 Task: Find connections with filter location Jimaguayú with filter topic #Managerwith filter profile language French with filter current company Globant with filter school Ambedkar University, Delhi with filter industry Online and Mail Order Retail with filter service category Interaction Design with filter keywords title CEO
Action: Mouse moved to (629, 85)
Screenshot: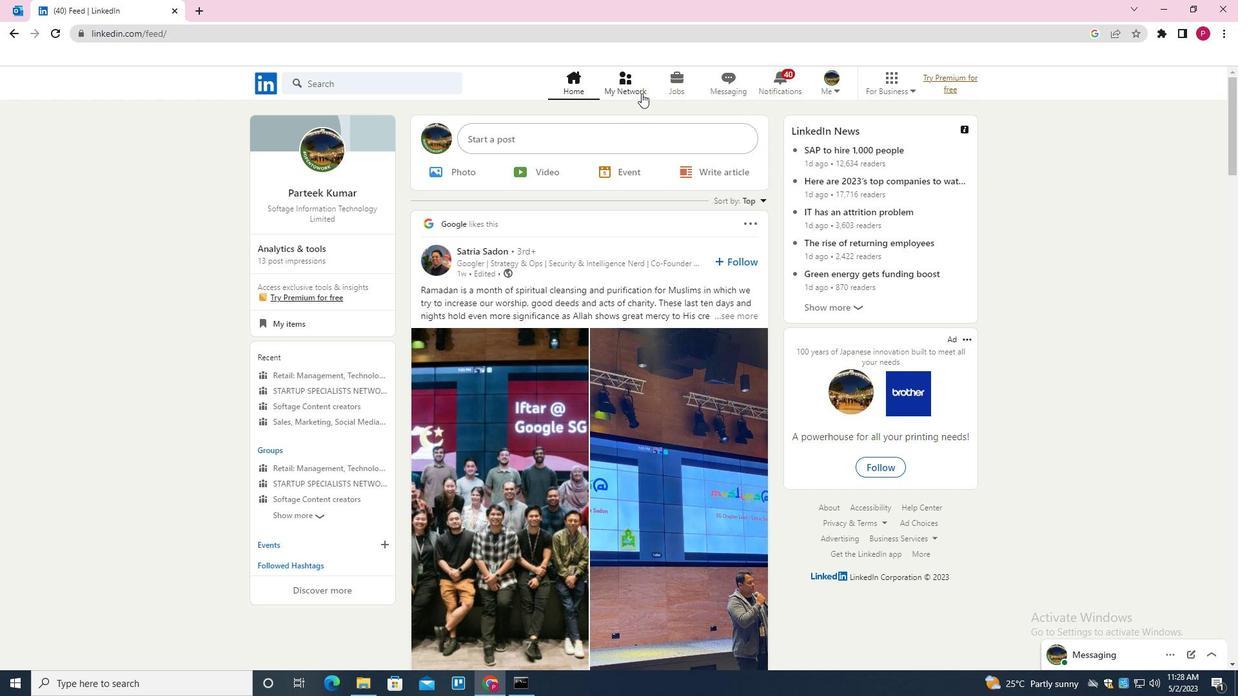 
Action: Mouse pressed left at (629, 85)
Screenshot: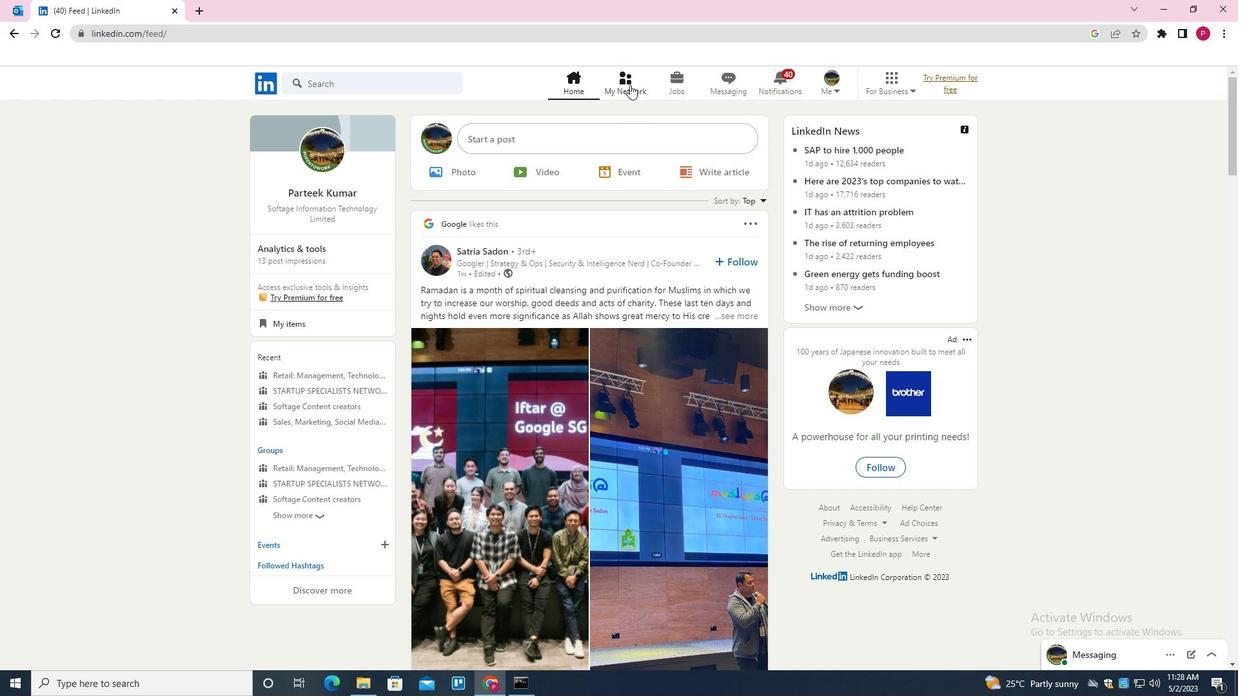 
Action: Mouse moved to (397, 149)
Screenshot: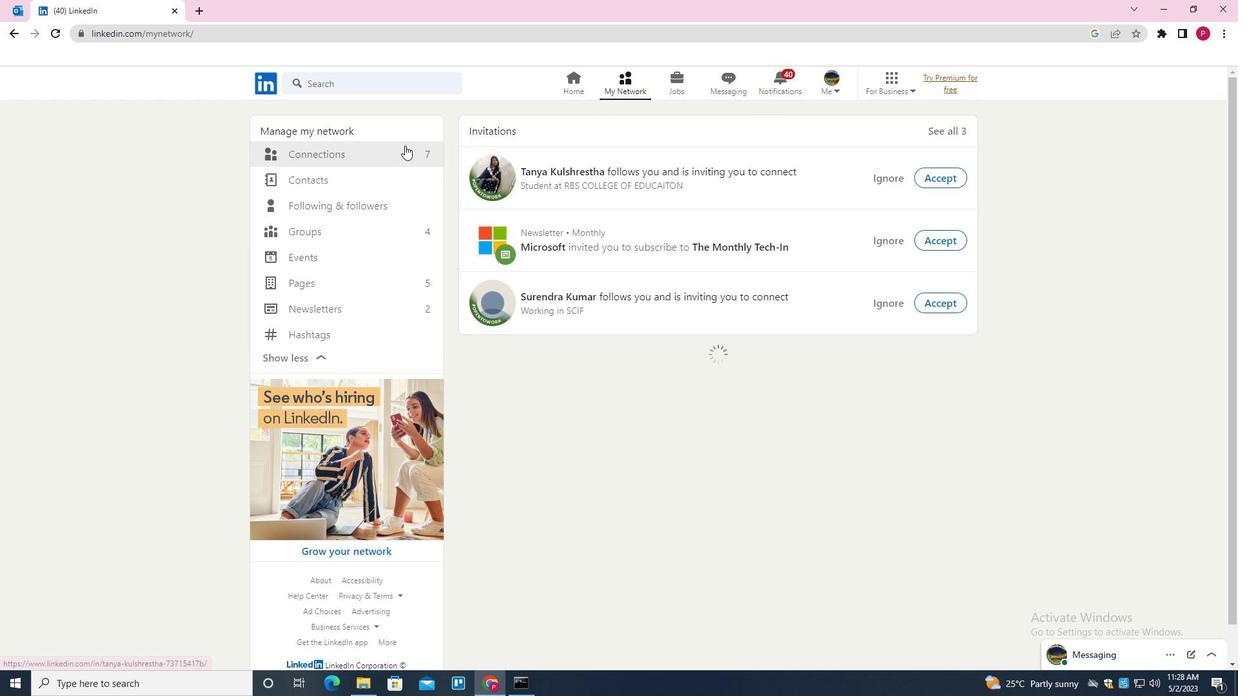 
Action: Mouse pressed left at (397, 149)
Screenshot: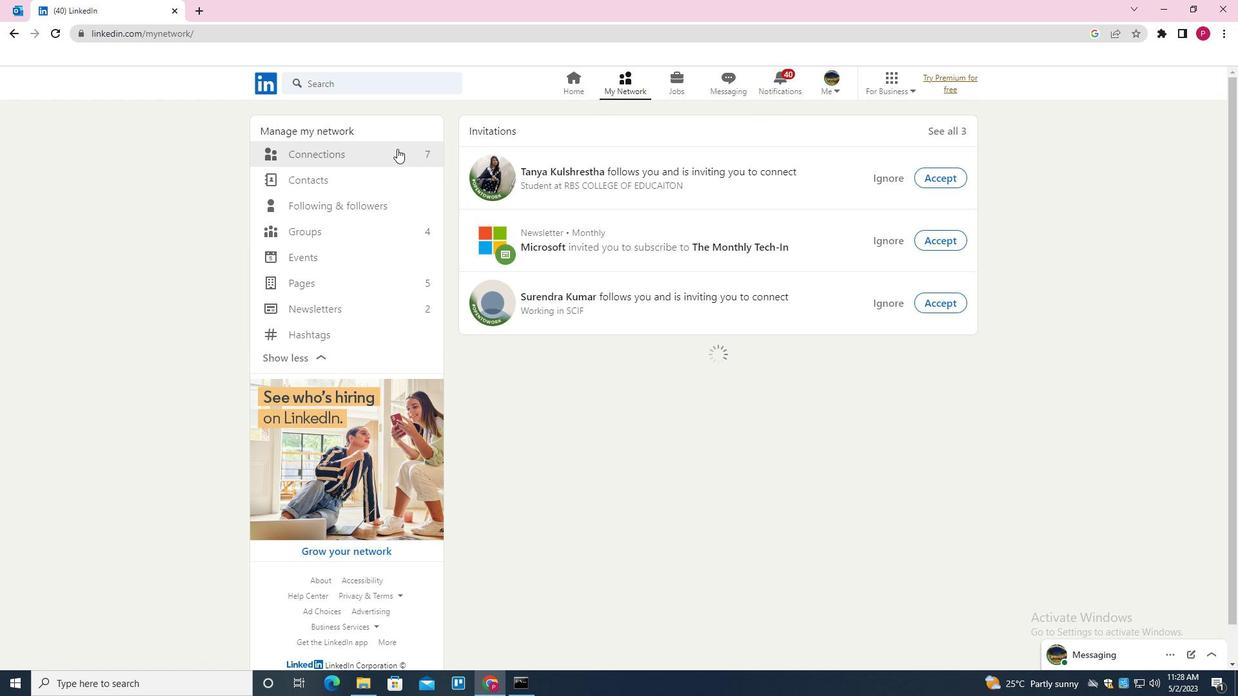 
Action: Mouse moved to (705, 157)
Screenshot: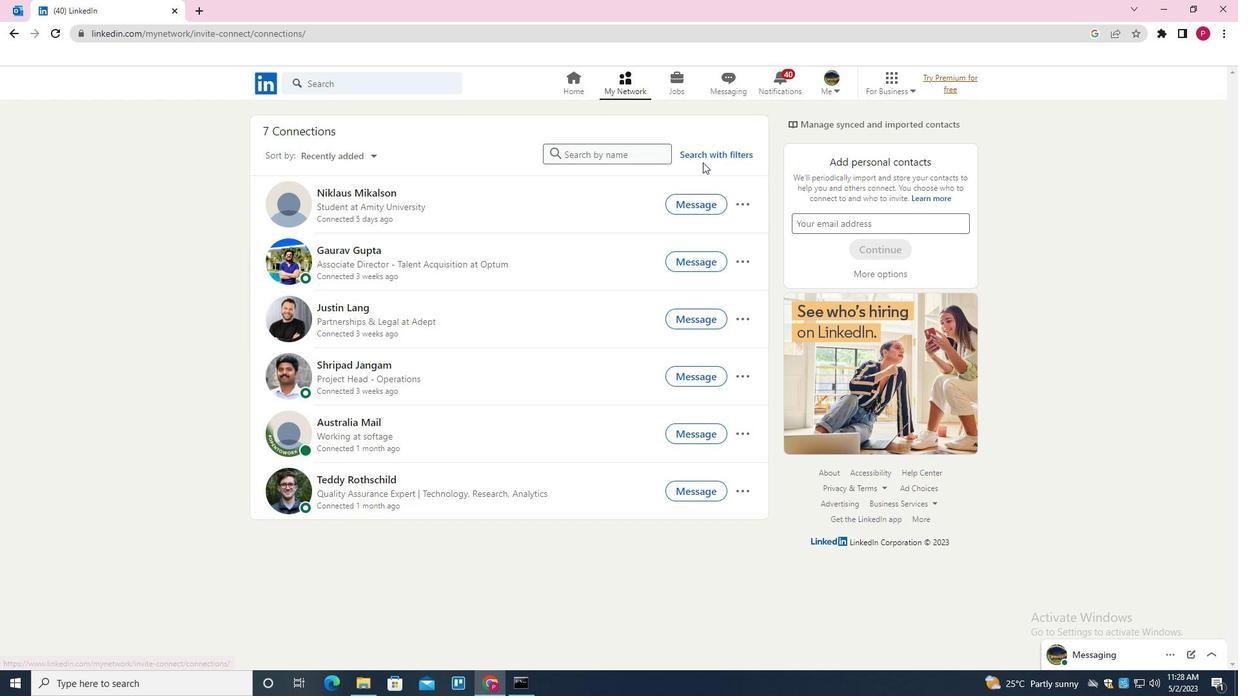 
Action: Mouse pressed left at (705, 157)
Screenshot: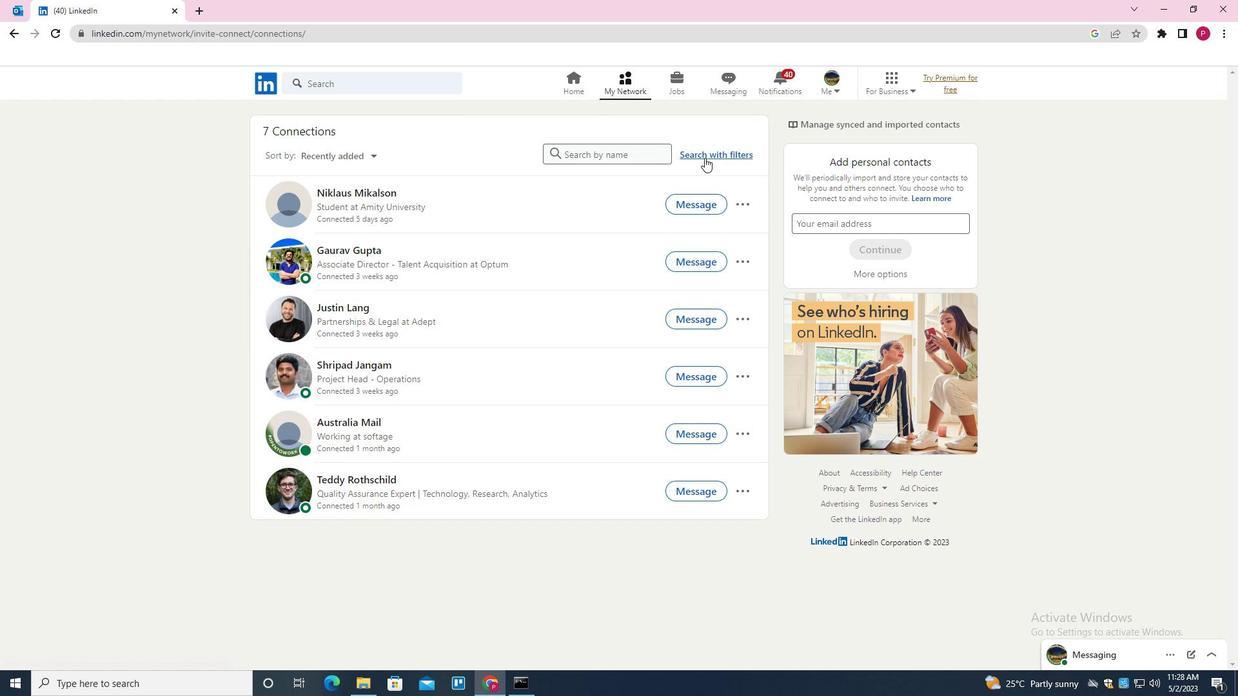 
Action: Mouse moved to (658, 119)
Screenshot: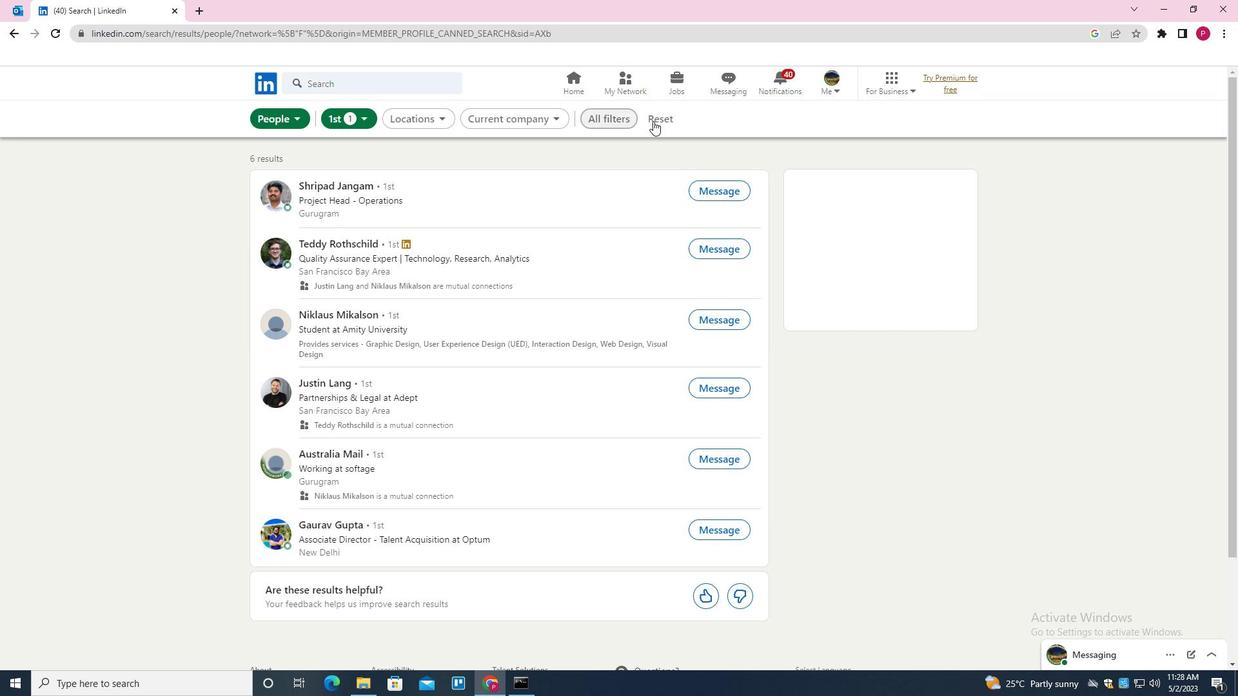 
Action: Mouse pressed left at (658, 119)
Screenshot: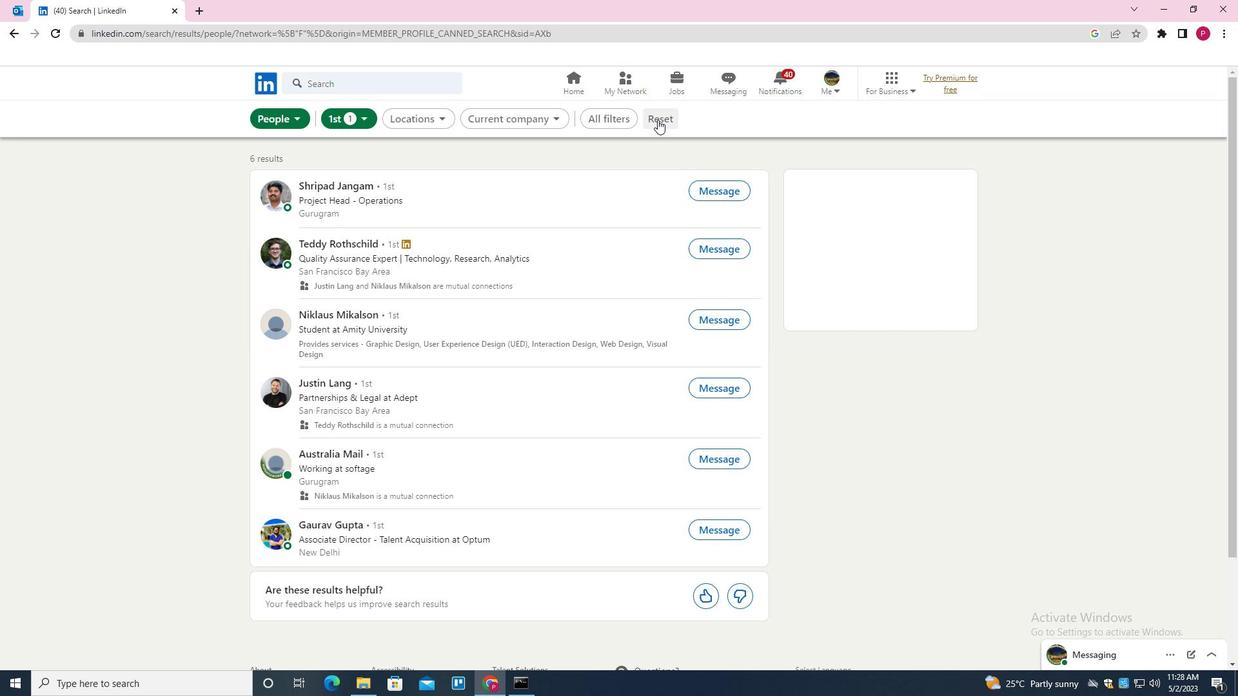 
Action: Mouse moved to (641, 121)
Screenshot: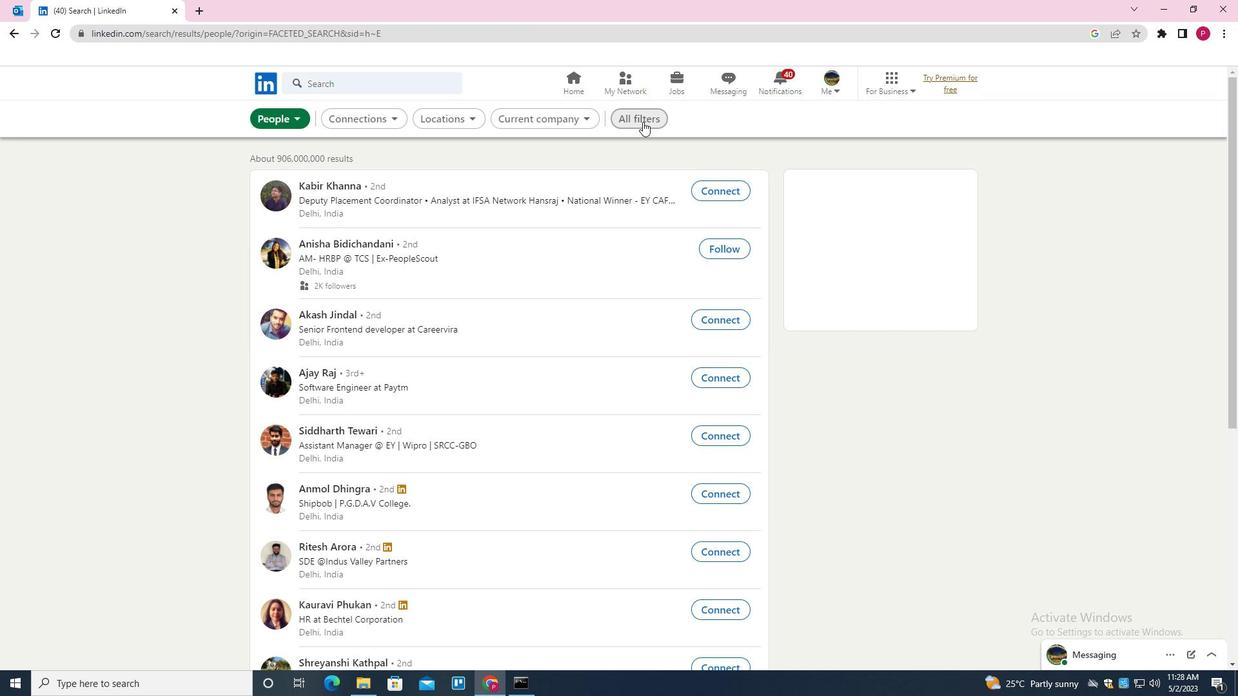 
Action: Mouse pressed left at (641, 121)
Screenshot: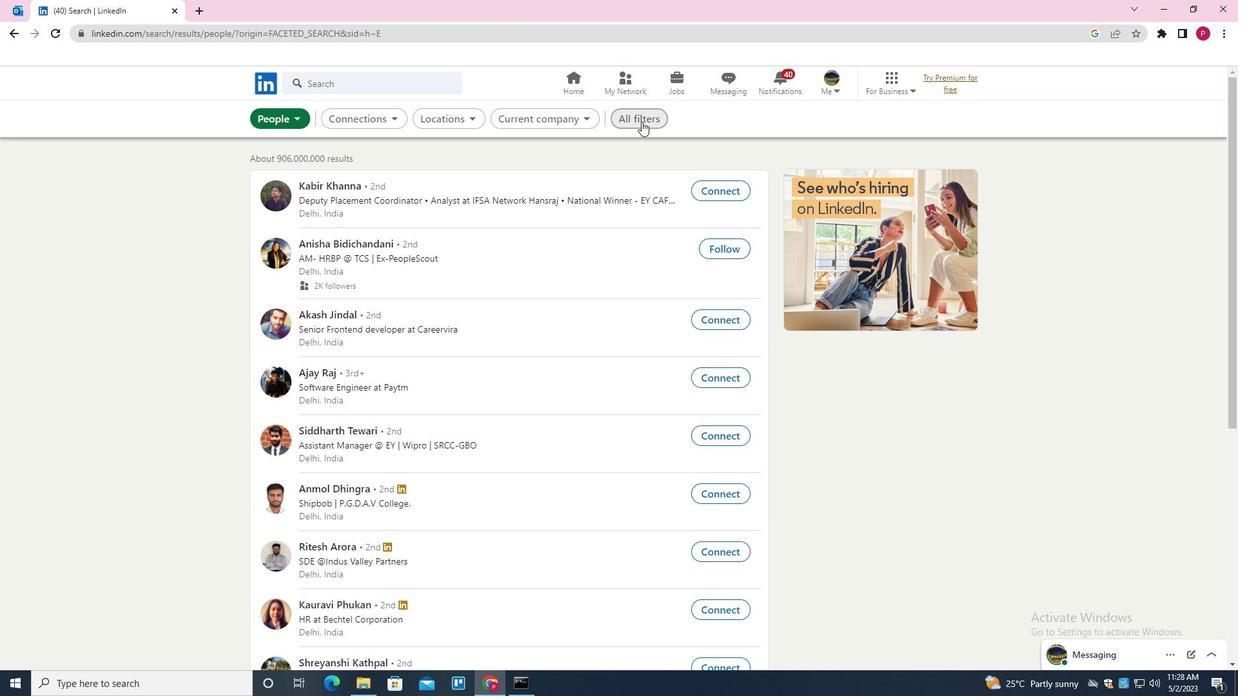 
Action: Mouse moved to (992, 330)
Screenshot: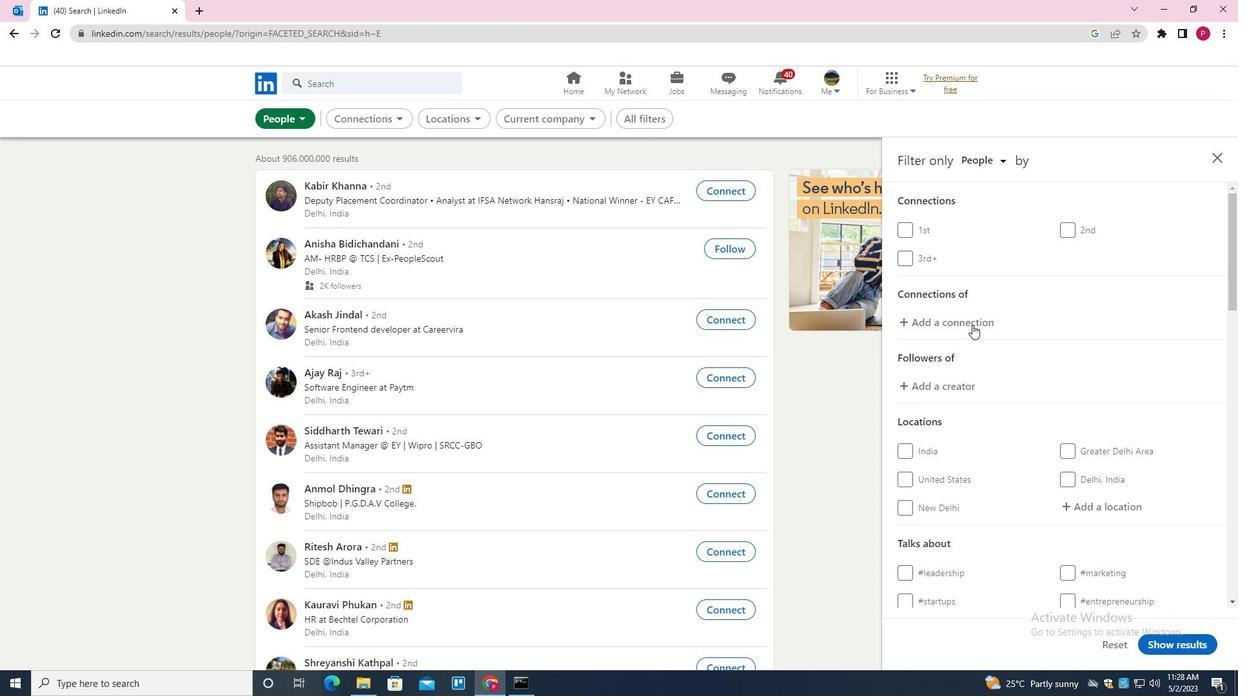 
Action: Mouse scrolled (992, 330) with delta (0, 0)
Screenshot: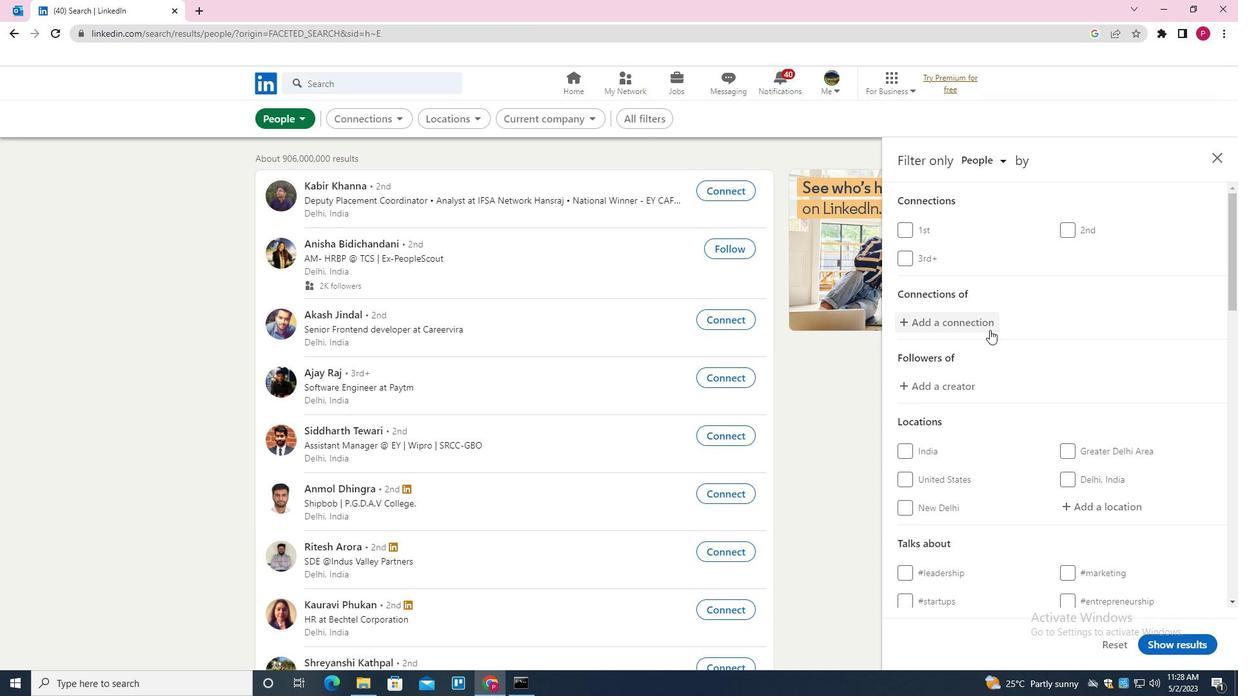 
Action: Mouse moved to (993, 332)
Screenshot: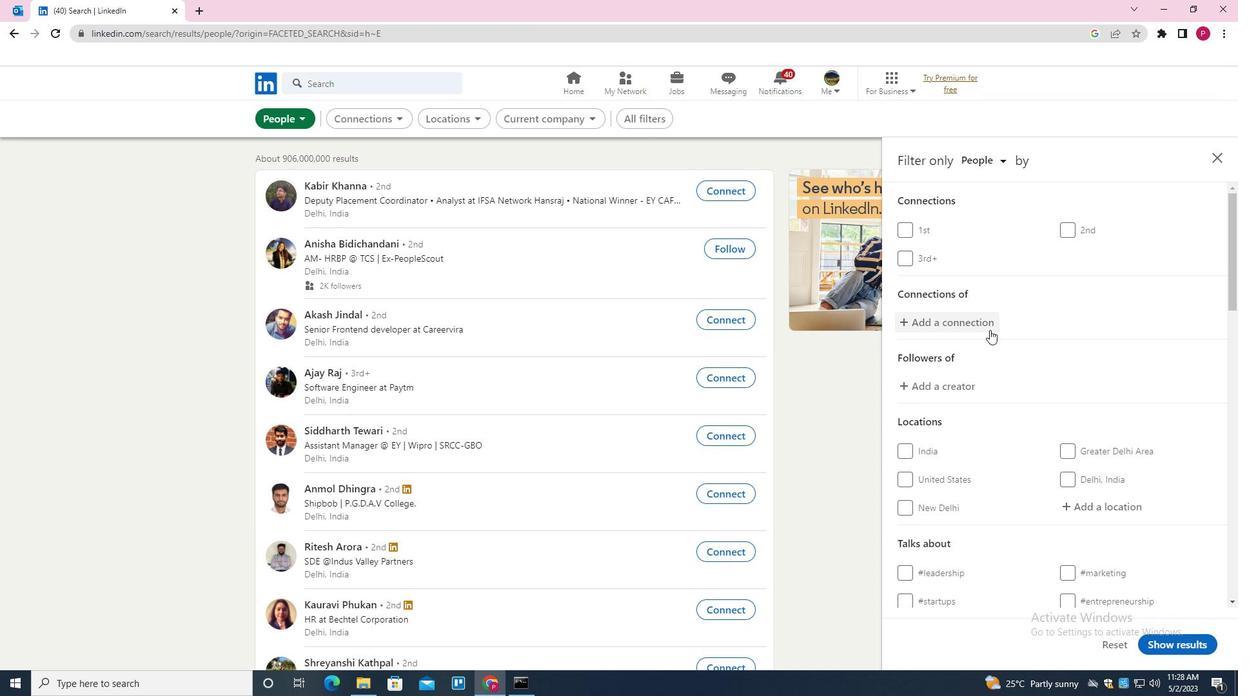 
Action: Mouse scrolled (993, 331) with delta (0, 0)
Screenshot: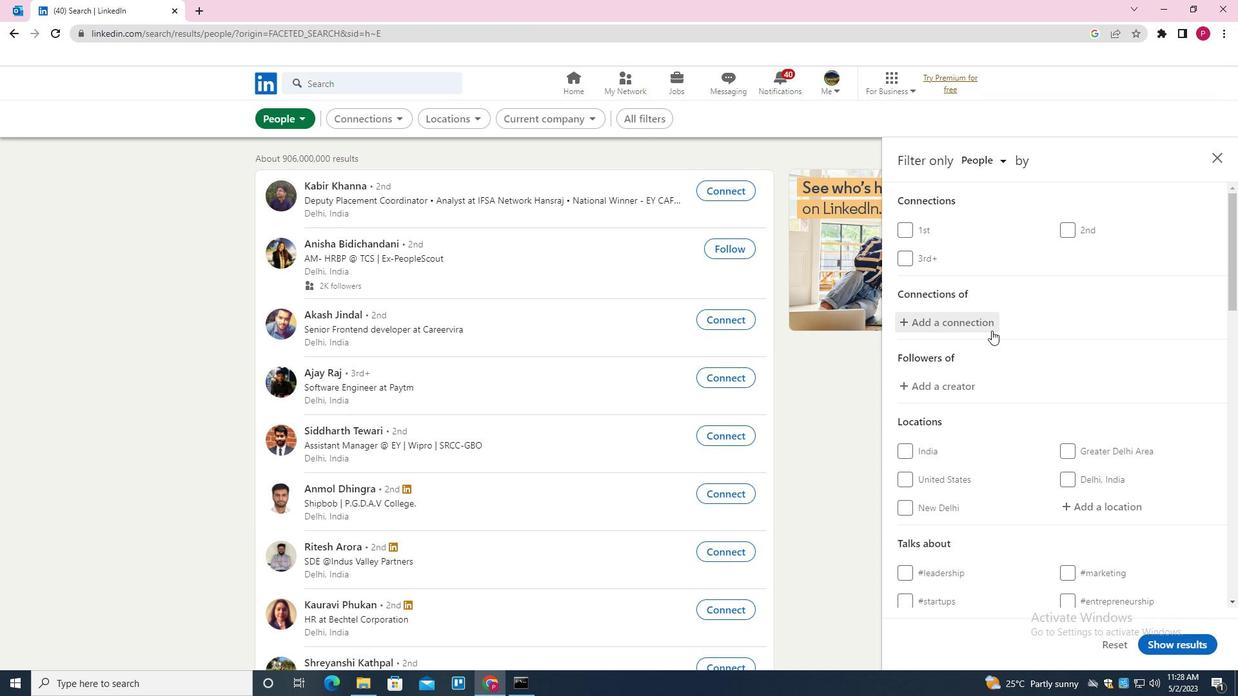 
Action: Mouse moved to (1097, 382)
Screenshot: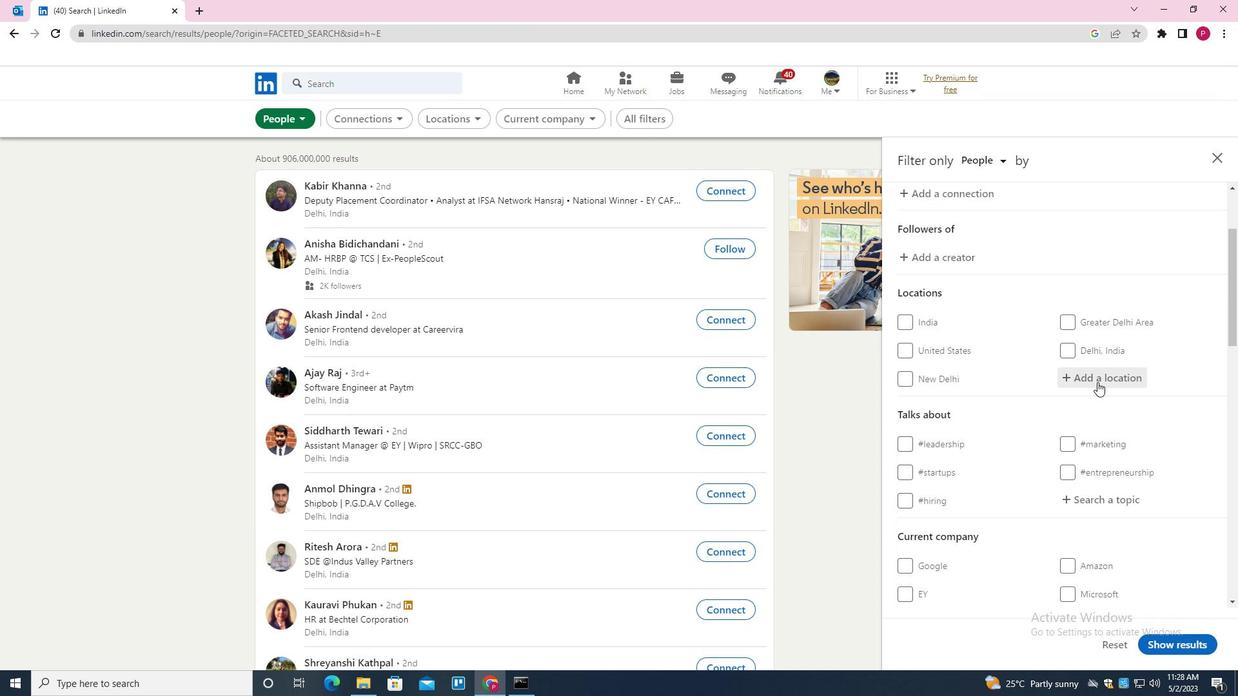 
Action: Mouse pressed left at (1097, 382)
Screenshot: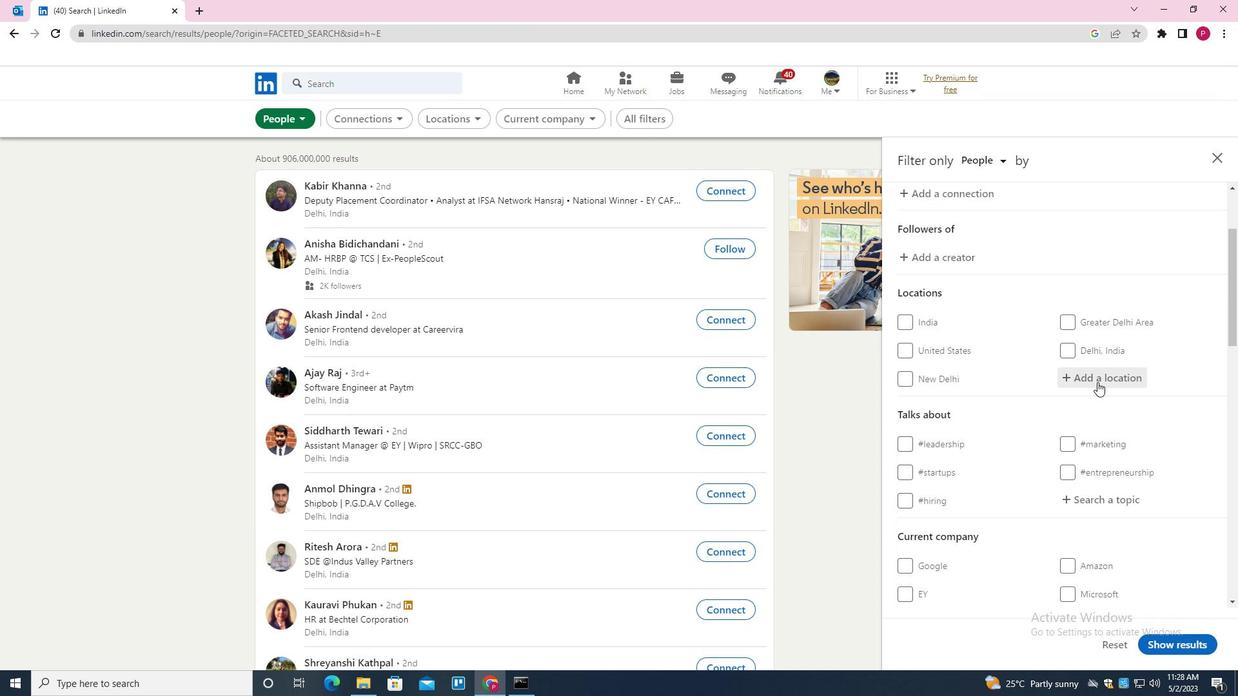 
Action: Mouse moved to (924, 499)
Screenshot: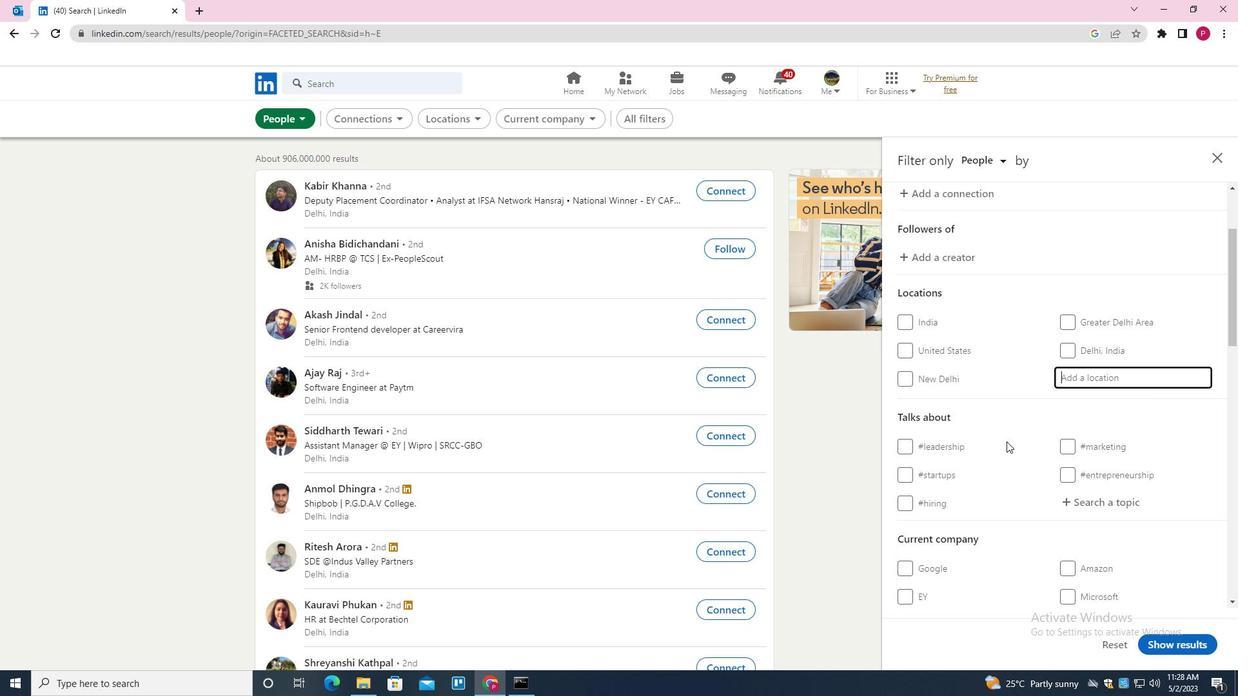 
Action: Key pressed <Key.shift>JIMAGU<Key.down><Key.enter>
Screenshot: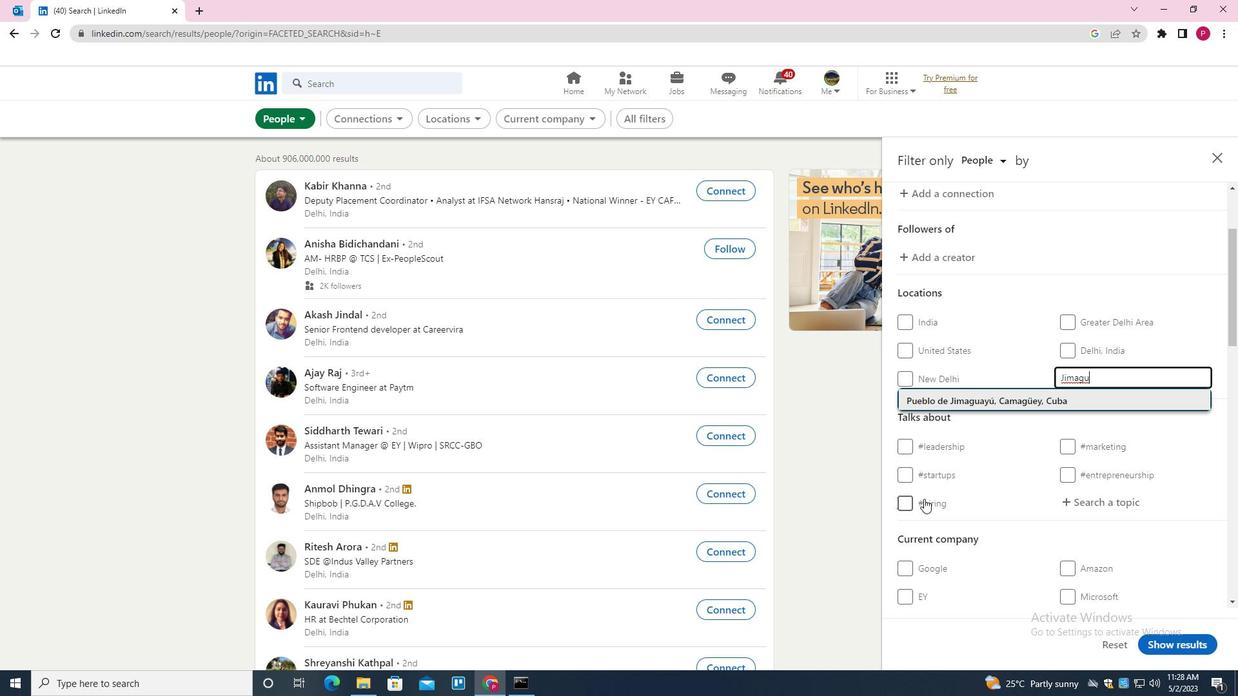 
Action: Mouse moved to (1018, 450)
Screenshot: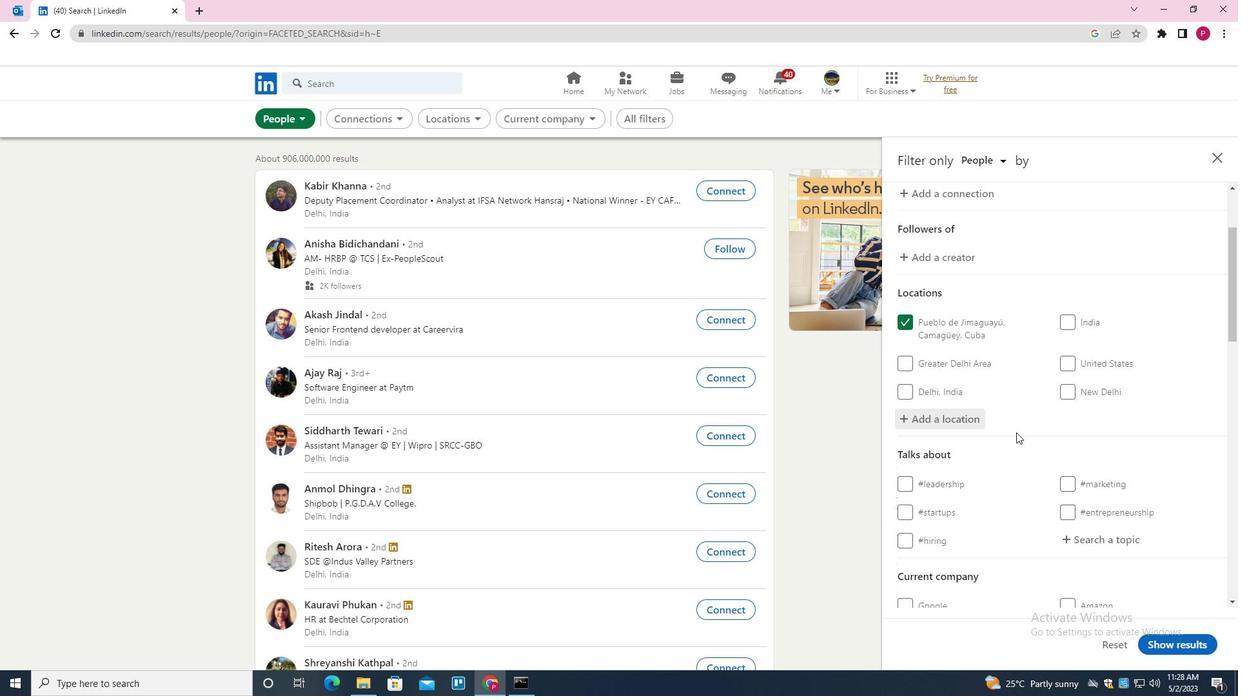 
Action: Mouse scrolled (1018, 449) with delta (0, 0)
Screenshot: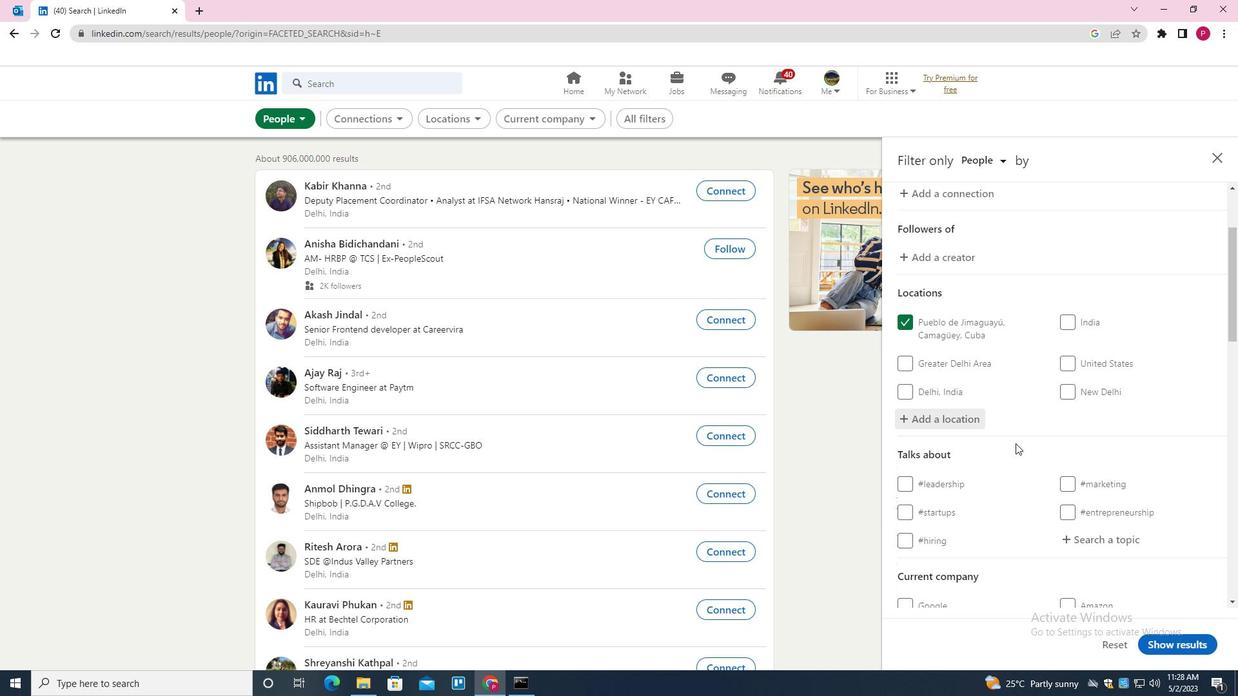 
Action: Mouse scrolled (1018, 449) with delta (0, 0)
Screenshot: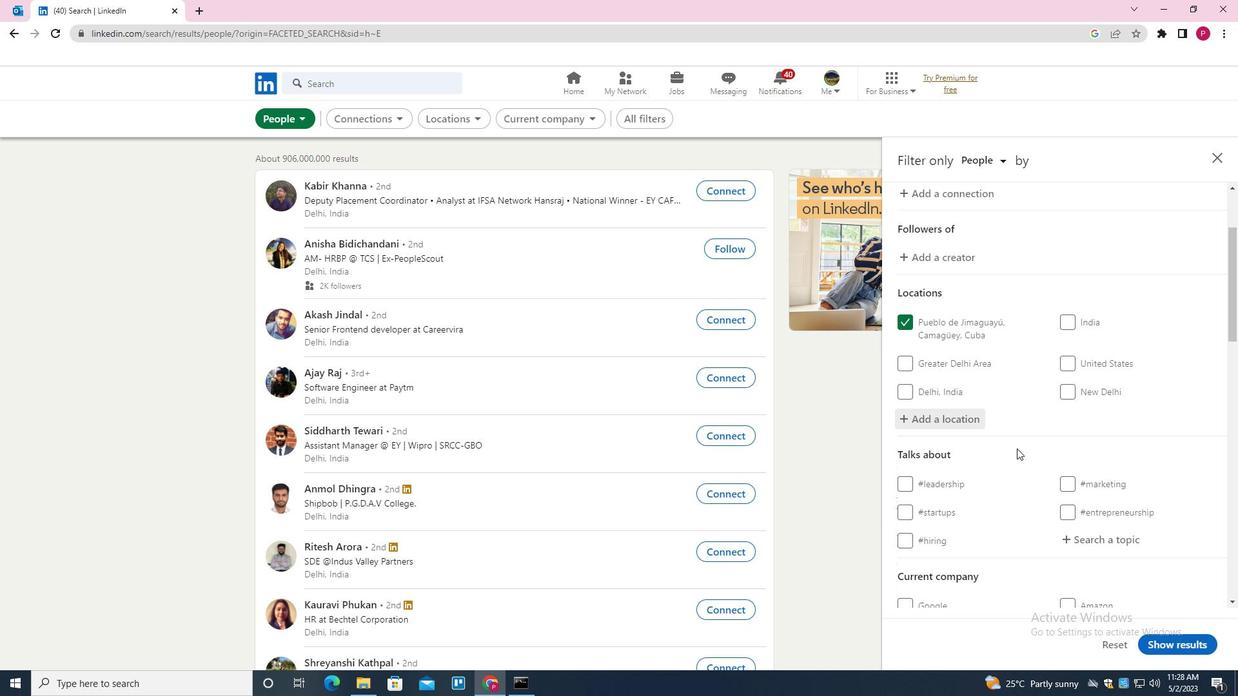 
Action: Mouse moved to (1109, 410)
Screenshot: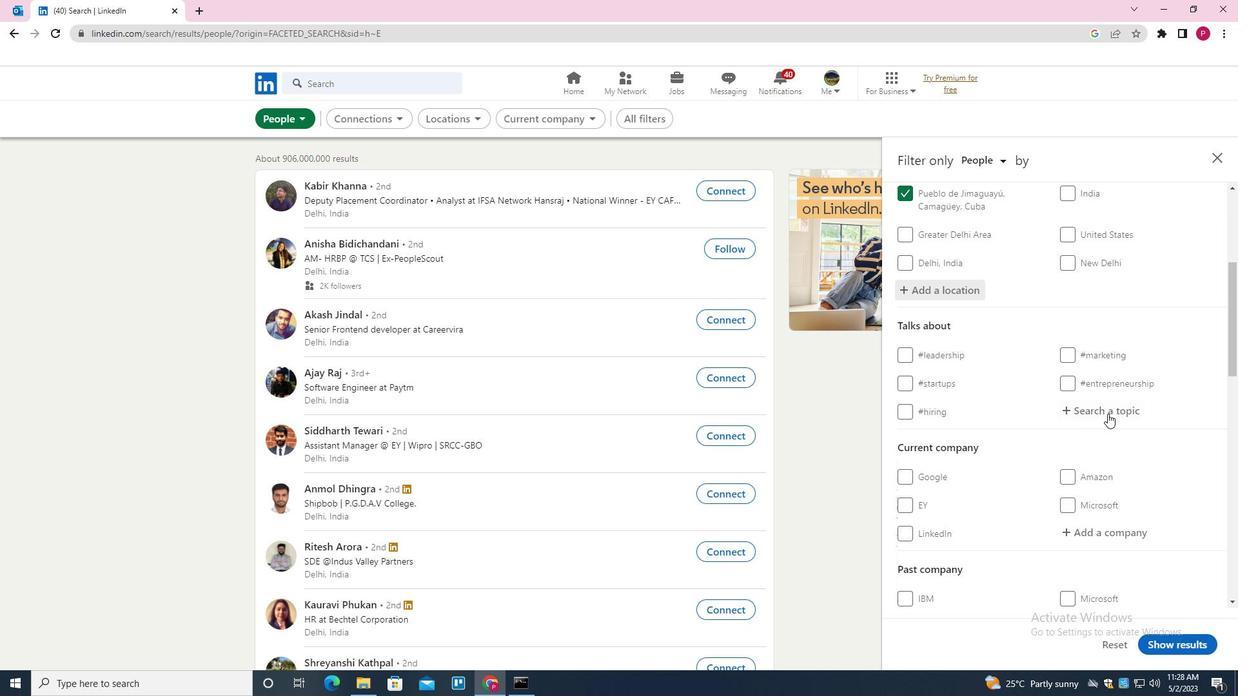 
Action: Mouse pressed left at (1109, 410)
Screenshot: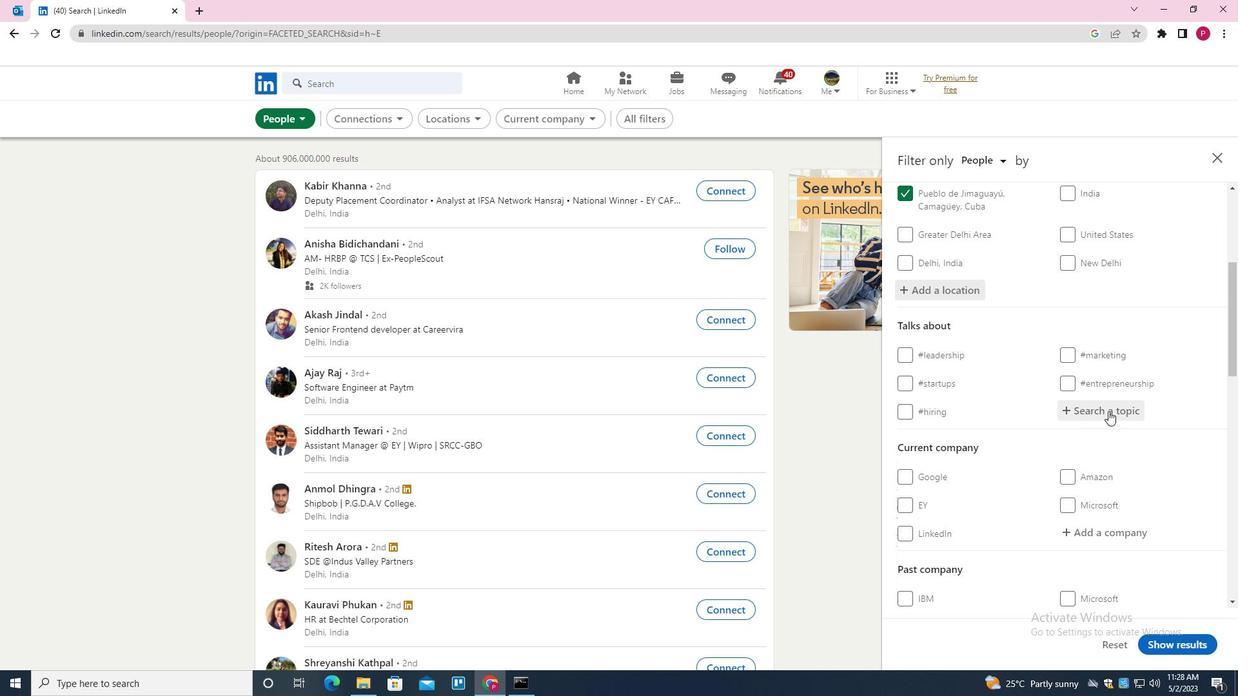 
Action: Mouse moved to (1037, 401)
Screenshot: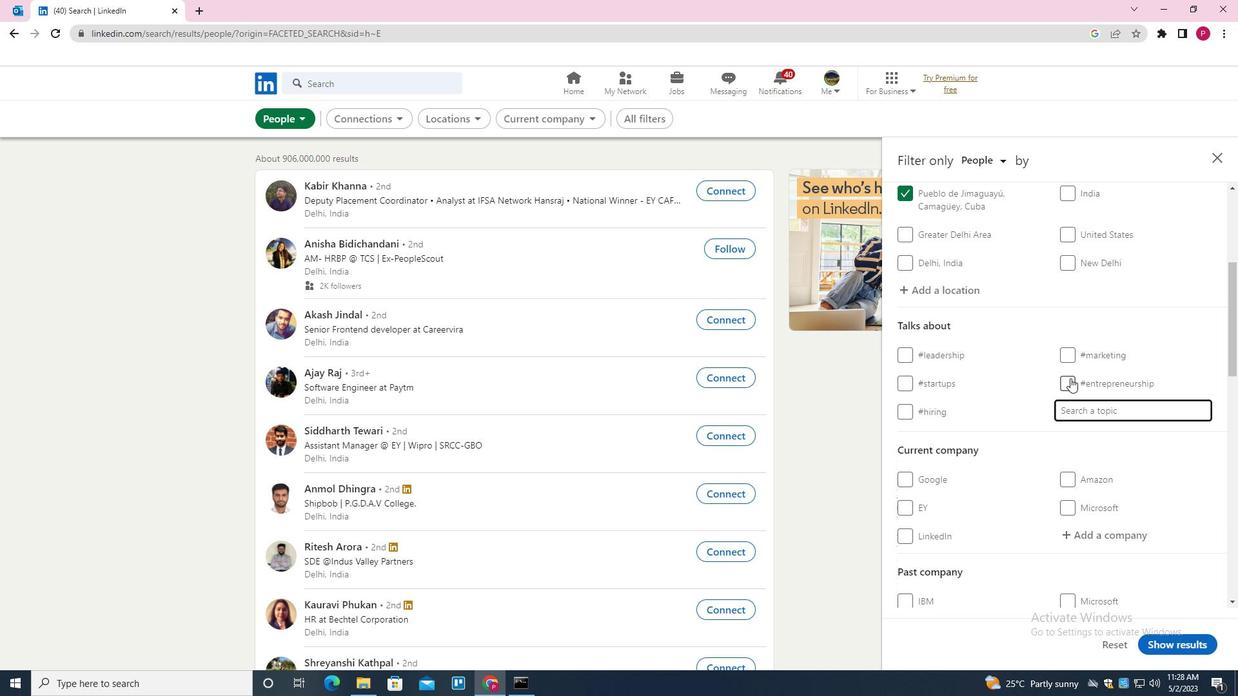 
Action: Key pressed MANAGER<Key.down><Key.enter>
Screenshot: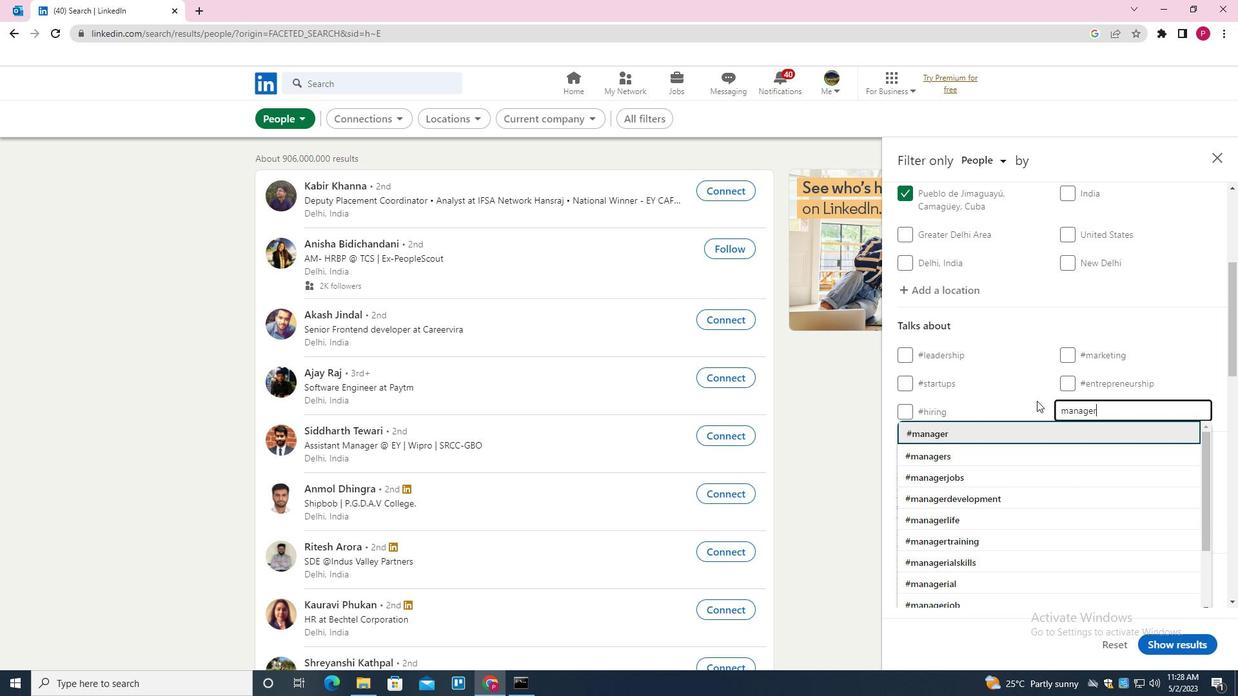 
Action: Mouse moved to (1009, 421)
Screenshot: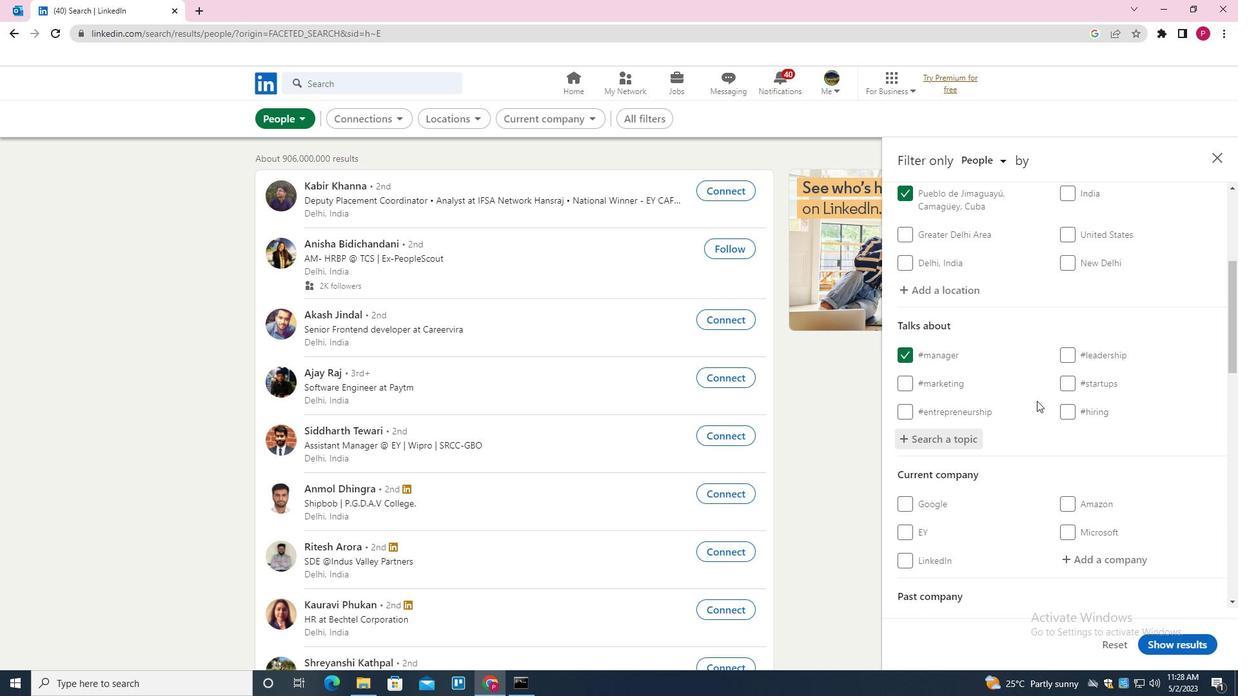 
Action: Mouse scrolled (1009, 420) with delta (0, 0)
Screenshot: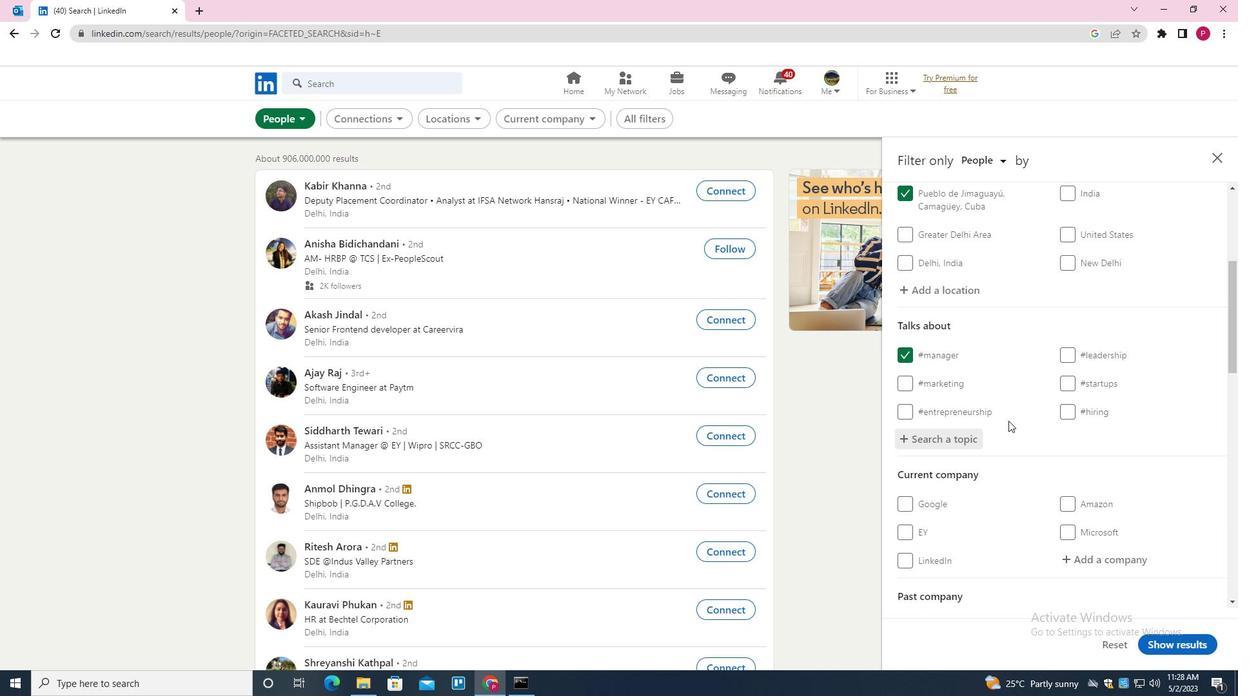 
Action: Mouse scrolled (1009, 420) with delta (0, 0)
Screenshot: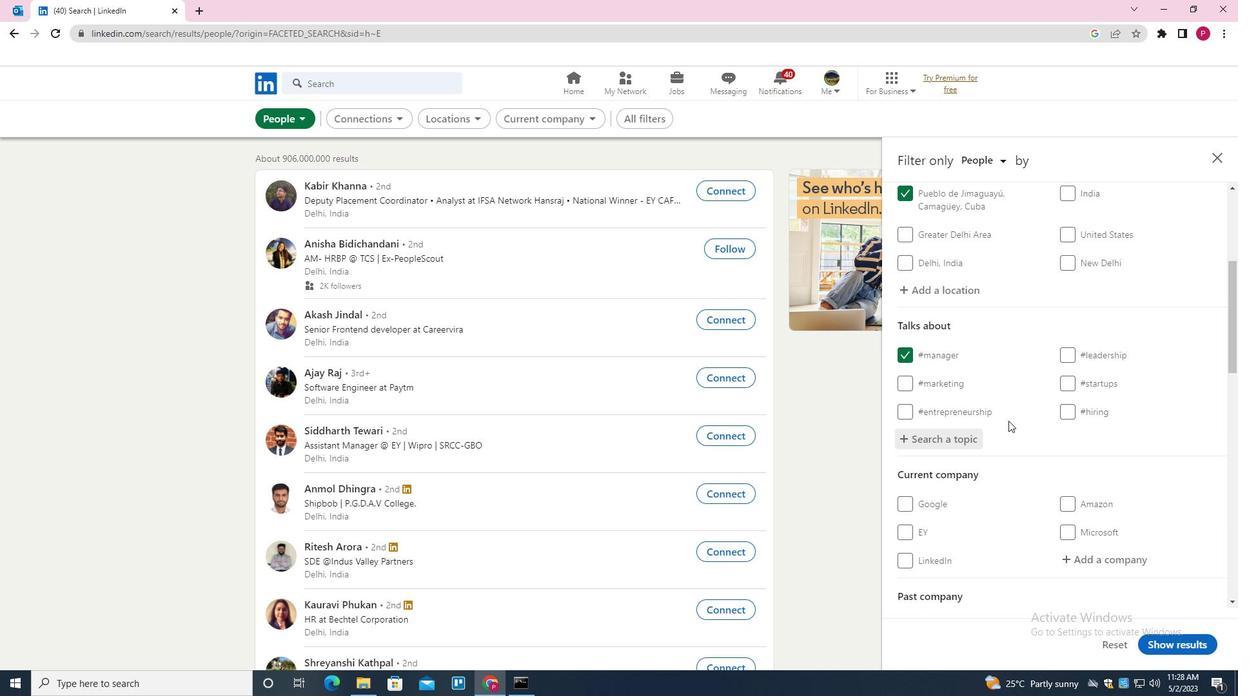 
Action: Mouse scrolled (1009, 420) with delta (0, 0)
Screenshot: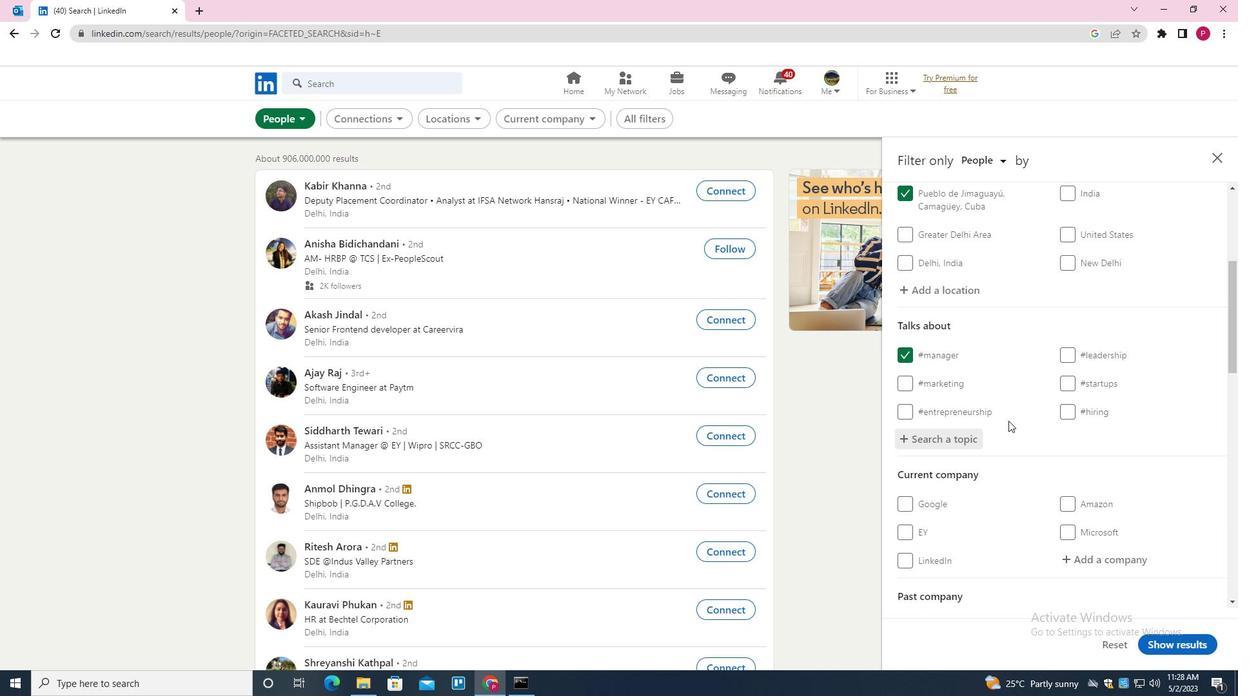 
Action: Mouse moved to (1067, 463)
Screenshot: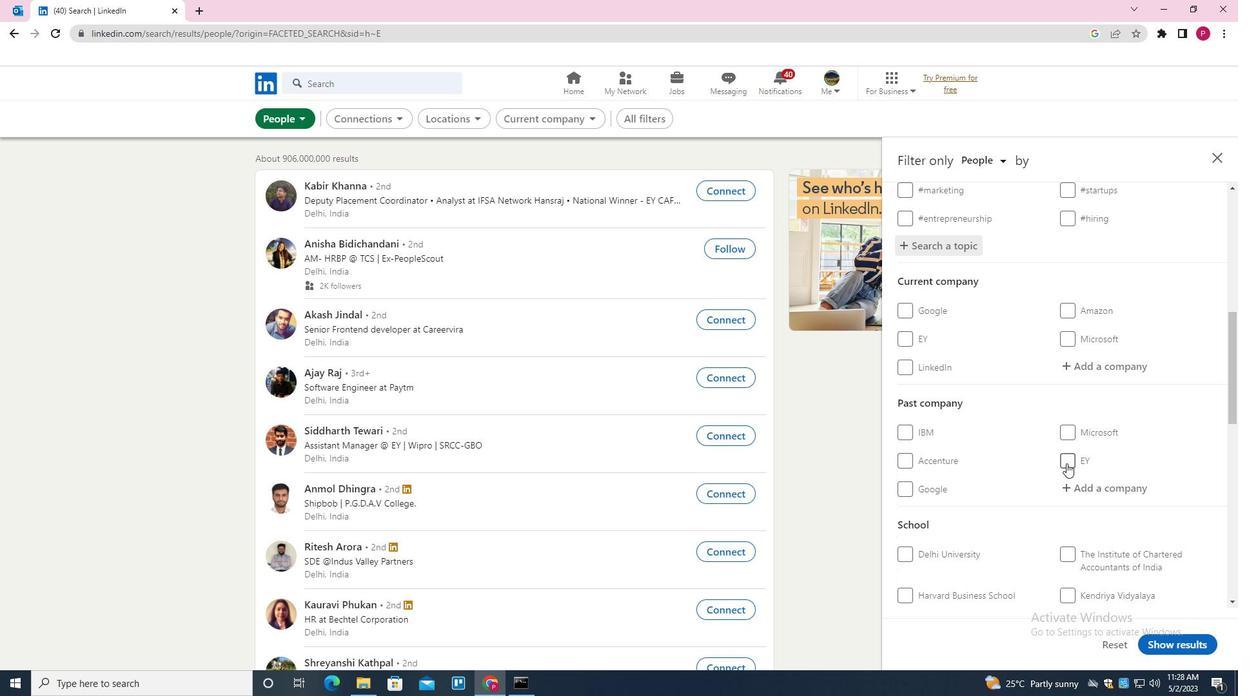 
Action: Mouse scrolled (1067, 462) with delta (0, 0)
Screenshot: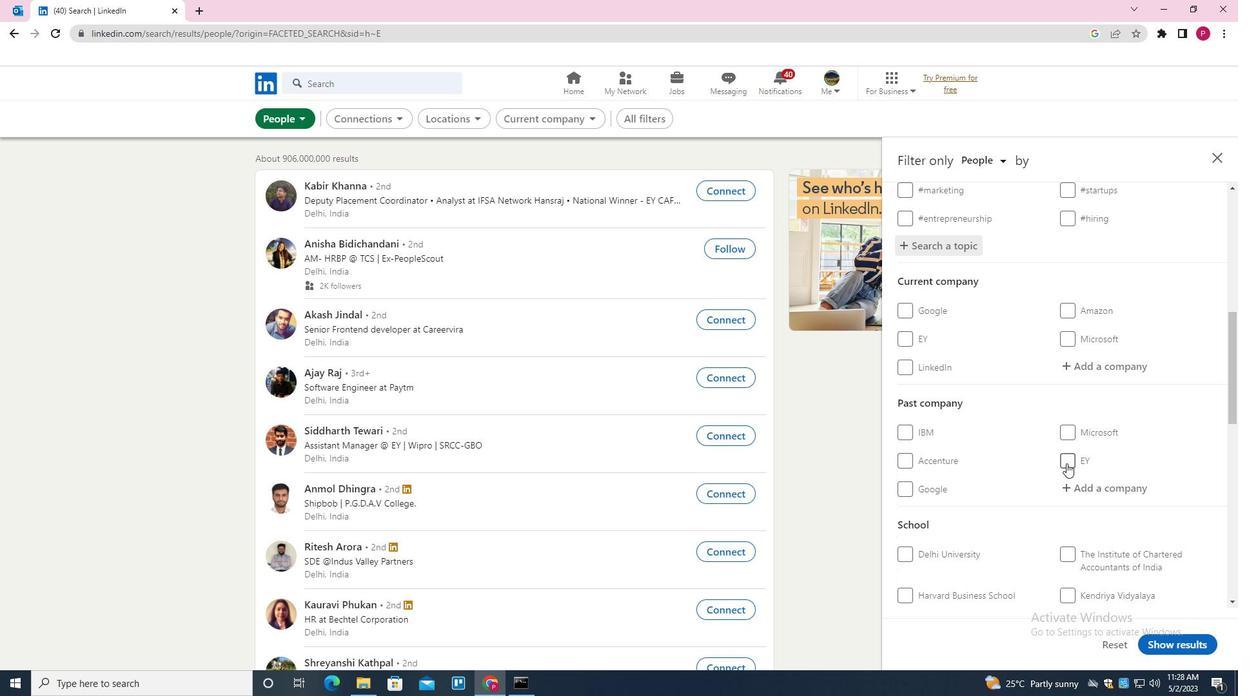 
Action: Mouse scrolled (1067, 462) with delta (0, 0)
Screenshot: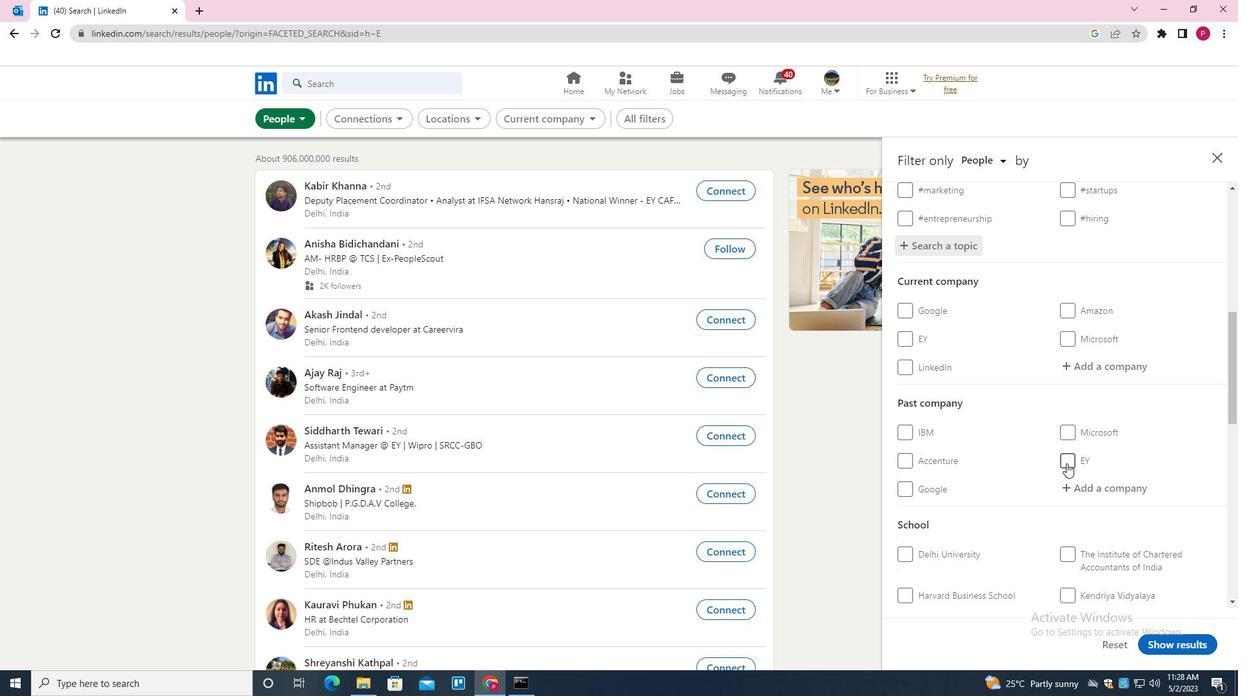 
Action: Mouse scrolled (1067, 462) with delta (0, 0)
Screenshot: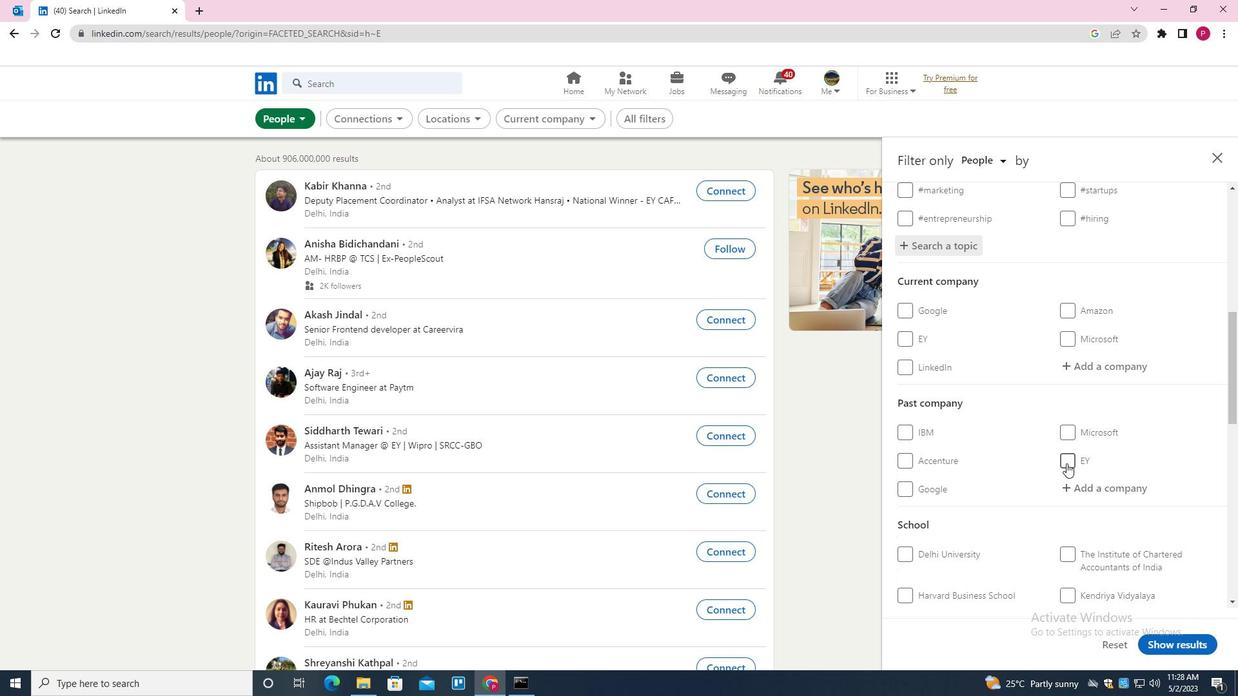 
Action: Mouse moved to (1017, 450)
Screenshot: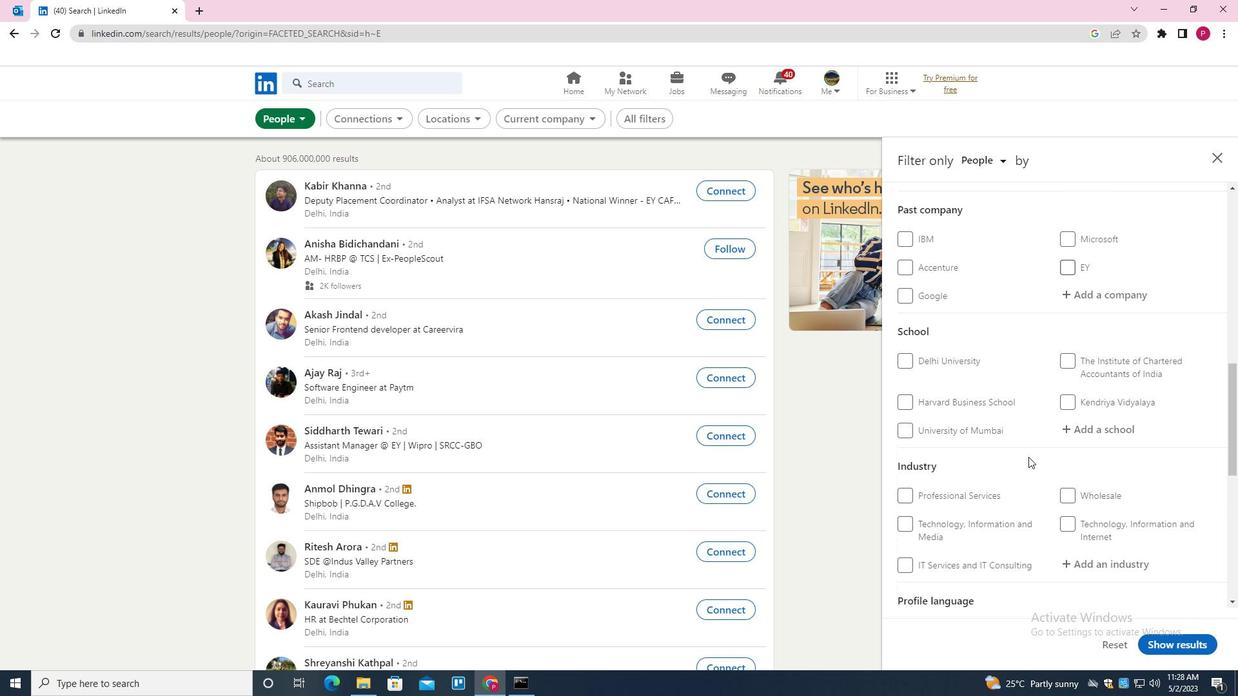 
Action: Mouse scrolled (1017, 449) with delta (0, 0)
Screenshot: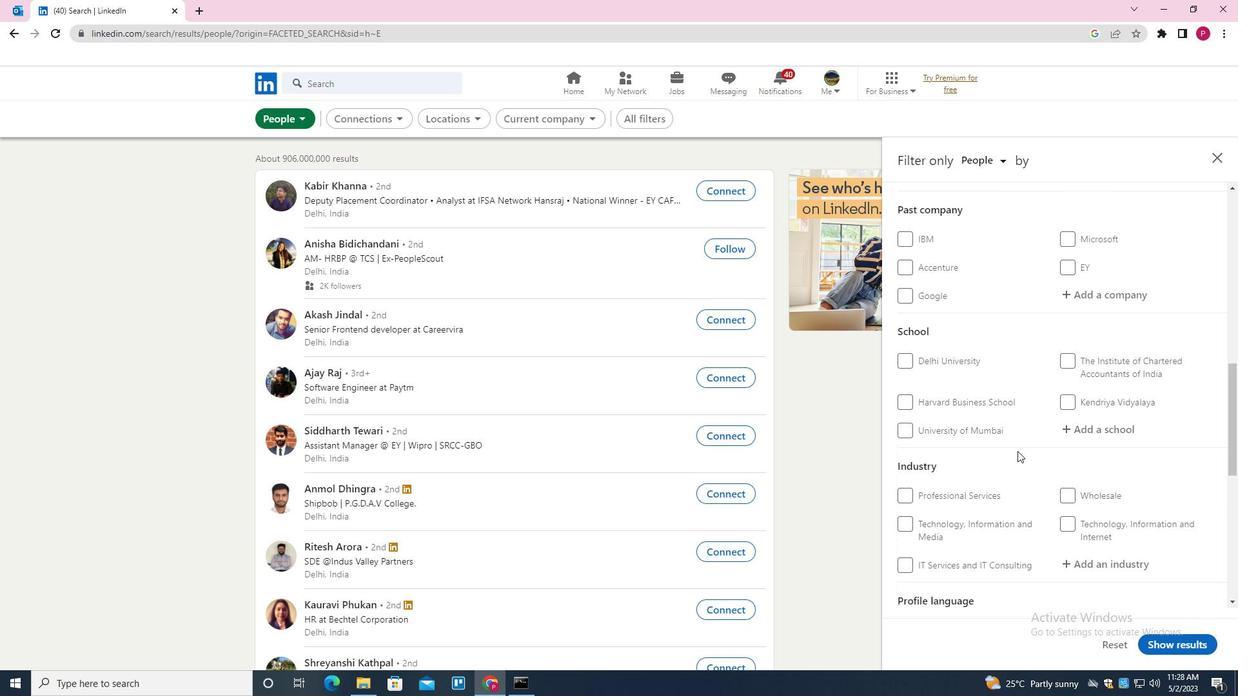 
Action: Mouse scrolled (1017, 449) with delta (0, 0)
Screenshot: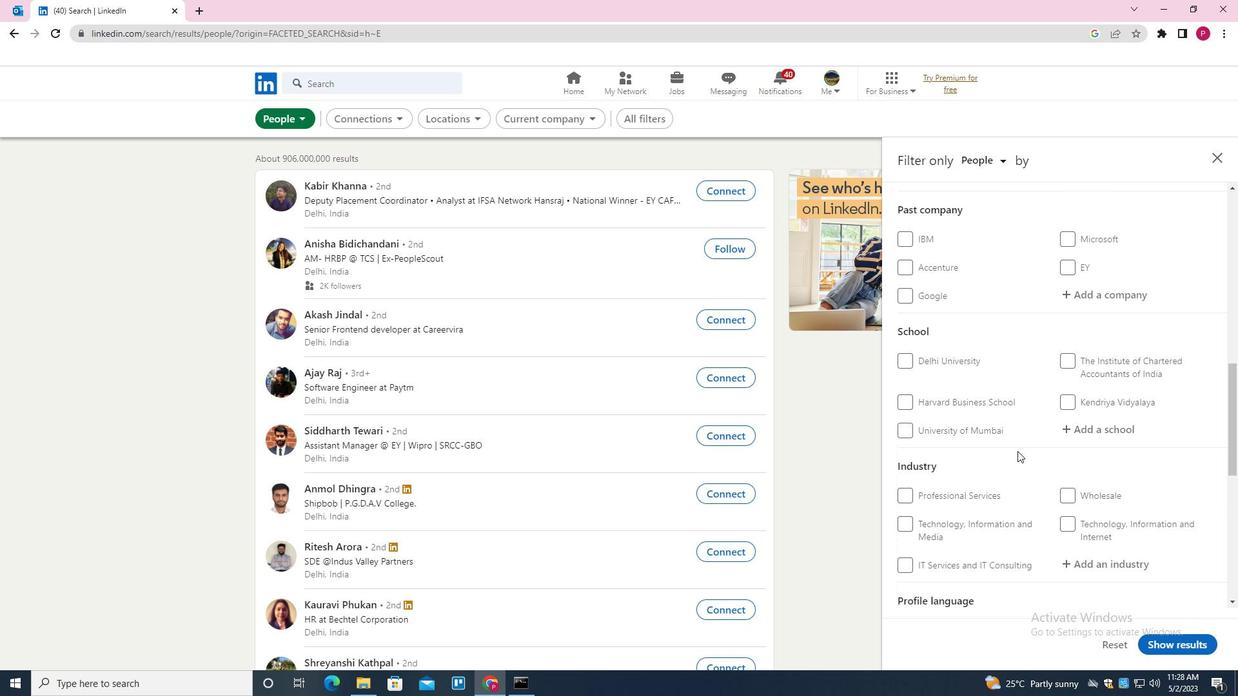 
Action: Mouse scrolled (1017, 449) with delta (0, 0)
Screenshot: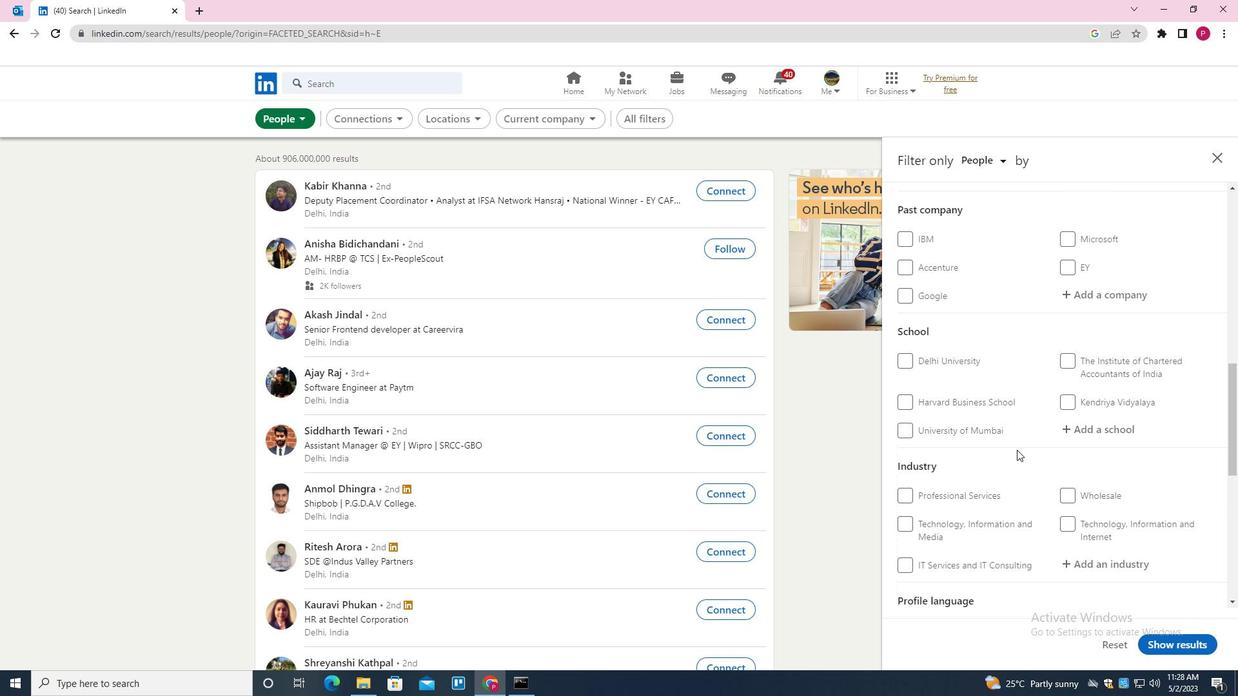 
Action: Mouse moved to (1013, 449)
Screenshot: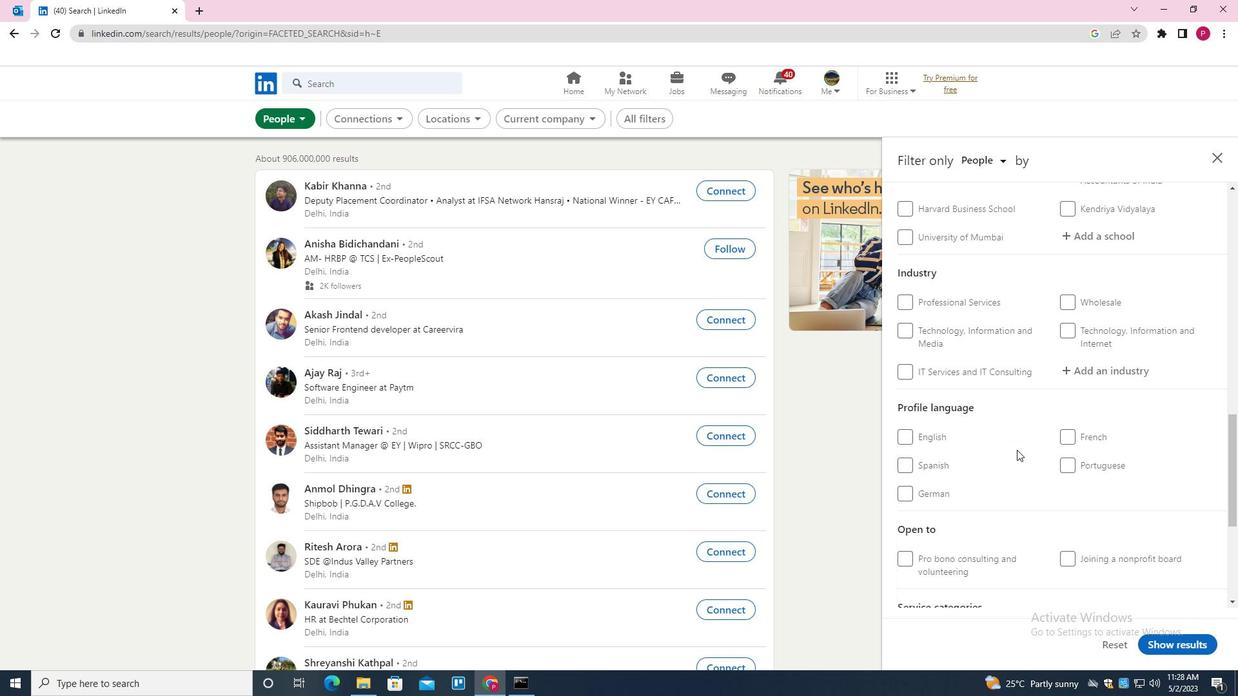
Action: Mouse scrolled (1013, 449) with delta (0, 0)
Screenshot: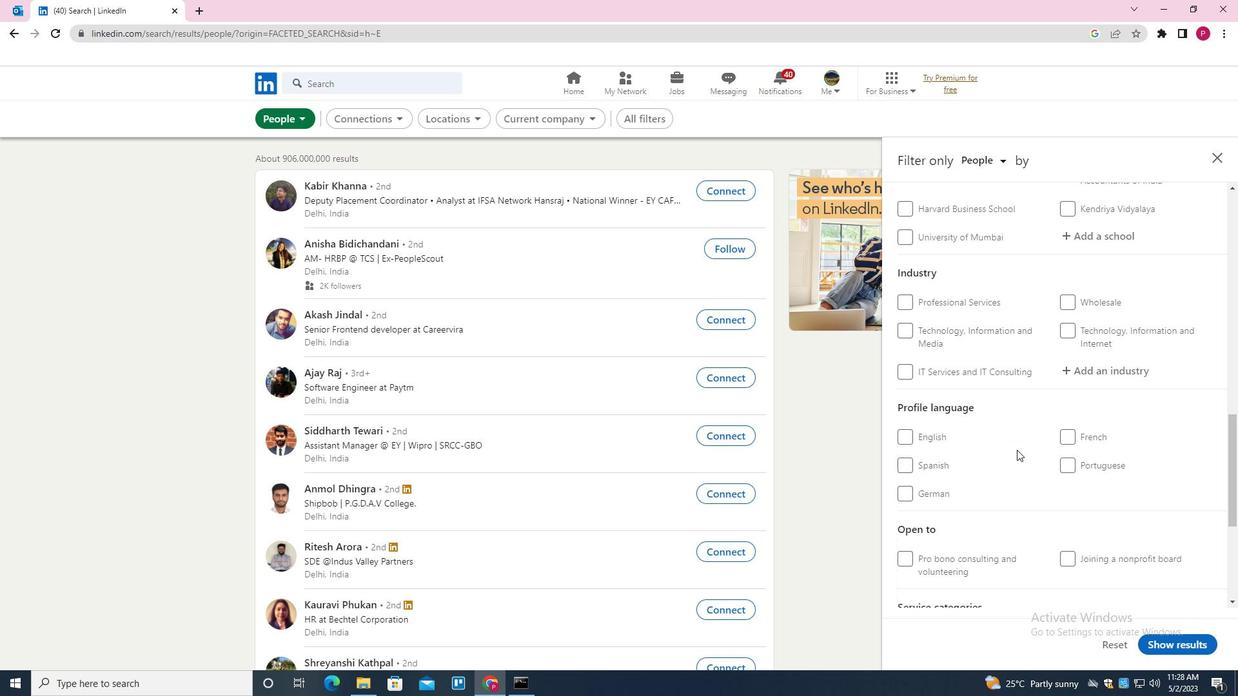 
Action: Mouse scrolled (1013, 449) with delta (0, 0)
Screenshot: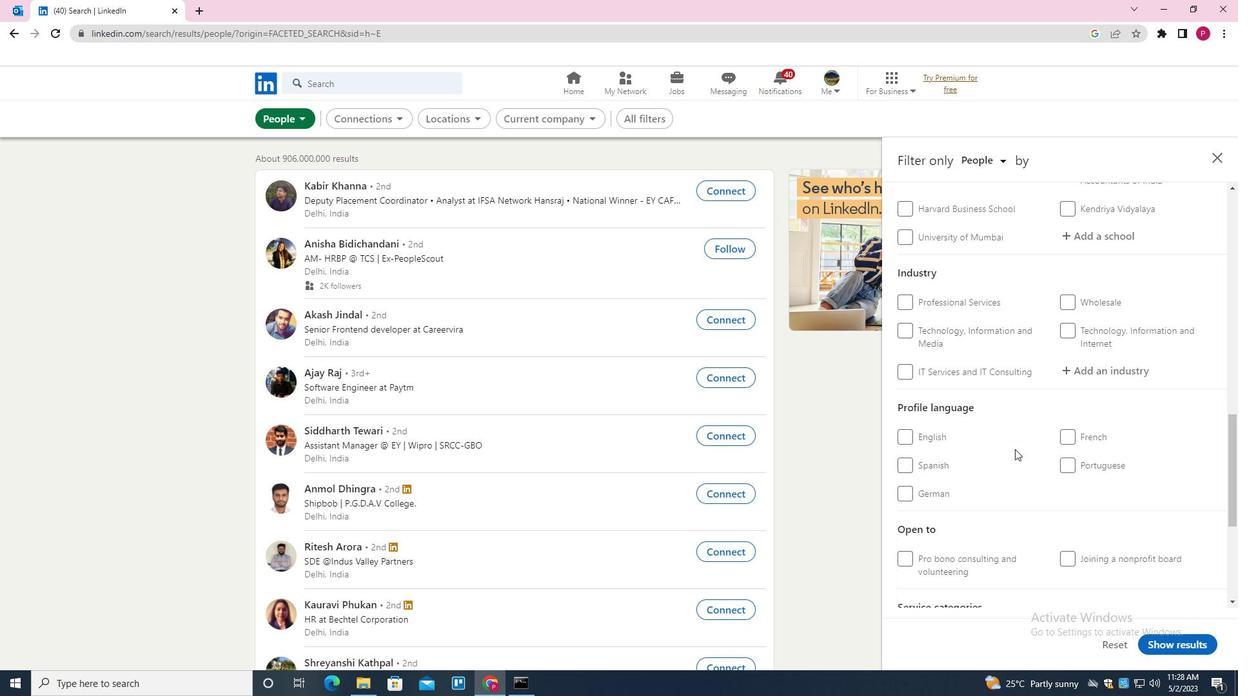 
Action: Mouse moved to (1079, 310)
Screenshot: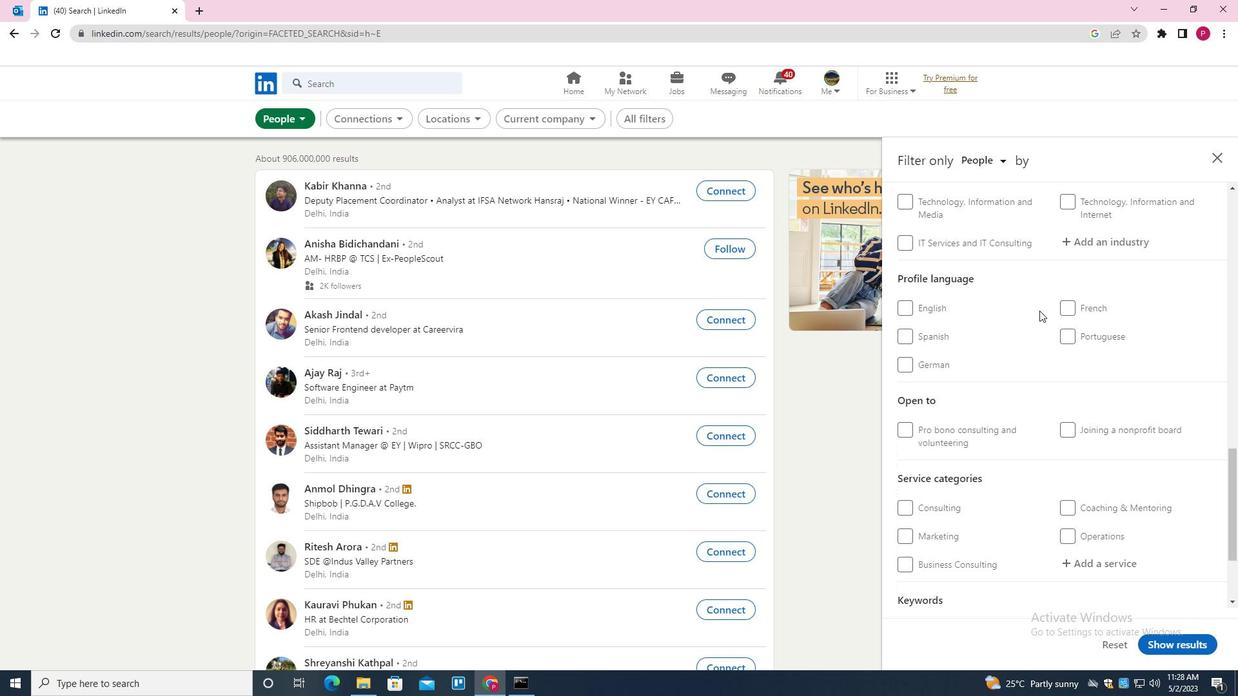 
Action: Mouse pressed left at (1079, 310)
Screenshot: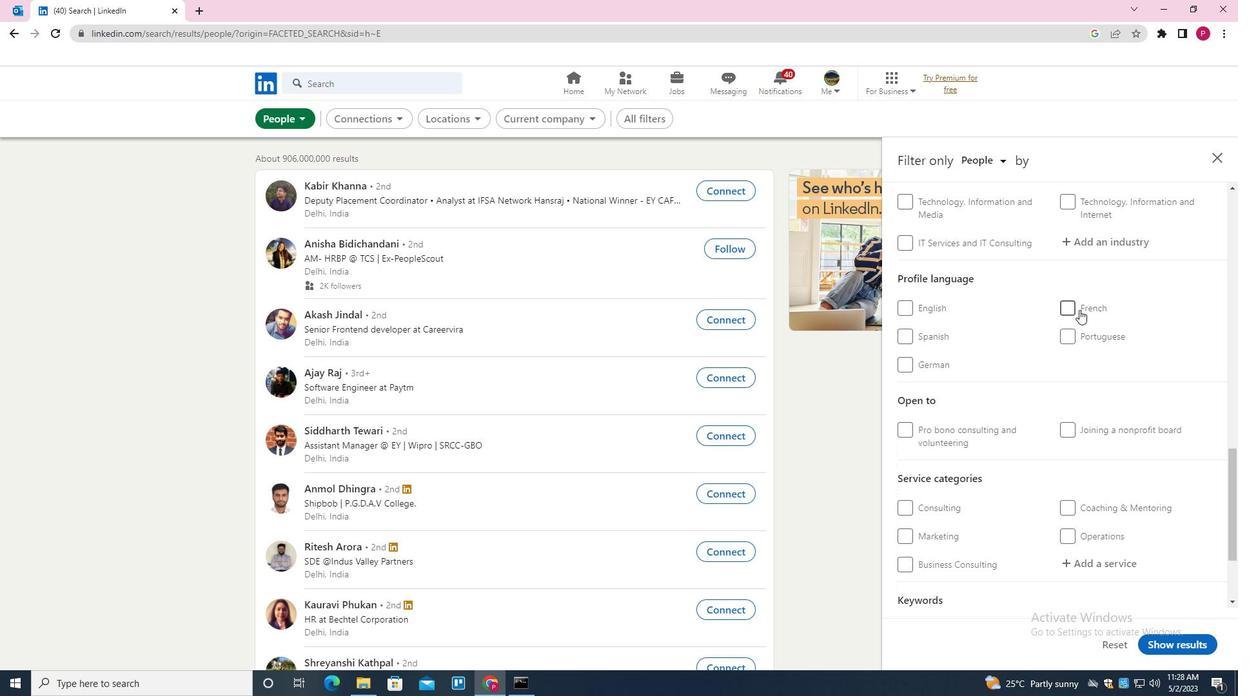 
Action: Mouse moved to (985, 349)
Screenshot: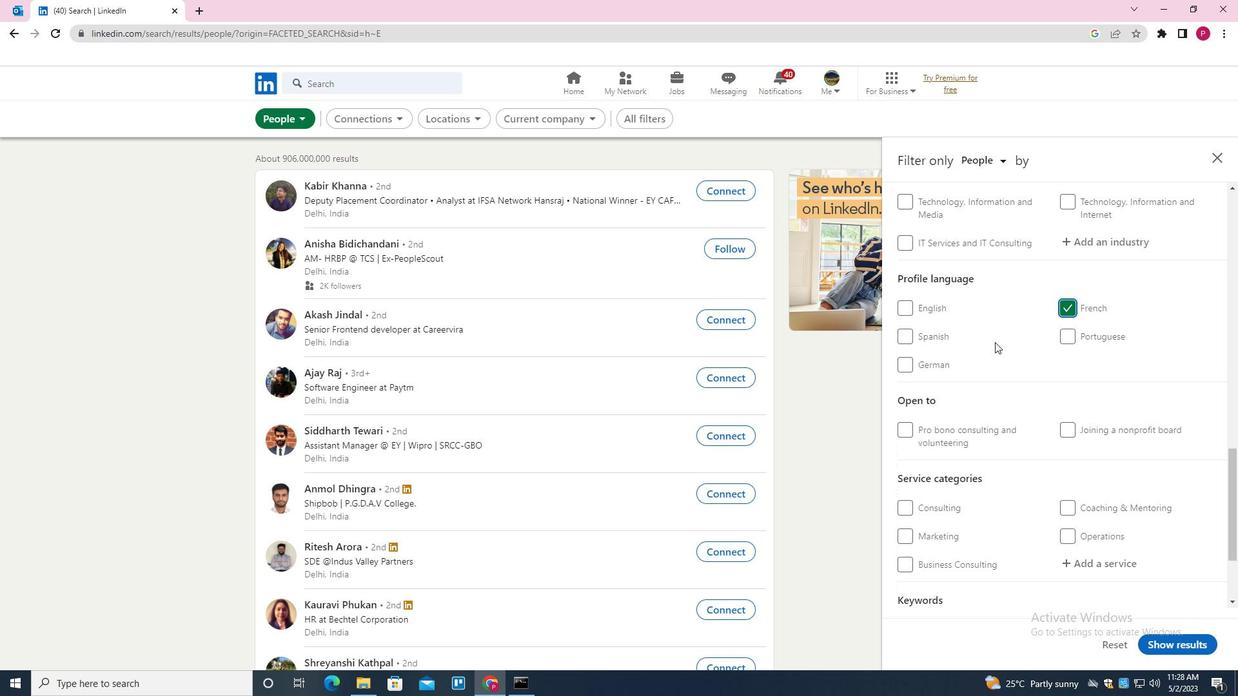
Action: Mouse scrolled (985, 349) with delta (0, 0)
Screenshot: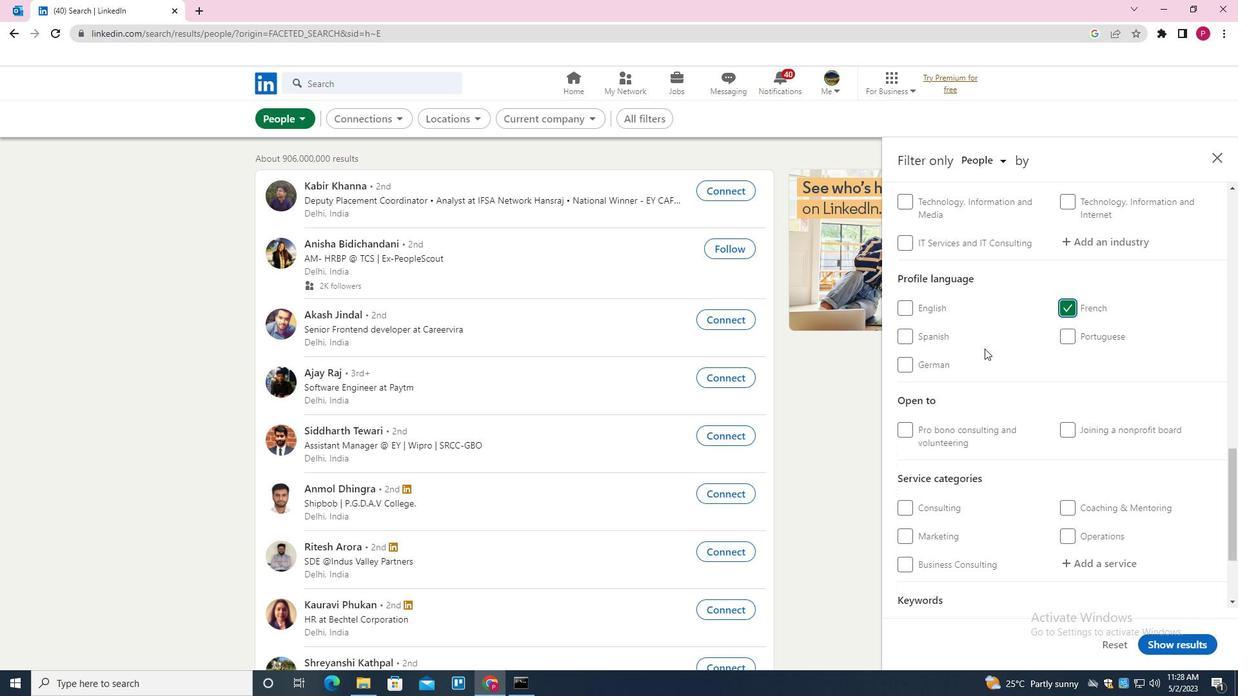 
Action: Mouse scrolled (985, 349) with delta (0, 0)
Screenshot: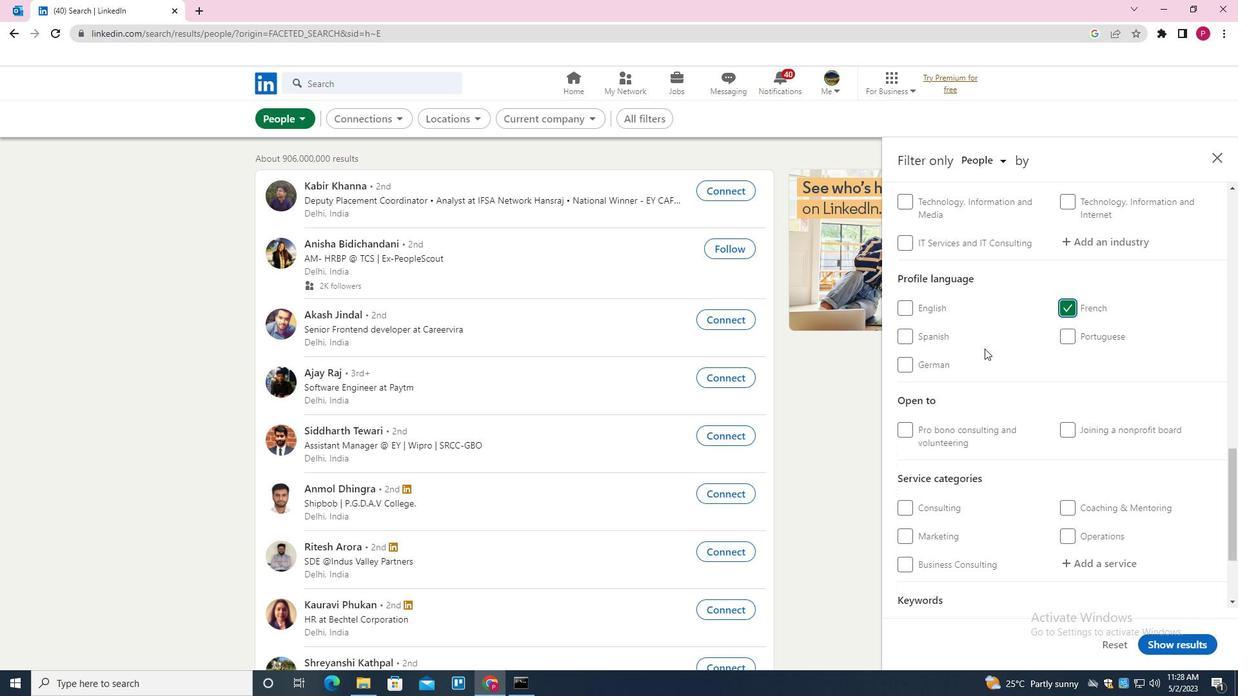 
Action: Mouse scrolled (985, 349) with delta (0, 0)
Screenshot: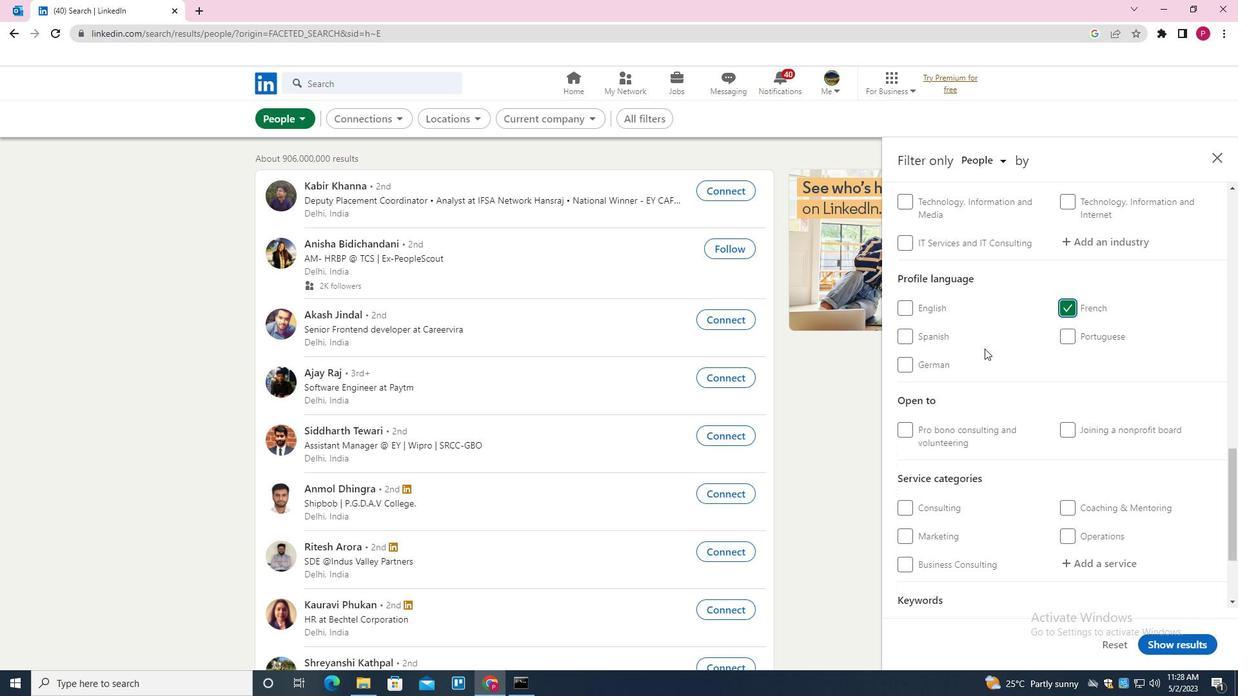 
Action: Mouse scrolled (985, 349) with delta (0, 0)
Screenshot: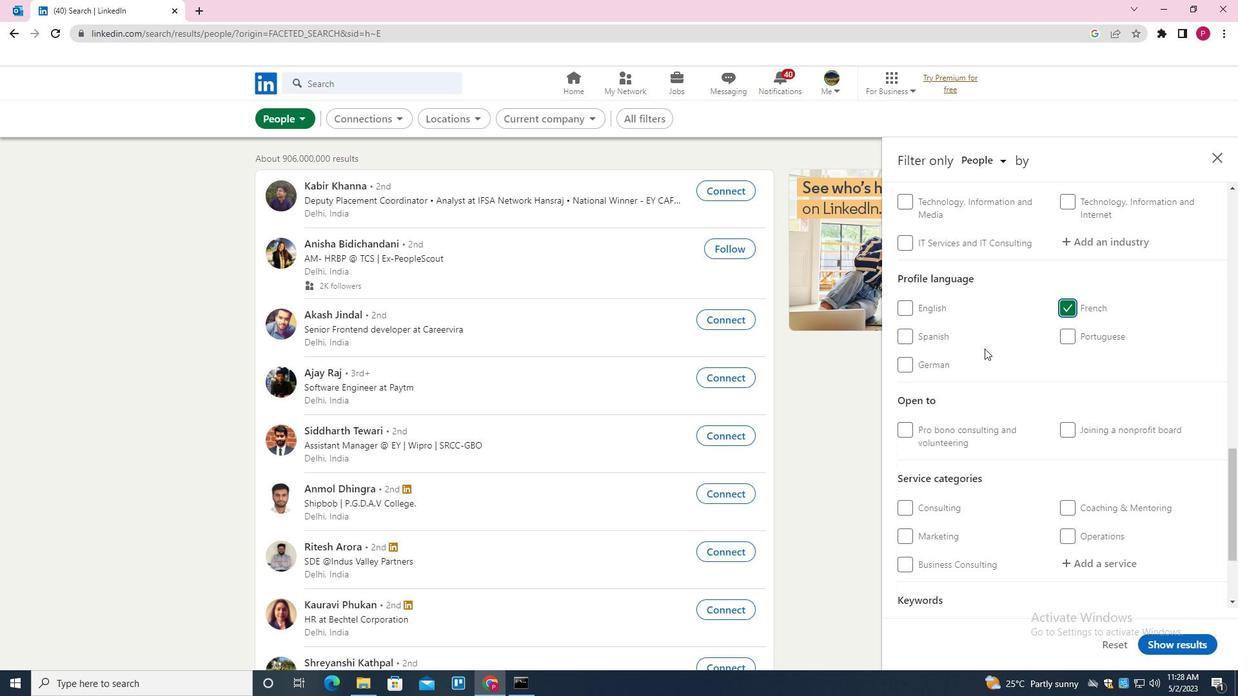
Action: Mouse scrolled (985, 349) with delta (0, 0)
Screenshot: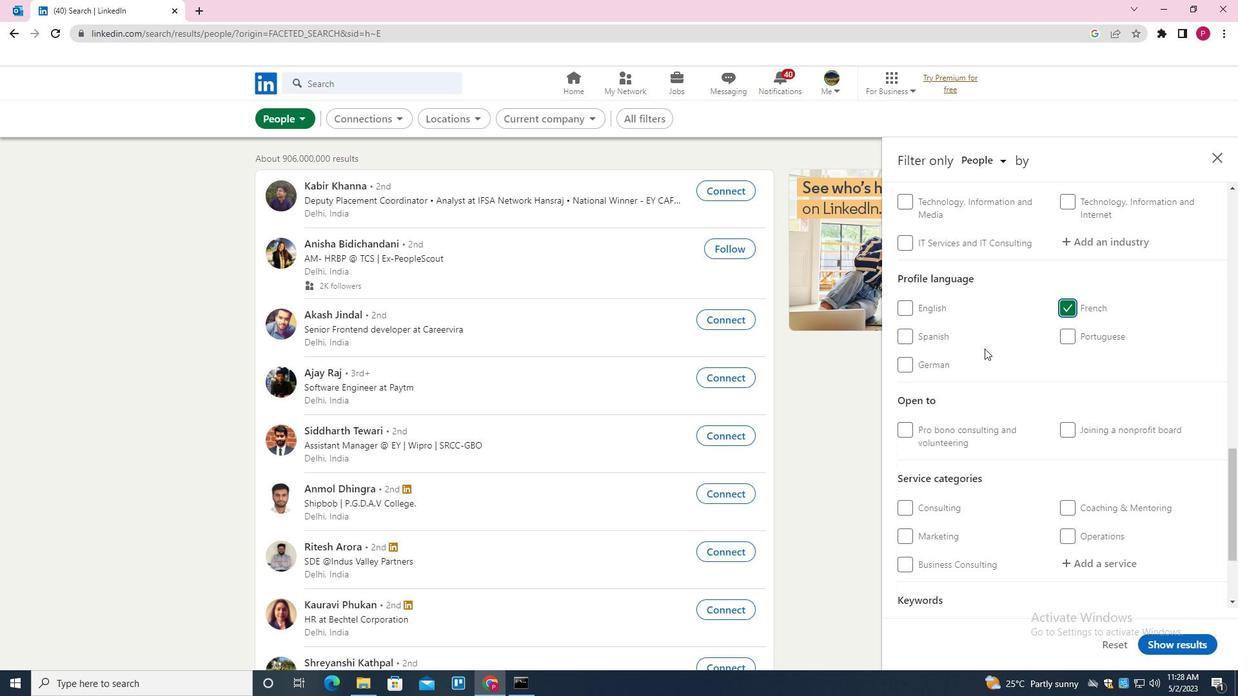 
Action: Mouse scrolled (985, 349) with delta (0, 0)
Screenshot: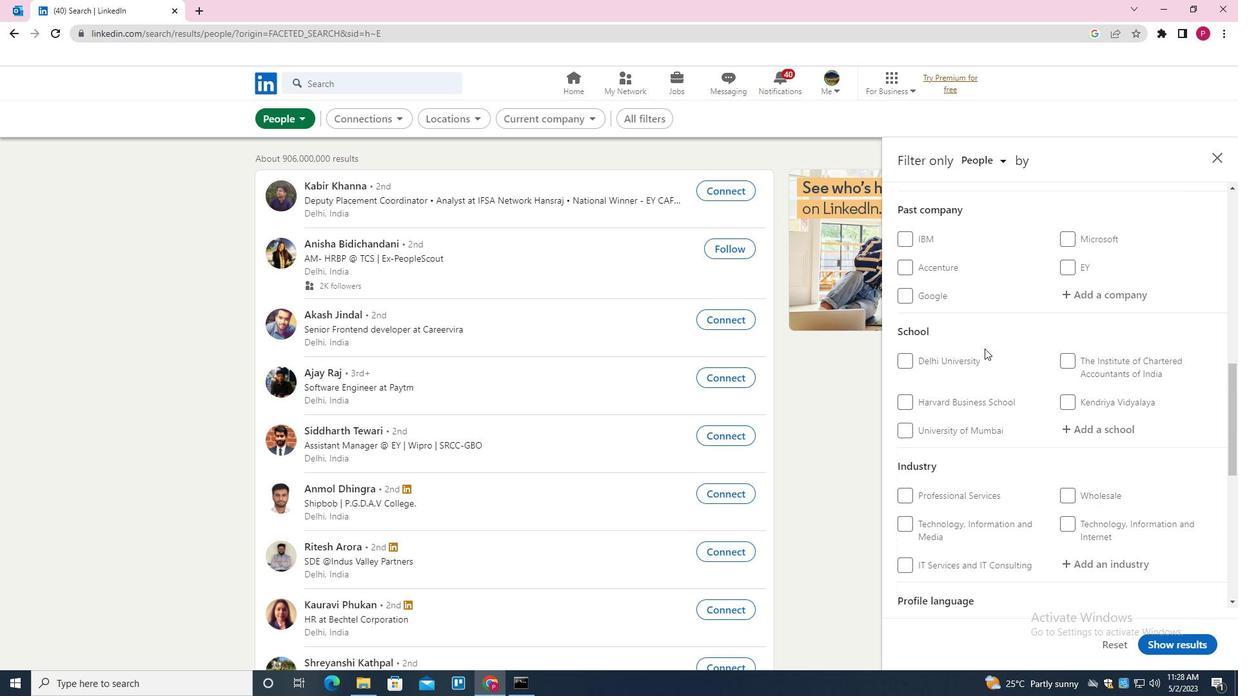
Action: Mouse scrolled (985, 349) with delta (0, 0)
Screenshot: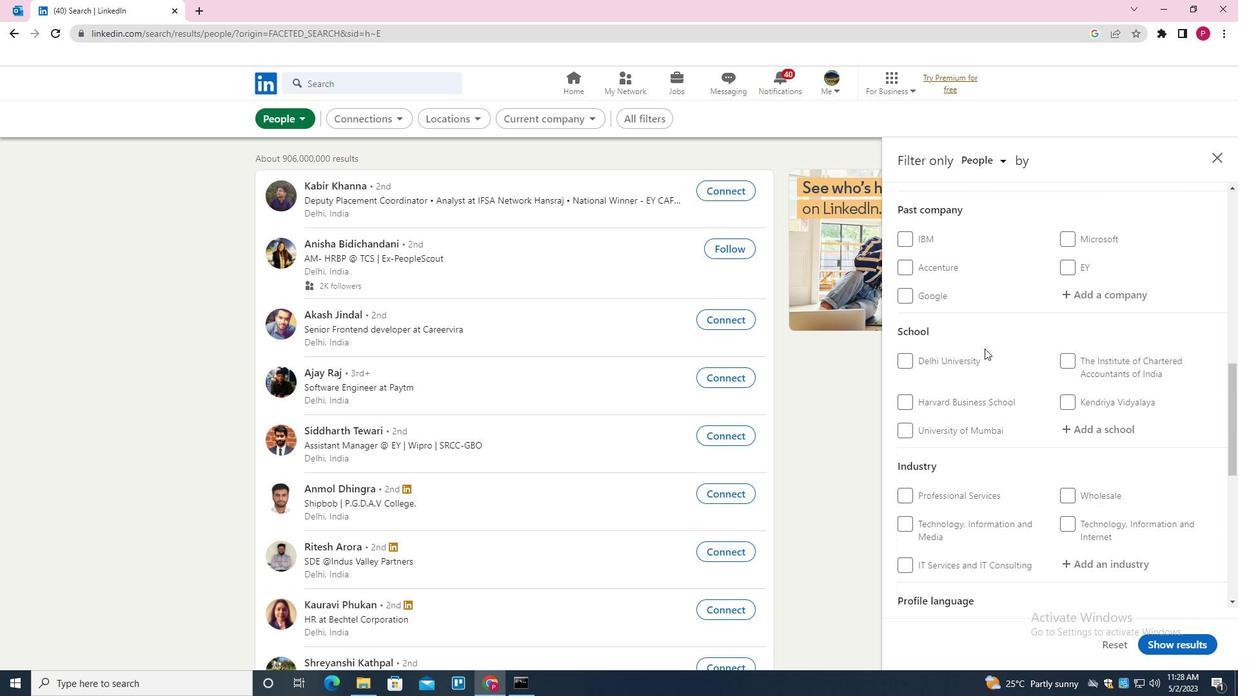 
Action: Mouse moved to (1103, 301)
Screenshot: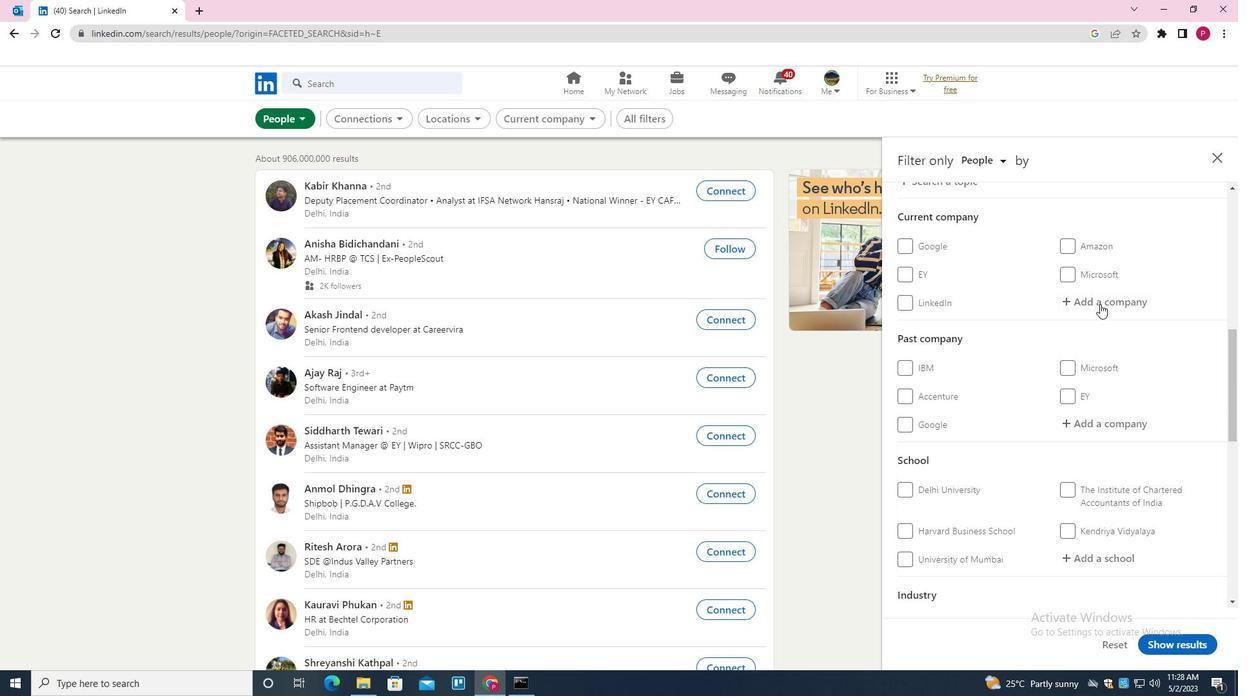
Action: Mouse pressed left at (1103, 301)
Screenshot: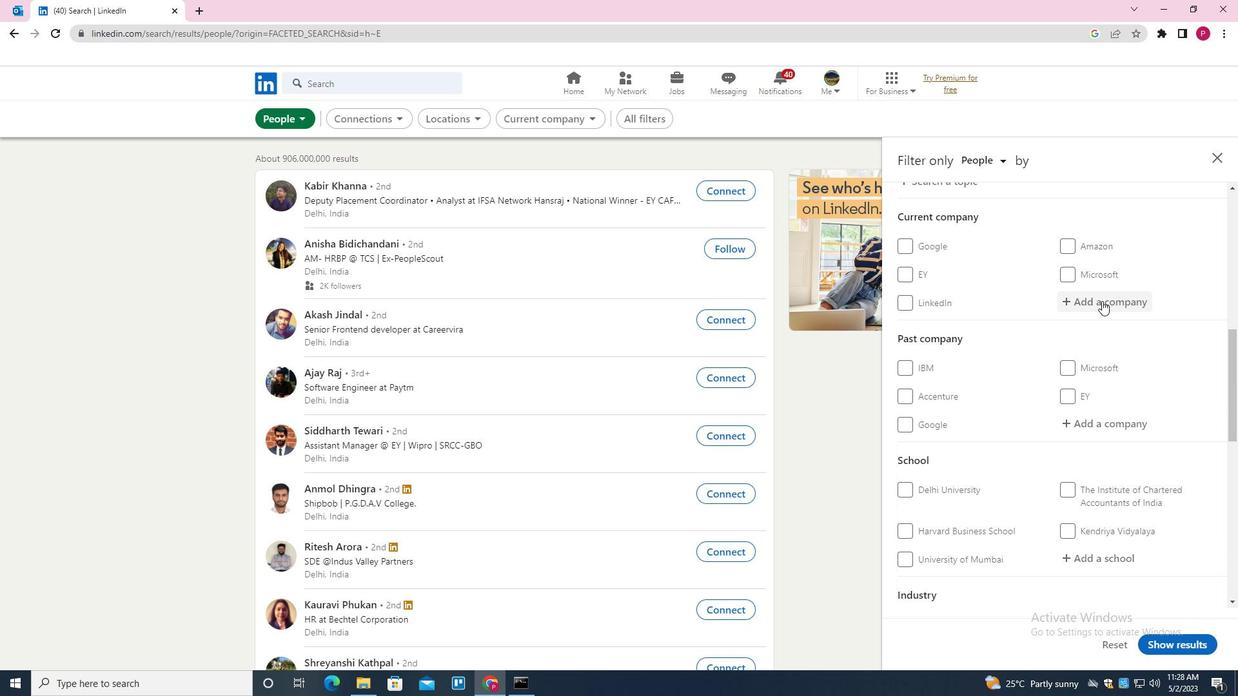 
Action: Mouse moved to (1059, 330)
Screenshot: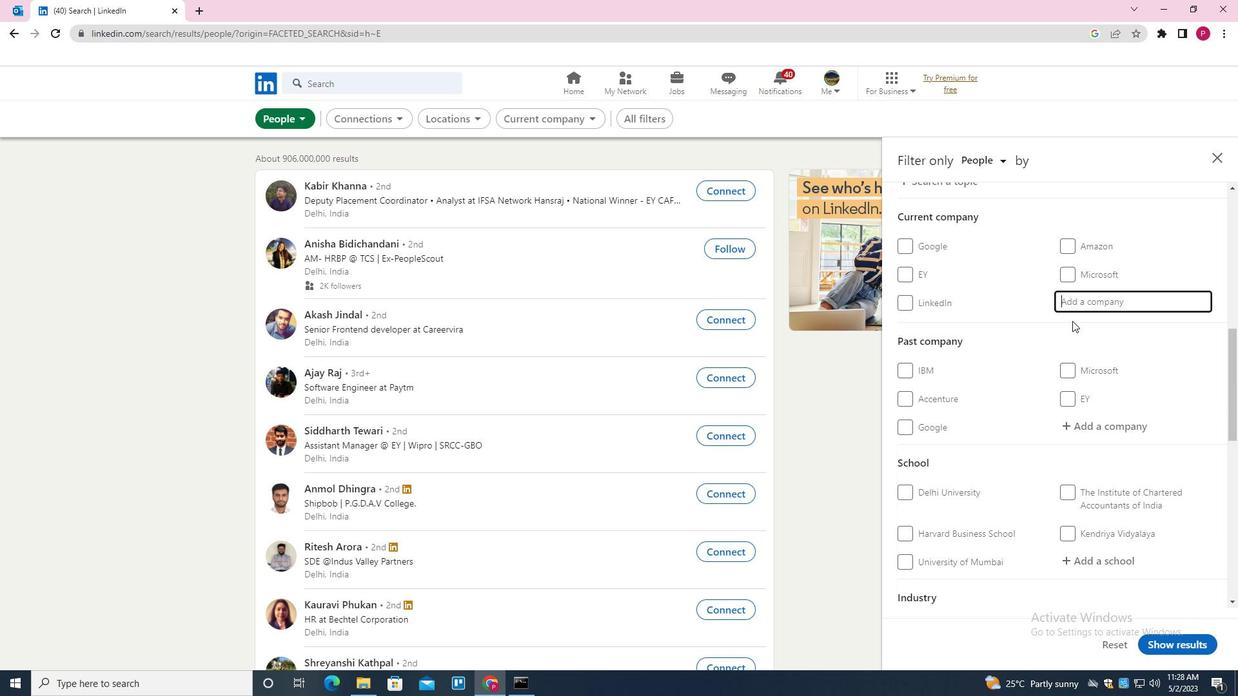 
Action: Key pressed <Key.shift><Key.shift><Key.shift><Key.shift><Key.shift><Key.shift><Key.shift>GLOBANT<Key.down><Key.enter>
Screenshot: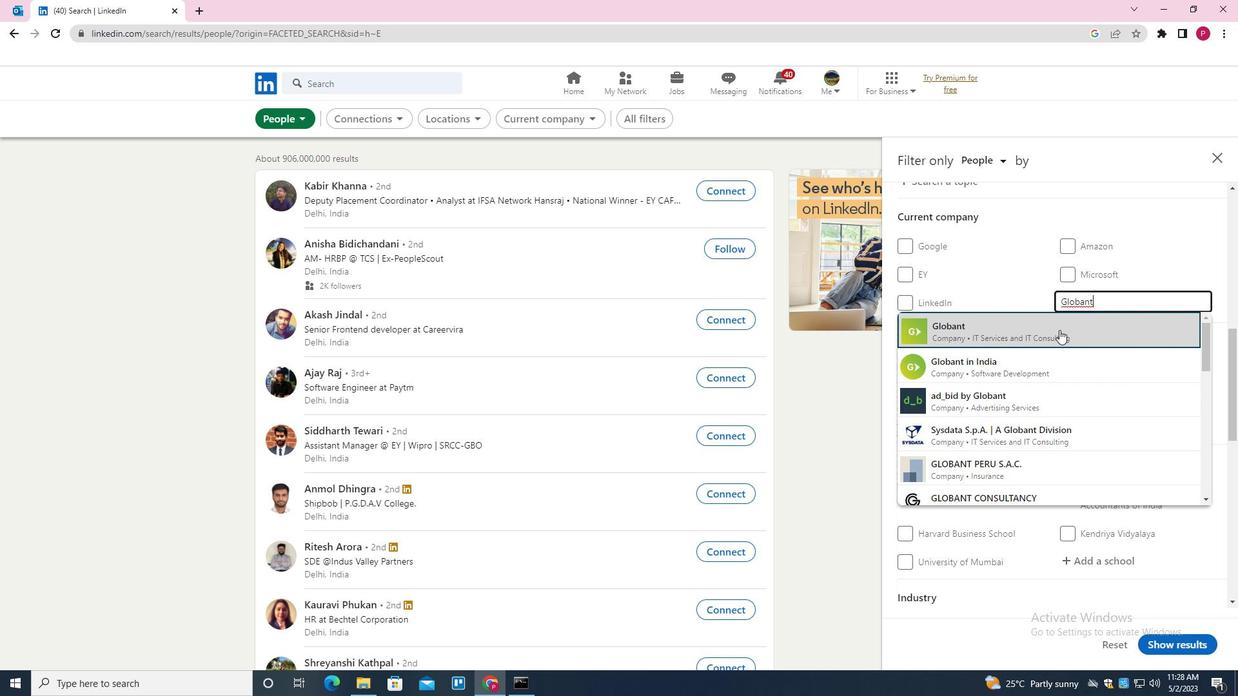 
Action: Mouse moved to (1059, 330)
Screenshot: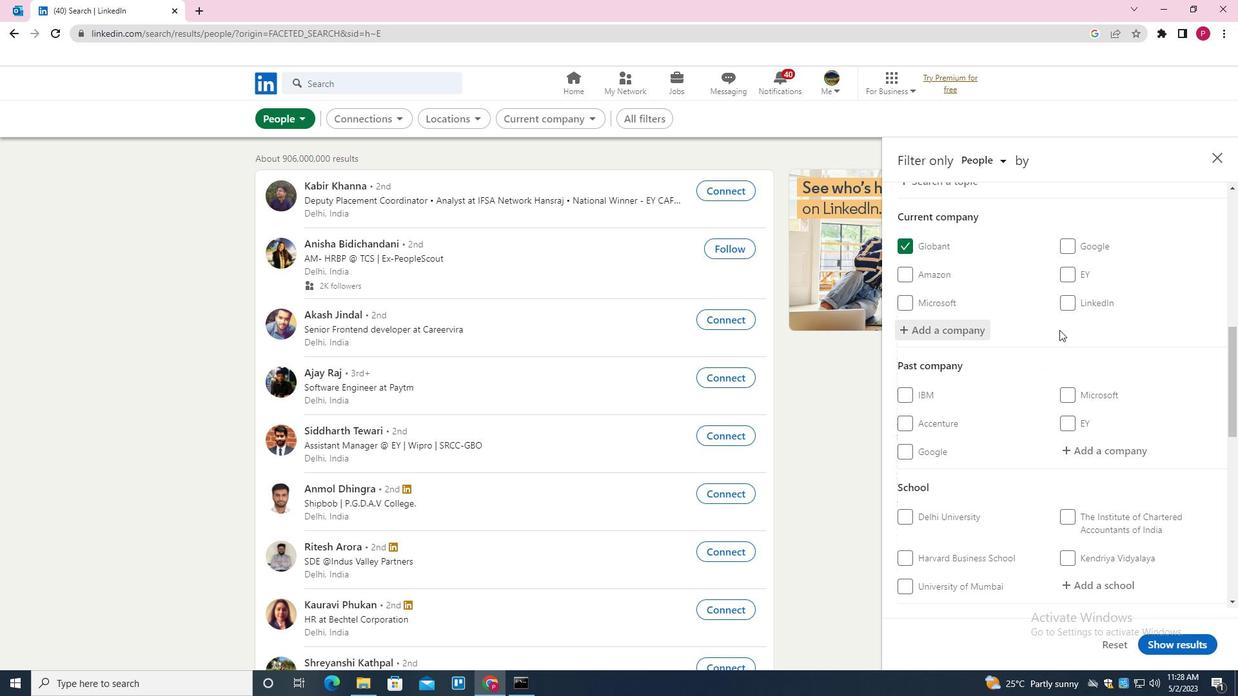 
Action: Mouse scrolled (1059, 329) with delta (0, 0)
Screenshot: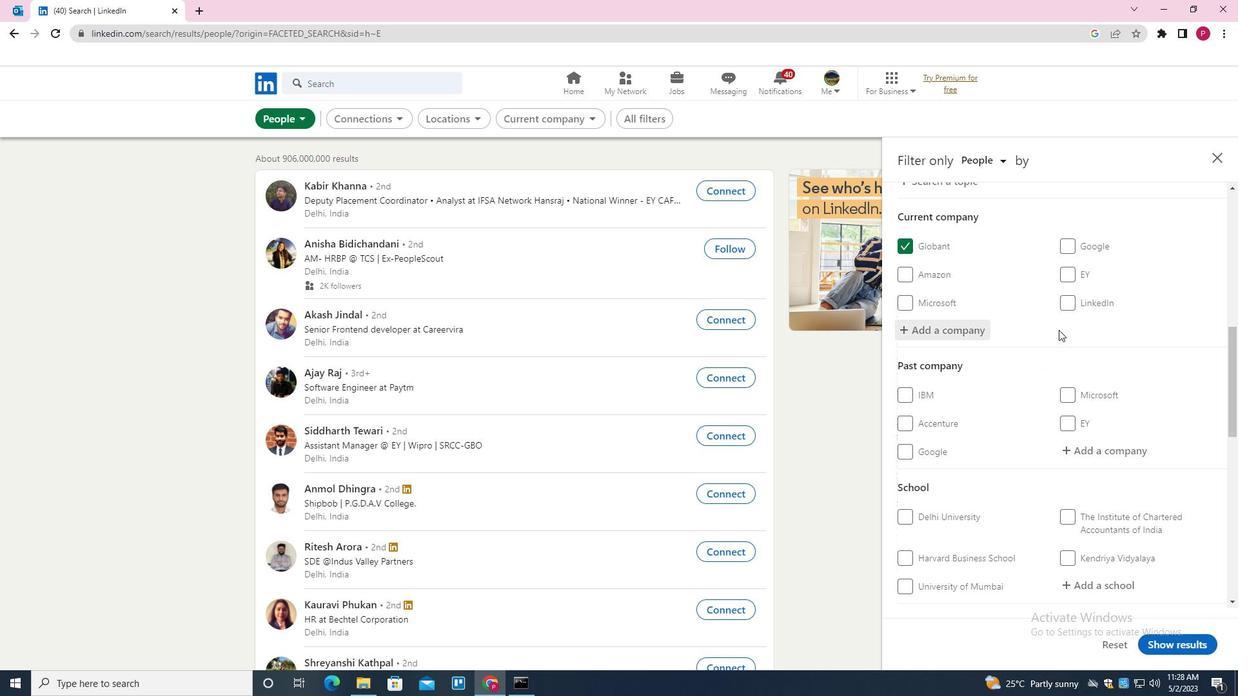 
Action: Mouse scrolled (1059, 329) with delta (0, 0)
Screenshot: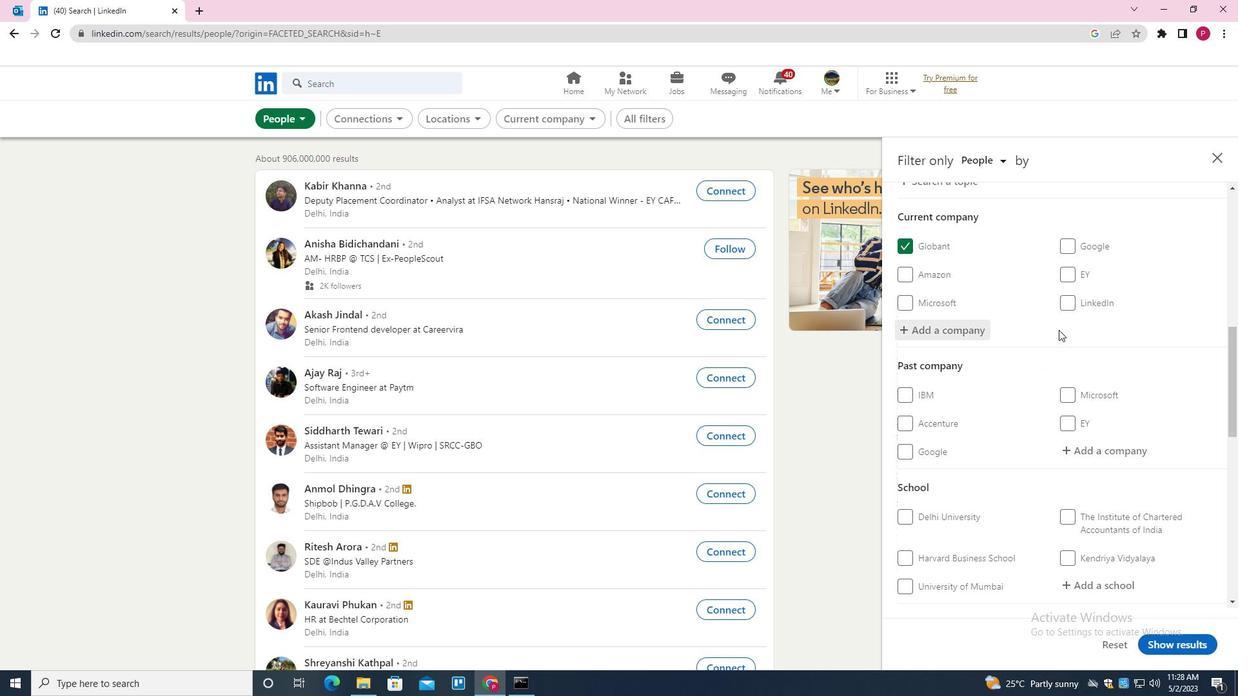 
Action: Mouse scrolled (1059, 329) with delta (0, 0)
Screenshot: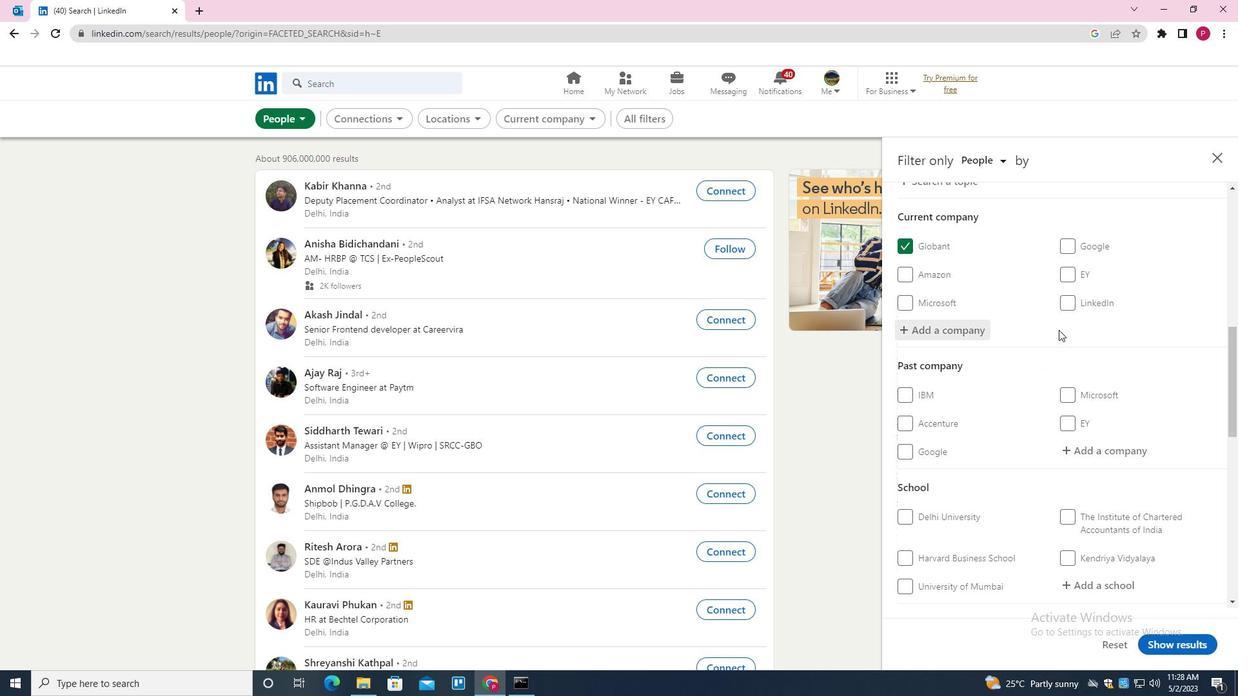 
Action: Mouse scrolled (1059, 329) with delta (0, 0)
Screenshot: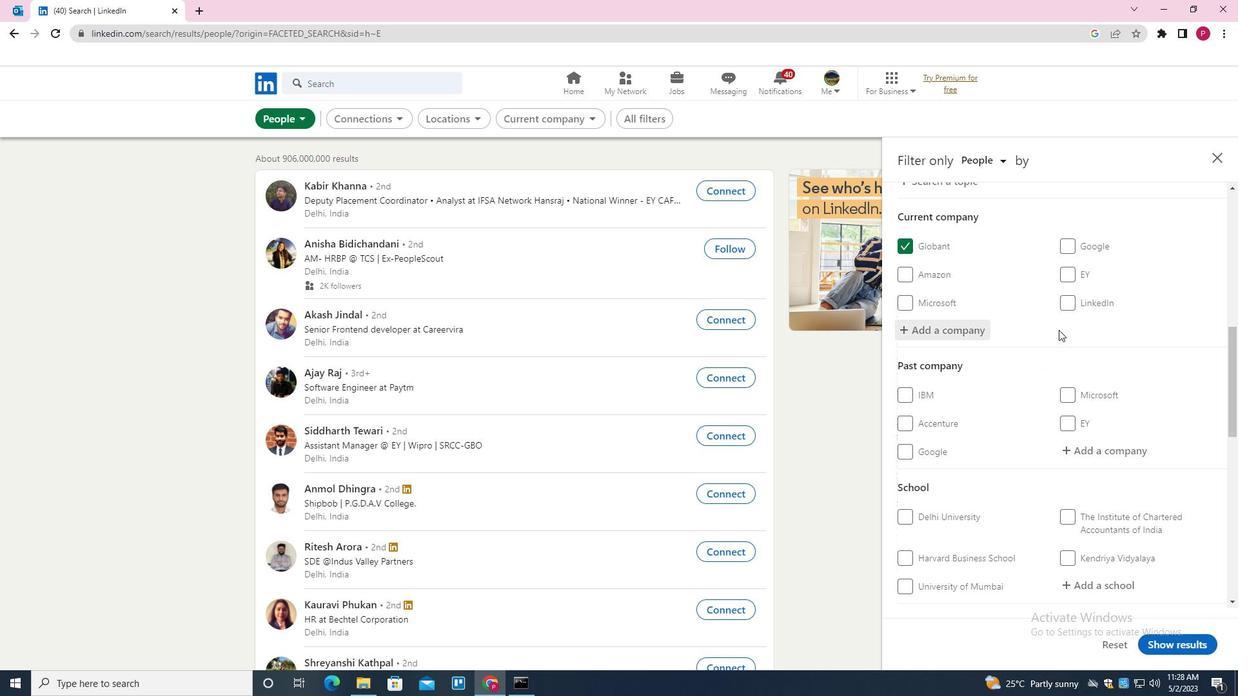 
Action: Mouse moved to (1111, 329)
Screenshot: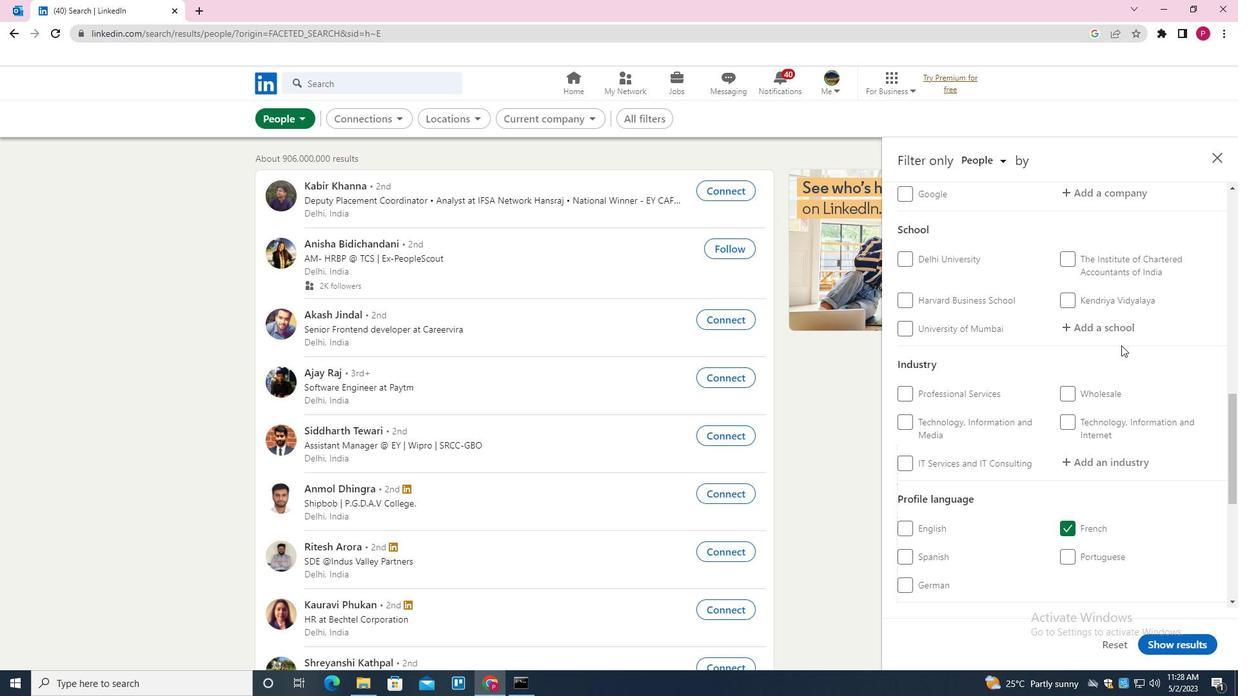
Action: Mouse pressed left at (1111, 329)
Screenshot: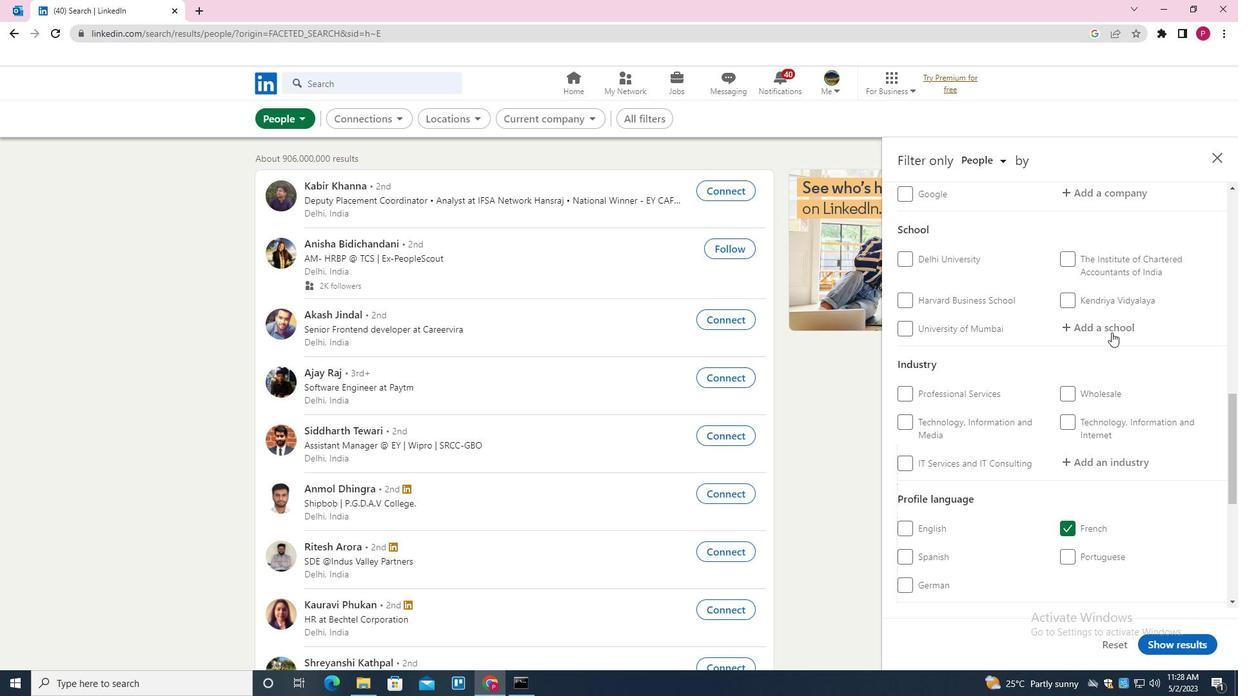 
Action: Mouse moved to (1083, 347)
Screenshot: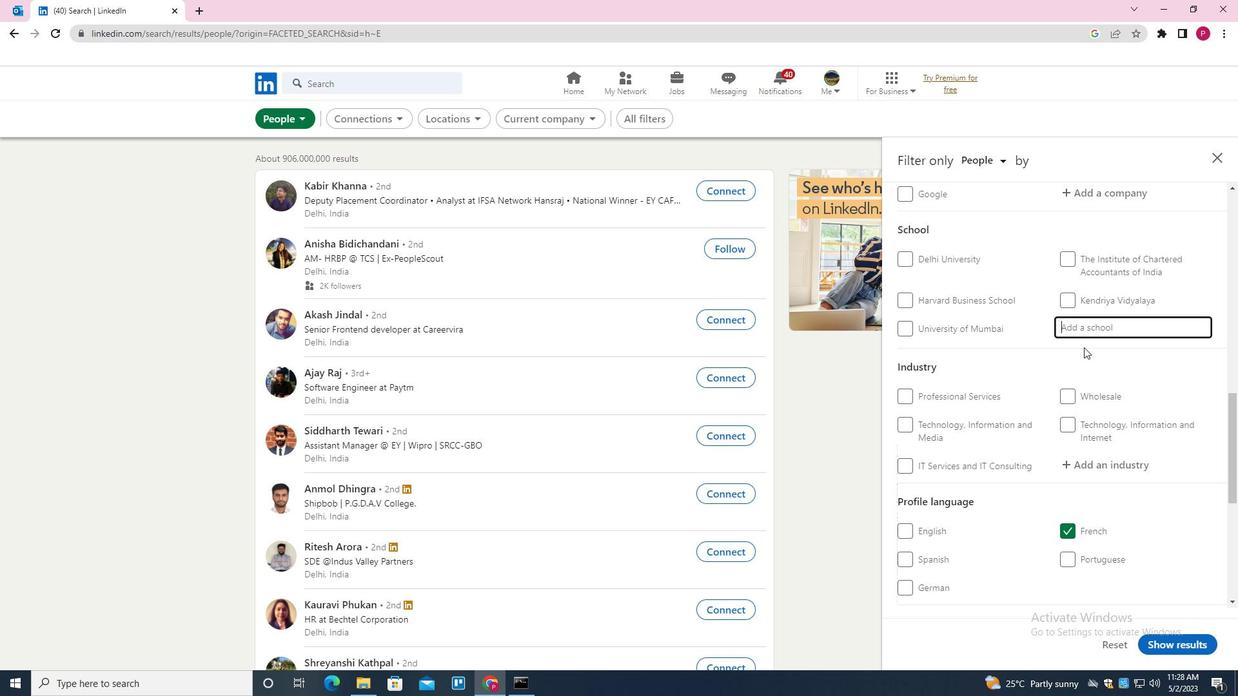 
Action: Key pressed <Key.shift><Key.shift><Key.shift>AMBEDKAR<Key.space><Key.down><Key.enter>
Screenshot: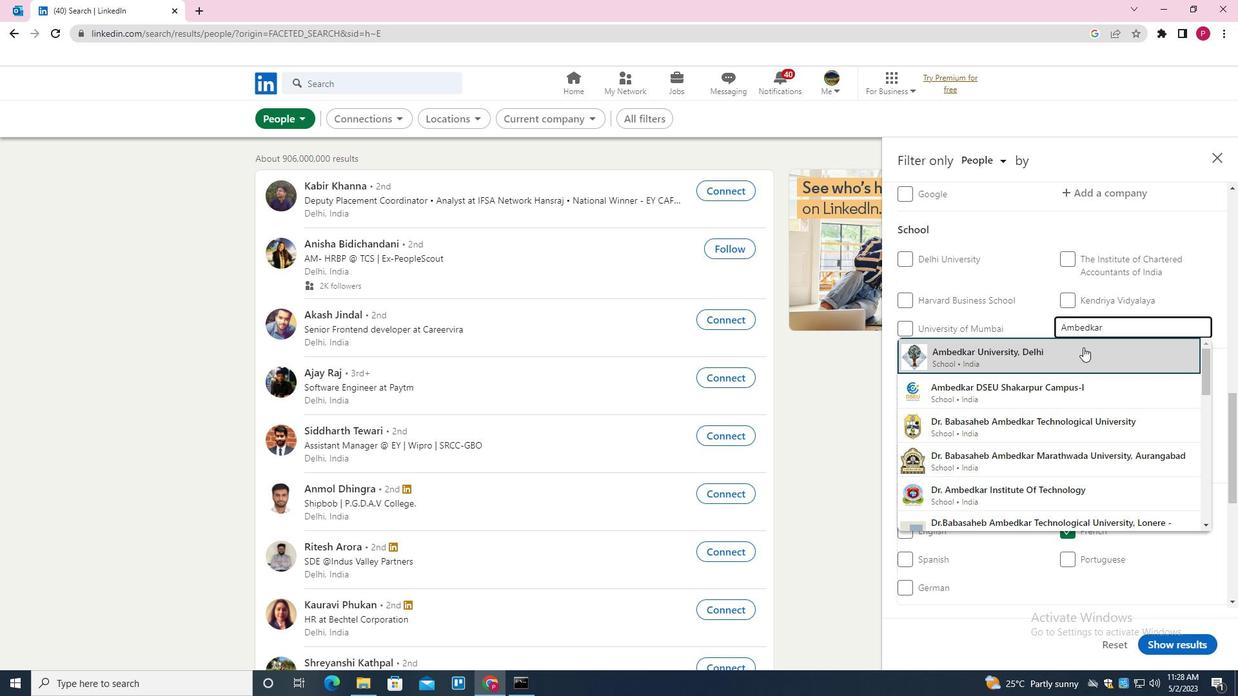 
Action: Mouse moved to (1043, 376)
Screenshot: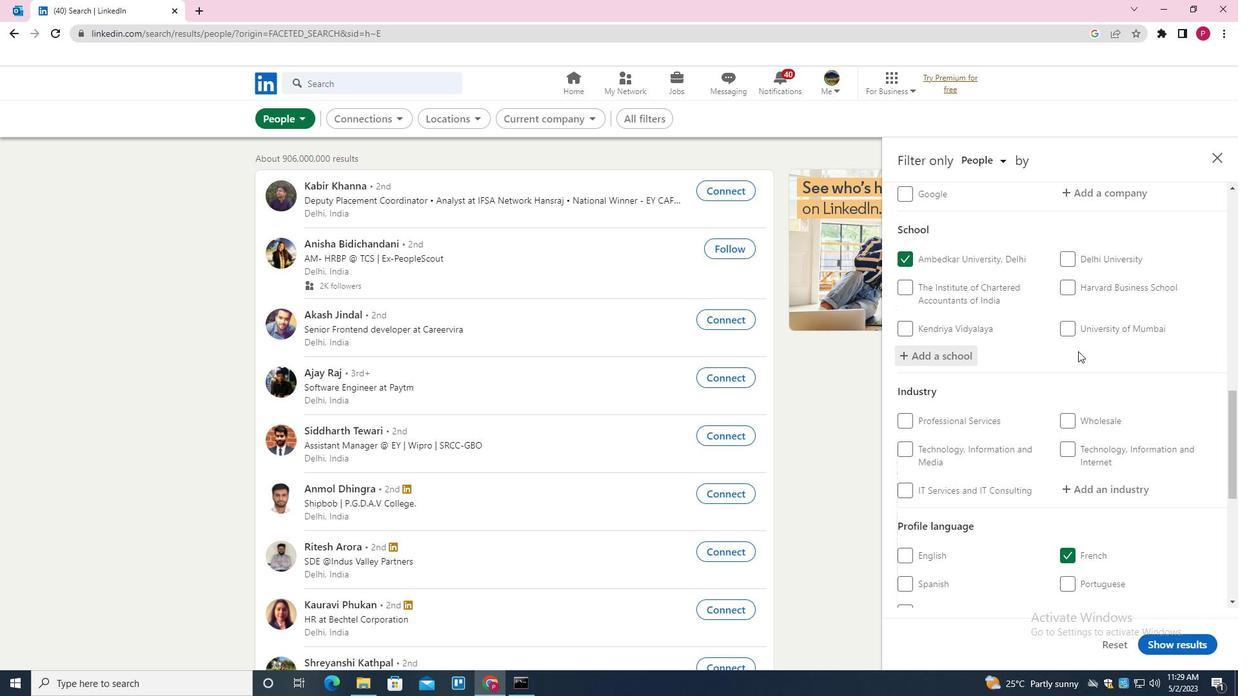 
Action: Mouse scrolled (1043, 376) with delta (0, 0)
Screenshot: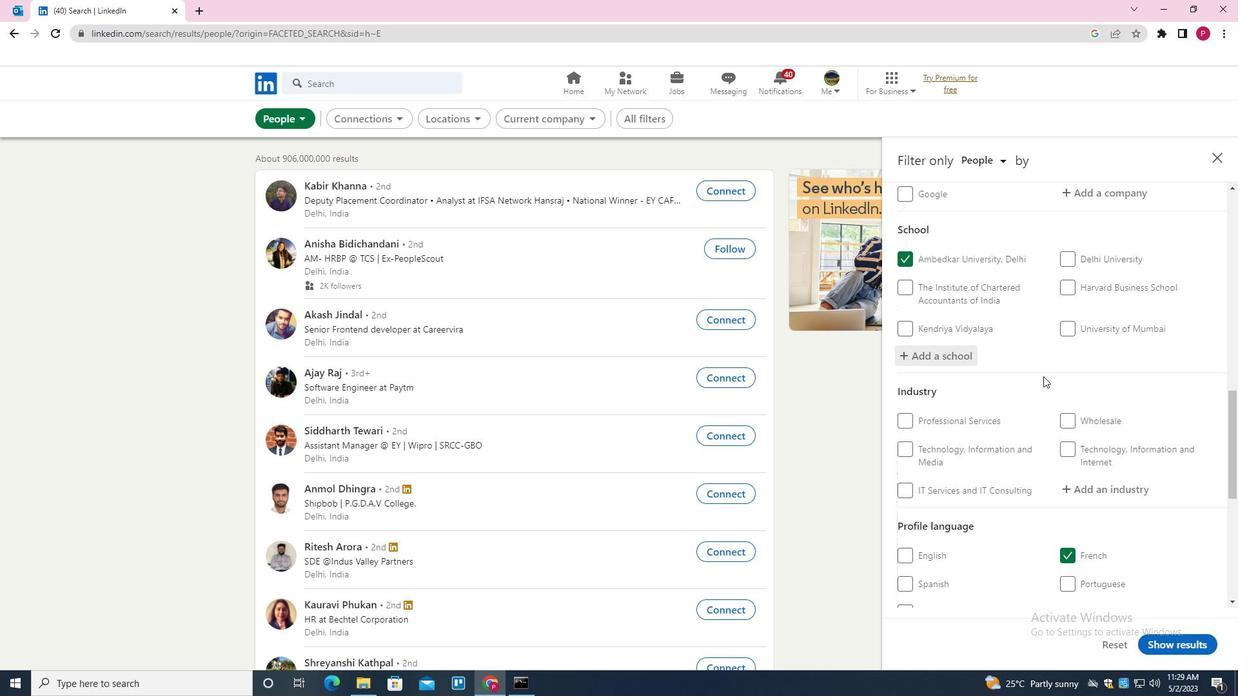
Action: Mouse scrolled (1043, 376) with delta (0, 0)
Screenshot: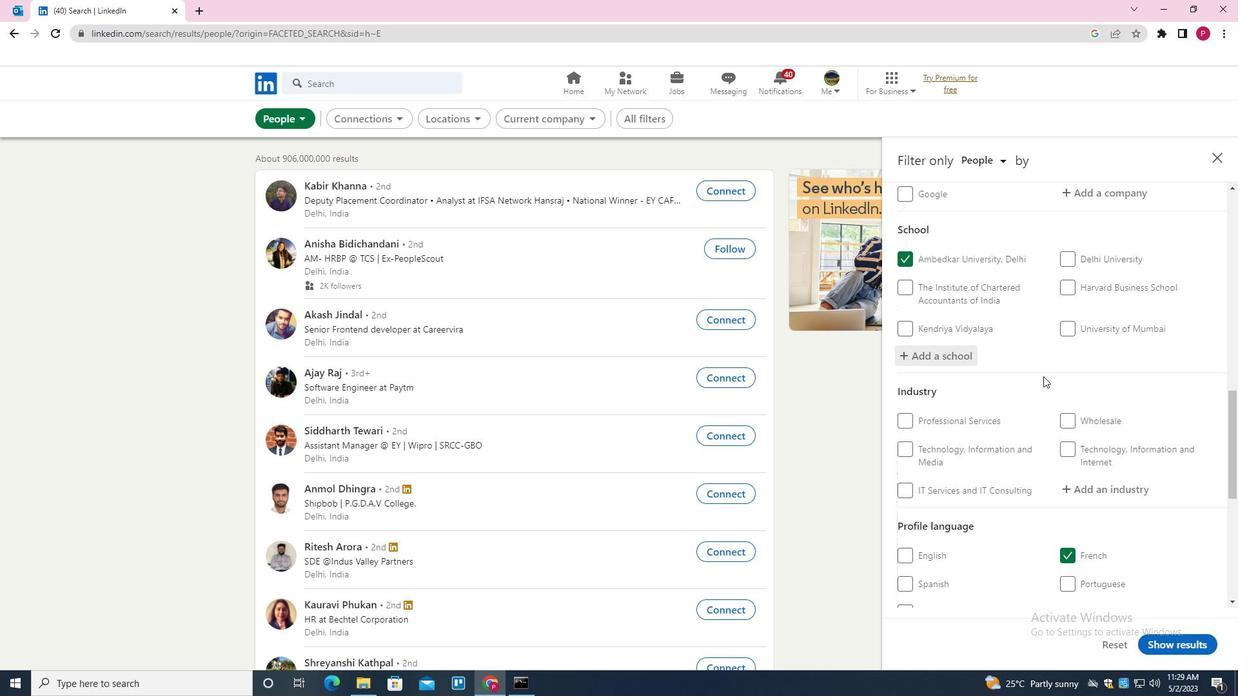 
Action: Mouse scrolled (1043, 376) with delta (0, 0)
Screenshot: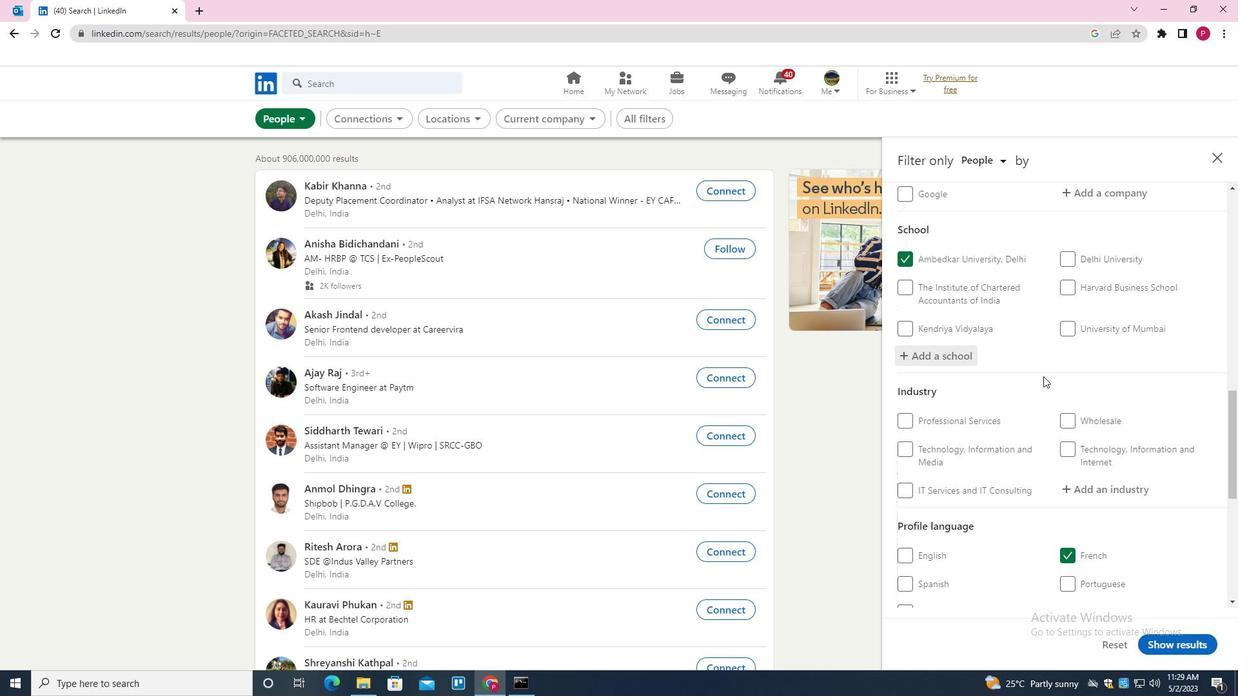 
Action: Mouse moved to (1130, 292)
Screenshot: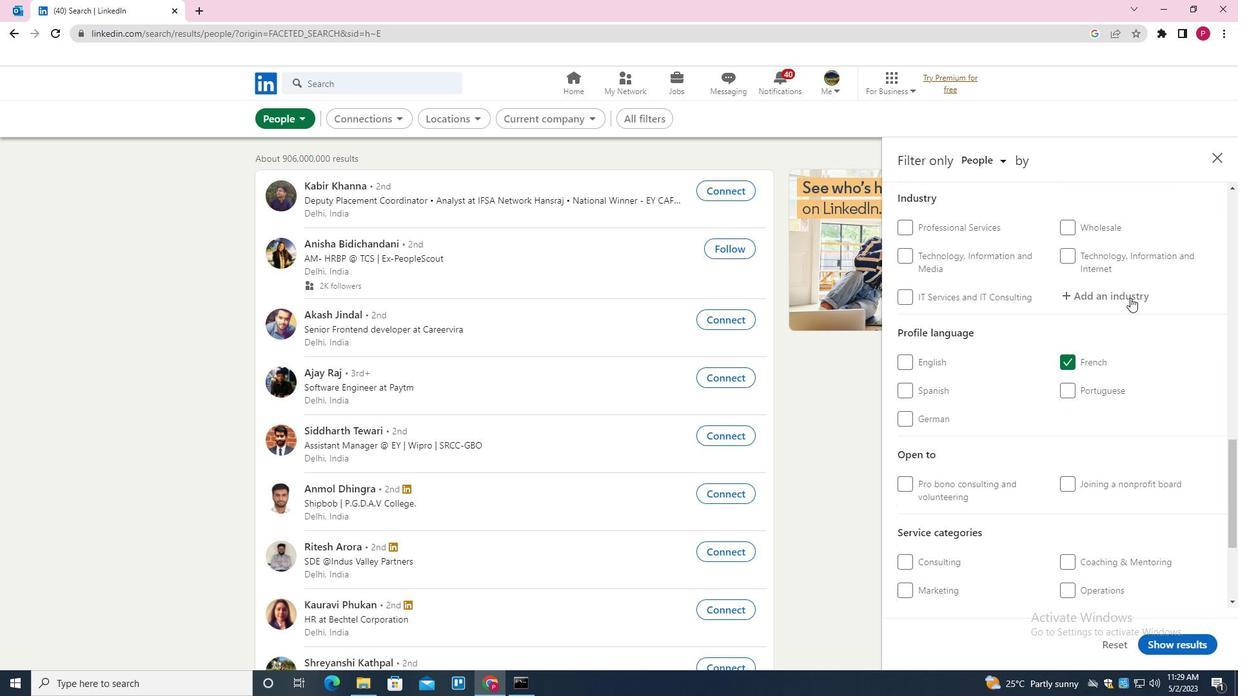 
Action: Mouse pressed left at (1130, 292)
Screenshot: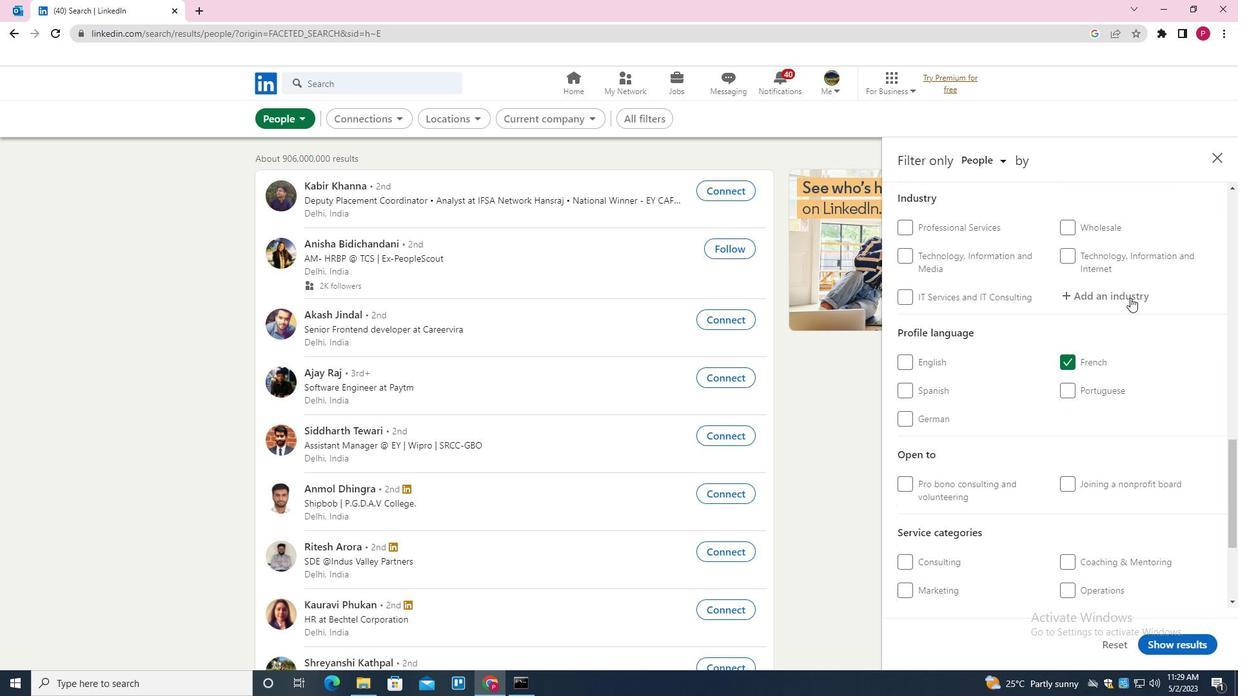 
Action: Mouse moved to (1051, 346)
Screenshot: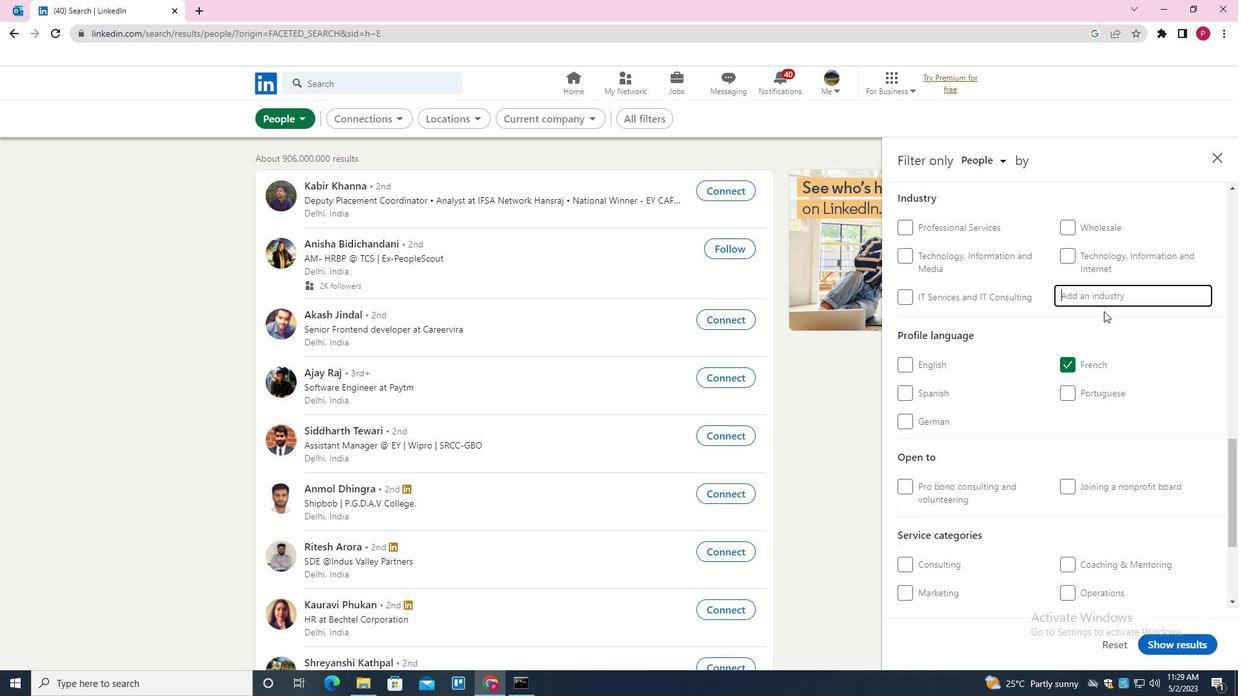 
Action: Key pressed <Key.shift><Key.shift><Key.shift><Key.shift><Key.shift><Key.shift><Key.shift>NLINE<Key.backspace><Key.backspace><Key.backspace><Key.backspace><Key.backspace><Key.backspace><Key.backspace><Key.shift>ONLINE<Key.space>AND<Key.down><Key.down><Key.enter>
Screenshot: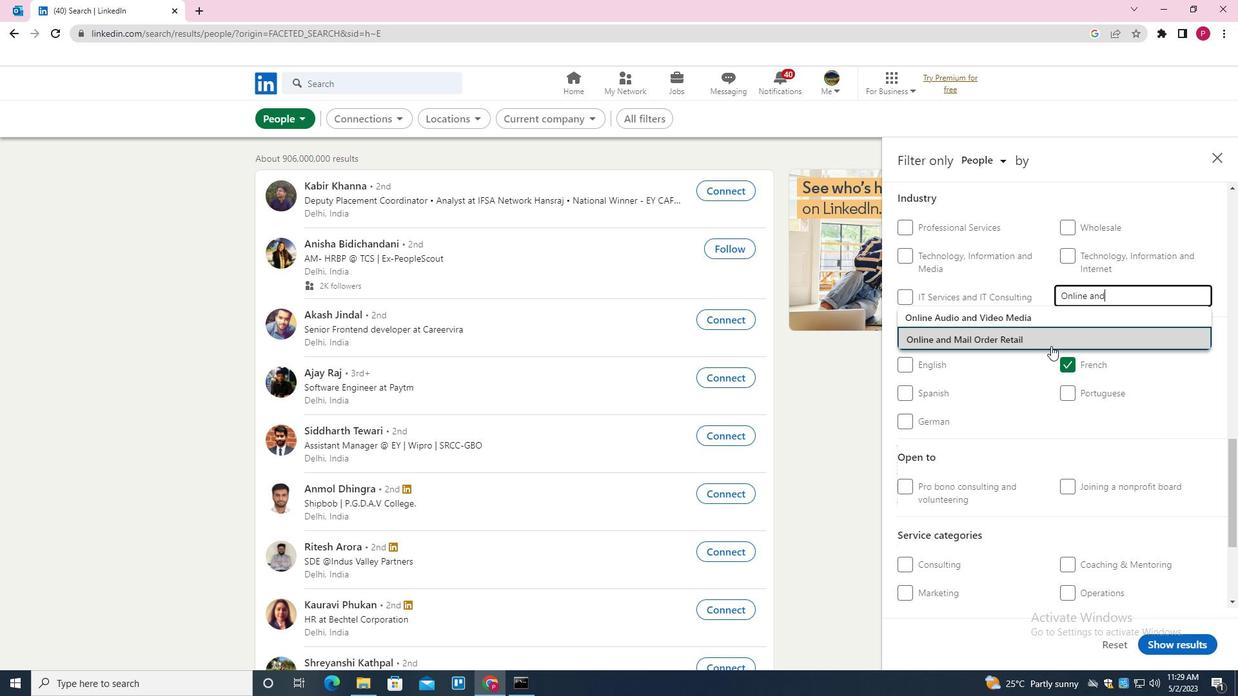 
Action: Mouse moved to (1094, 330)
Screenshot: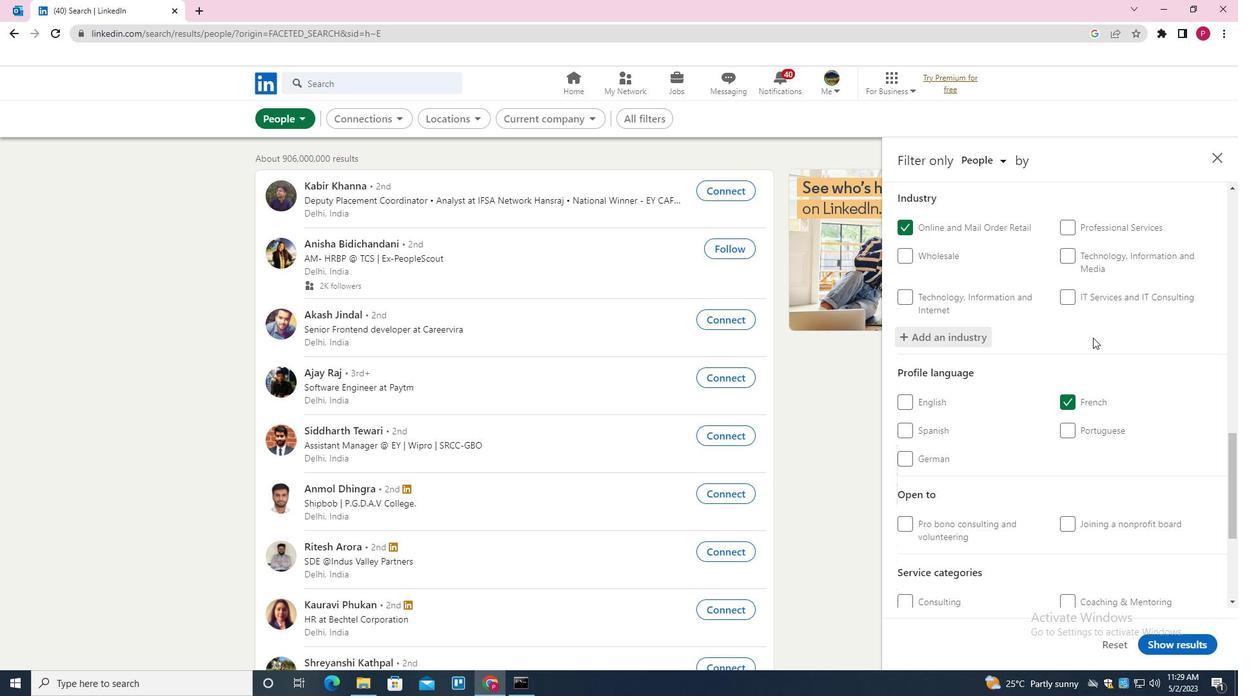 
Action: Mouse scrolled (1094, 330) with delta (0, 0)
Screenshot: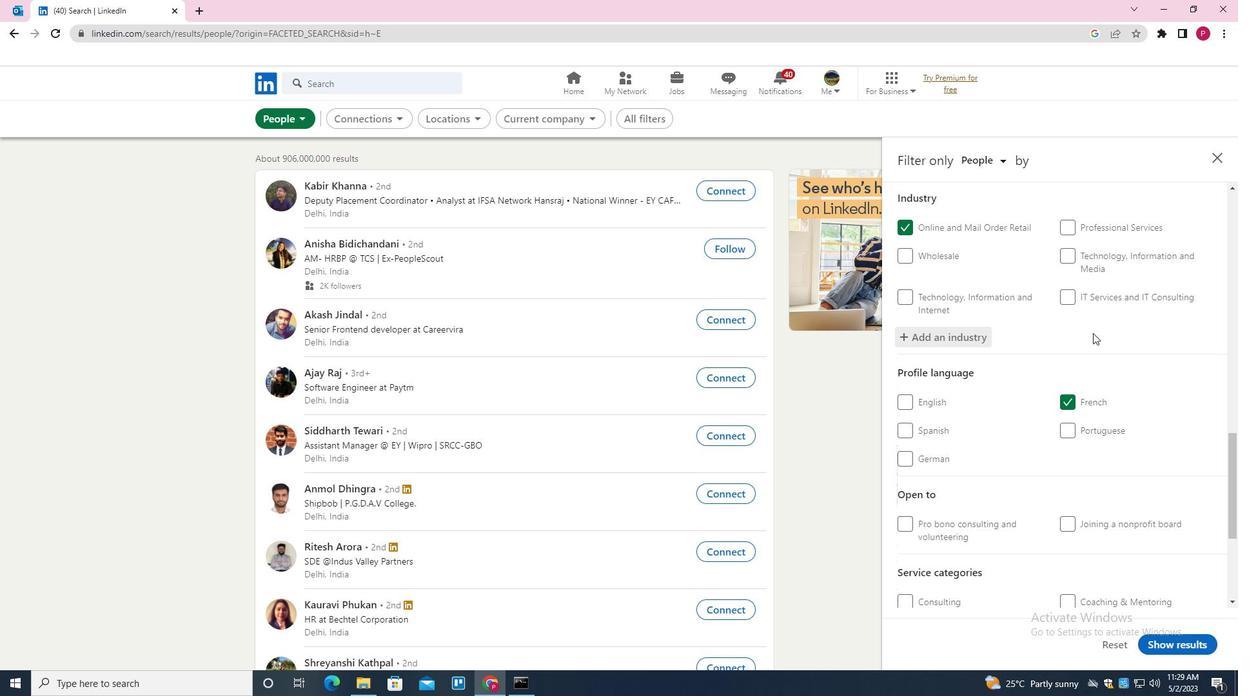 
Action: Mouse moved to (1095, 330)
Screenshot: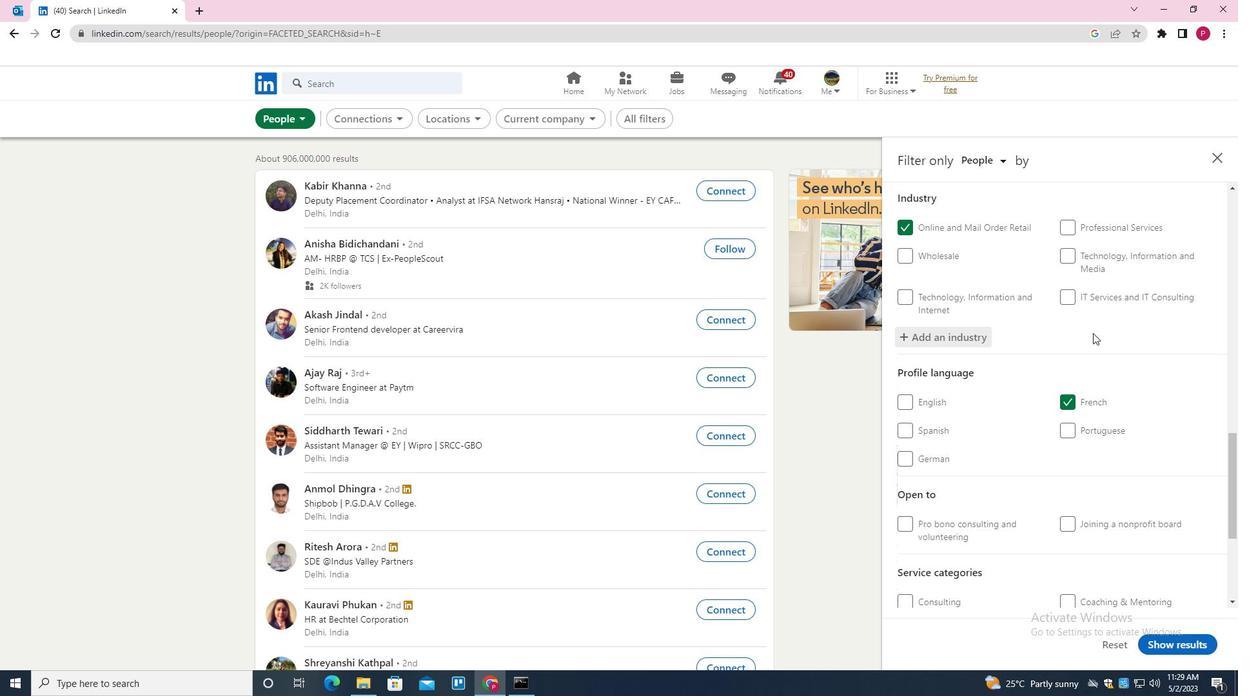 
Action: Mouse scrolled (1095, 329) with delta (0, 0)
Screenshot: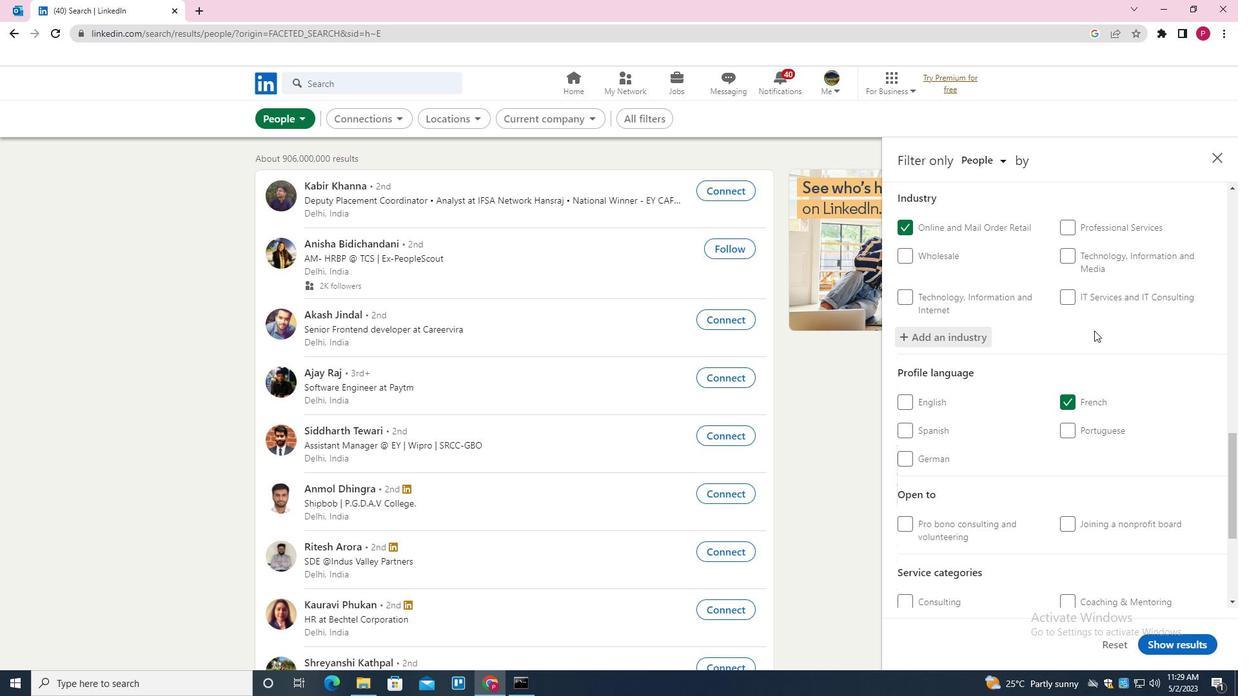 
Action: Mouse scrolled (1095, 329) with delta (0, 0)
Screenshot: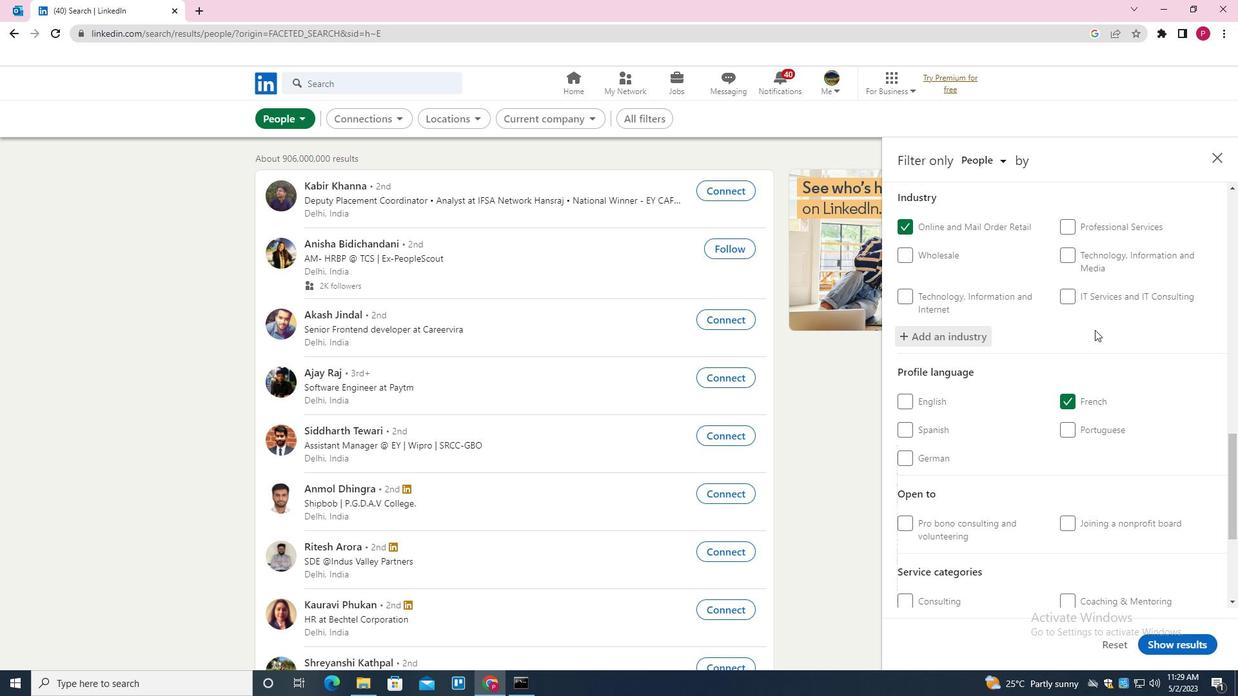 
Action: Mouse moved to (1117, 461)
Screenshot: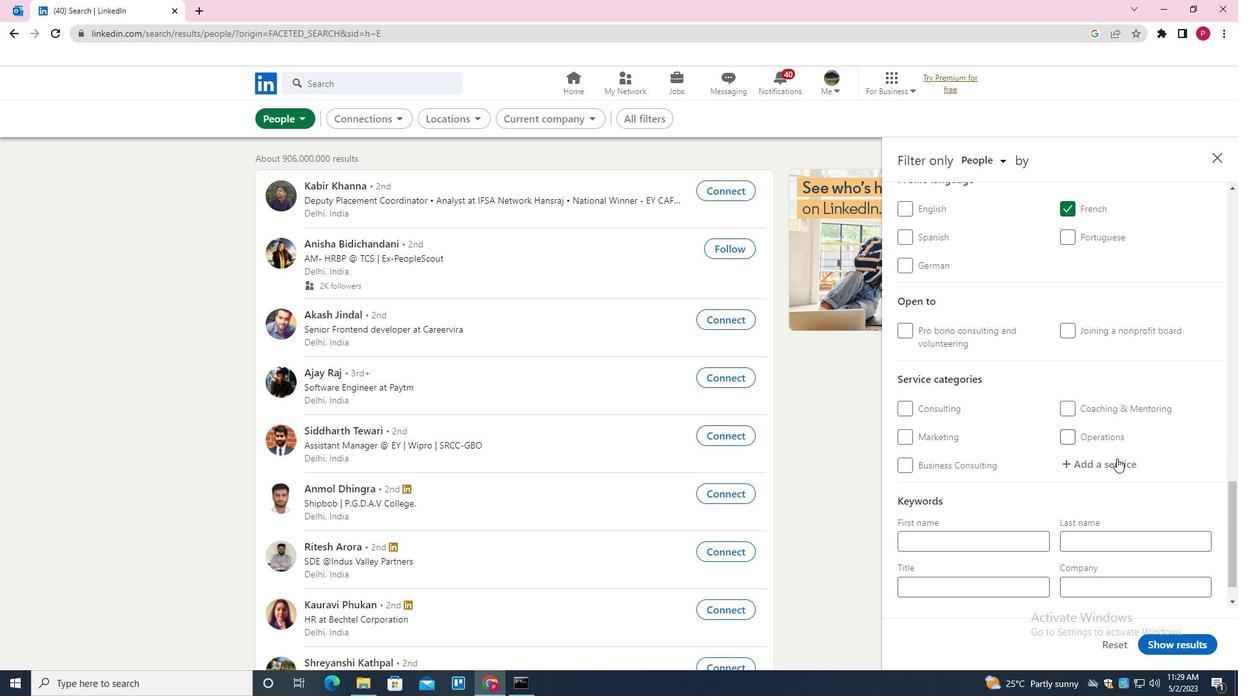 
Action: Mouse pressed left at (1117, 461)
Screenshot: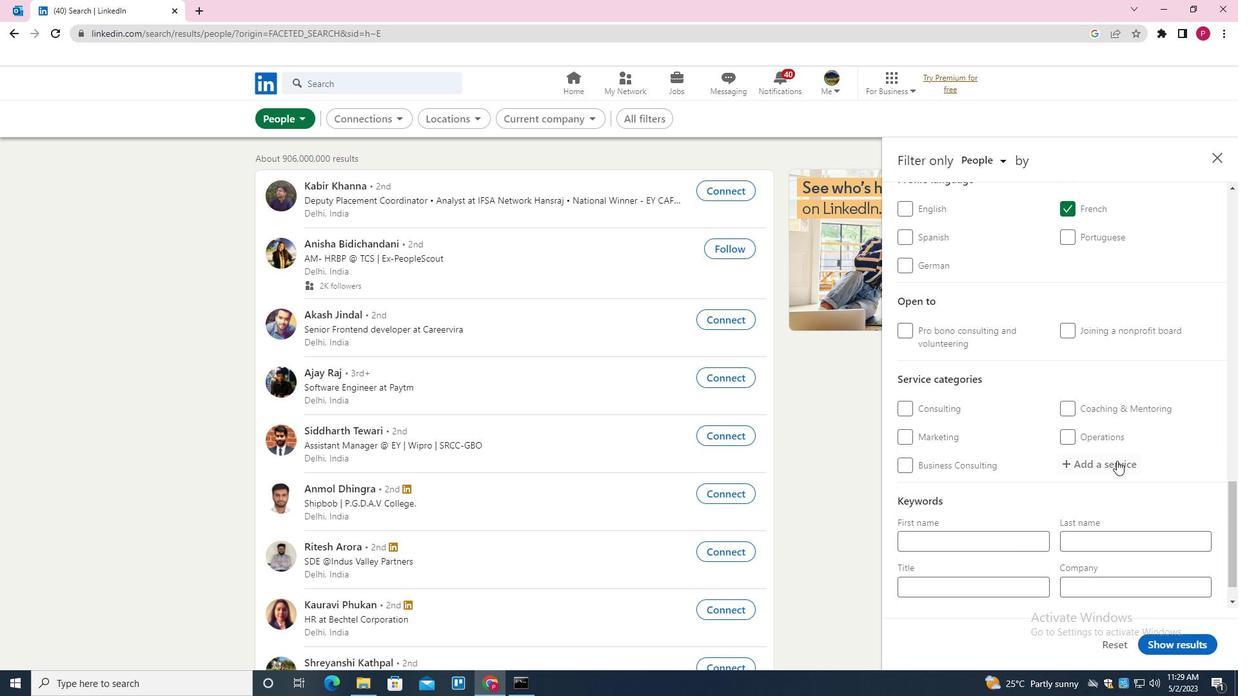 
Action: Mouse moved to (1081, 463)
Screenshot: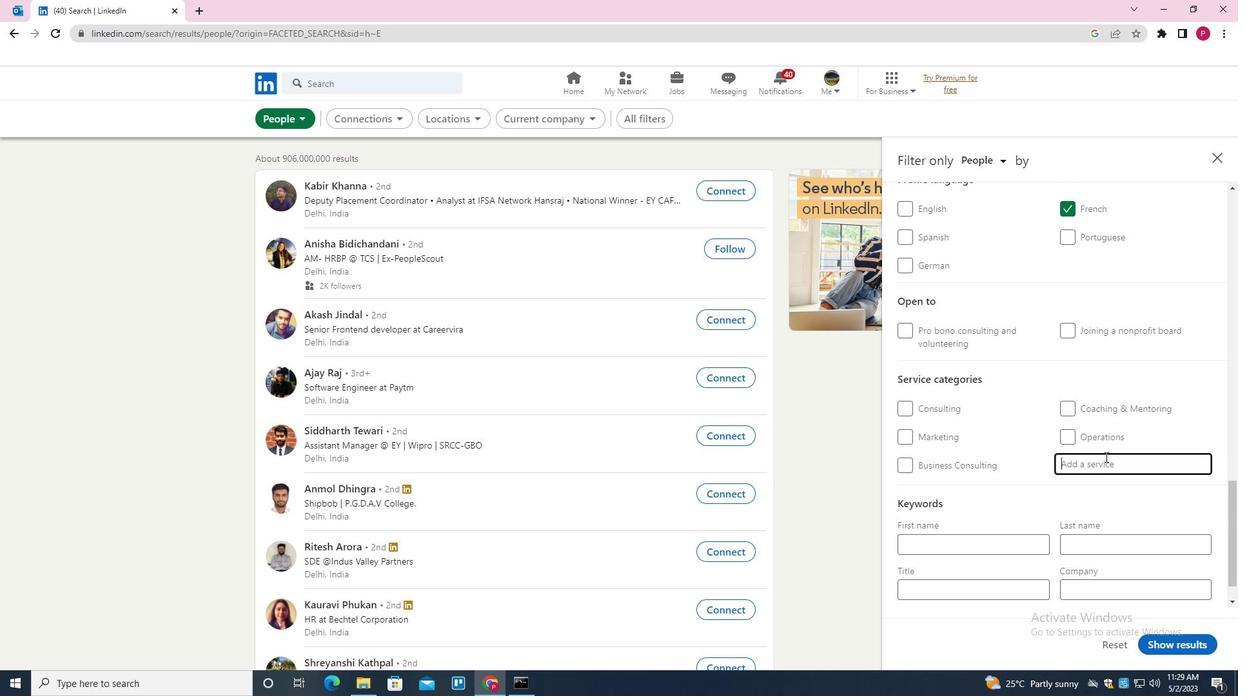 
Action: Key pressed <Key.shift><Key.shift><Key.shift><Key.shift><Key.shift><Key.shift><Key.shift><Key.shift>CEO
Screenshot: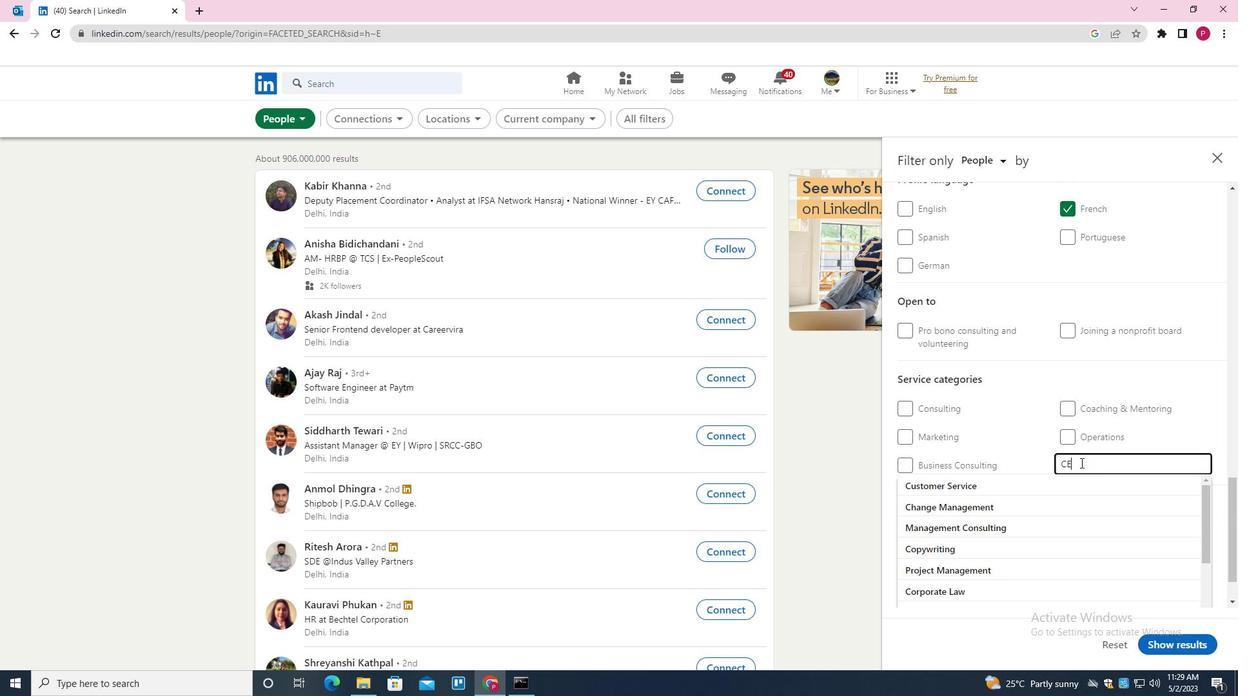 
Action: Mouse moved to (1079, 494)
Screenshot: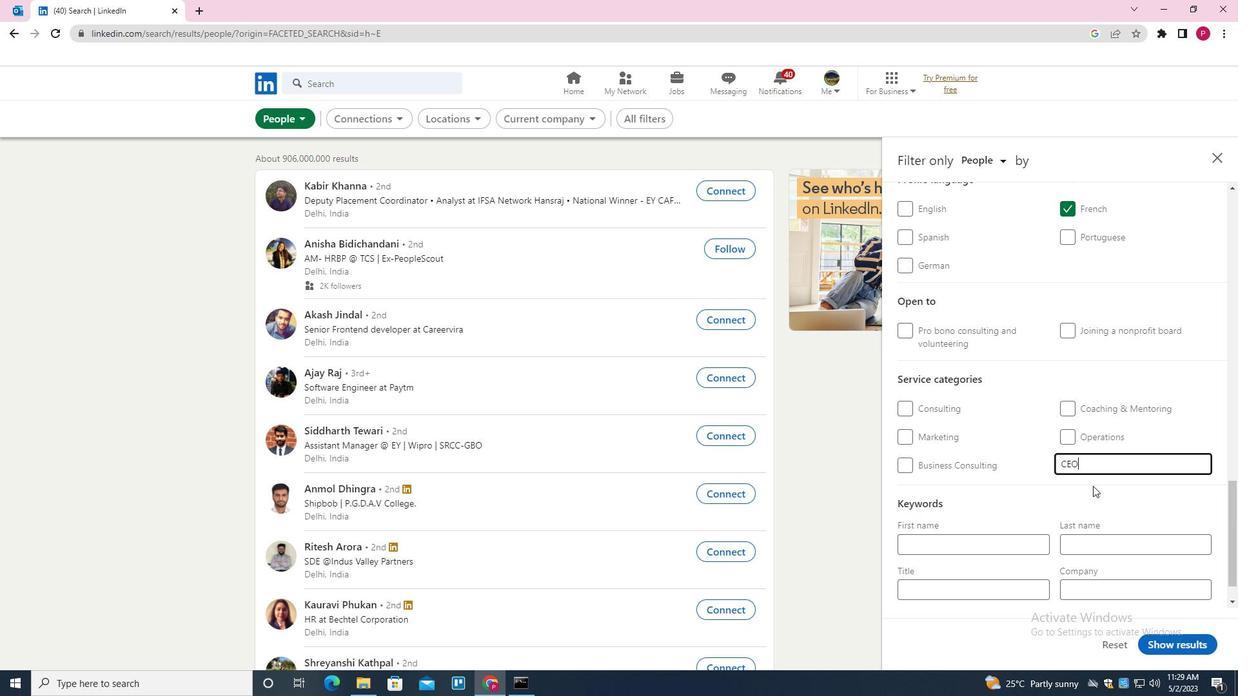 
Action: Key pressed <Key.backspace><Key.backspace><Key.backspace><Key.shift>INTERACT<Key.left><Key.down><Key.down><Key.enter>
Screenshot: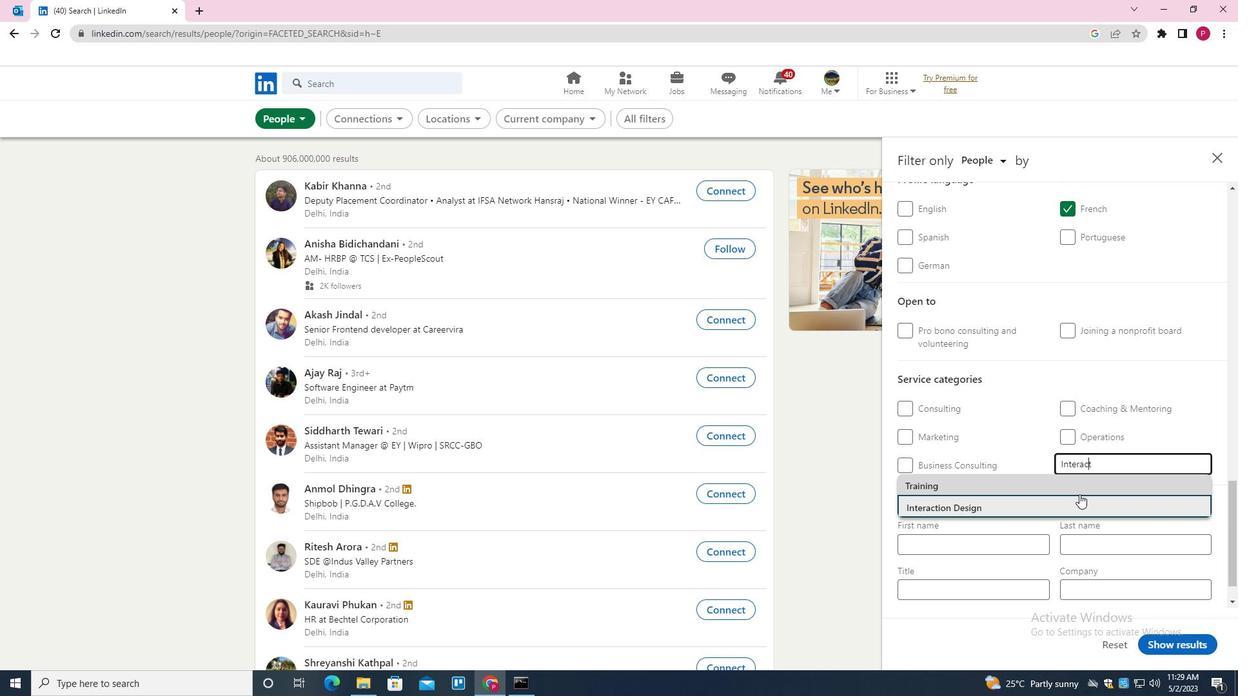 
Action: Mouse moved to (1069, 502)
Screenshot: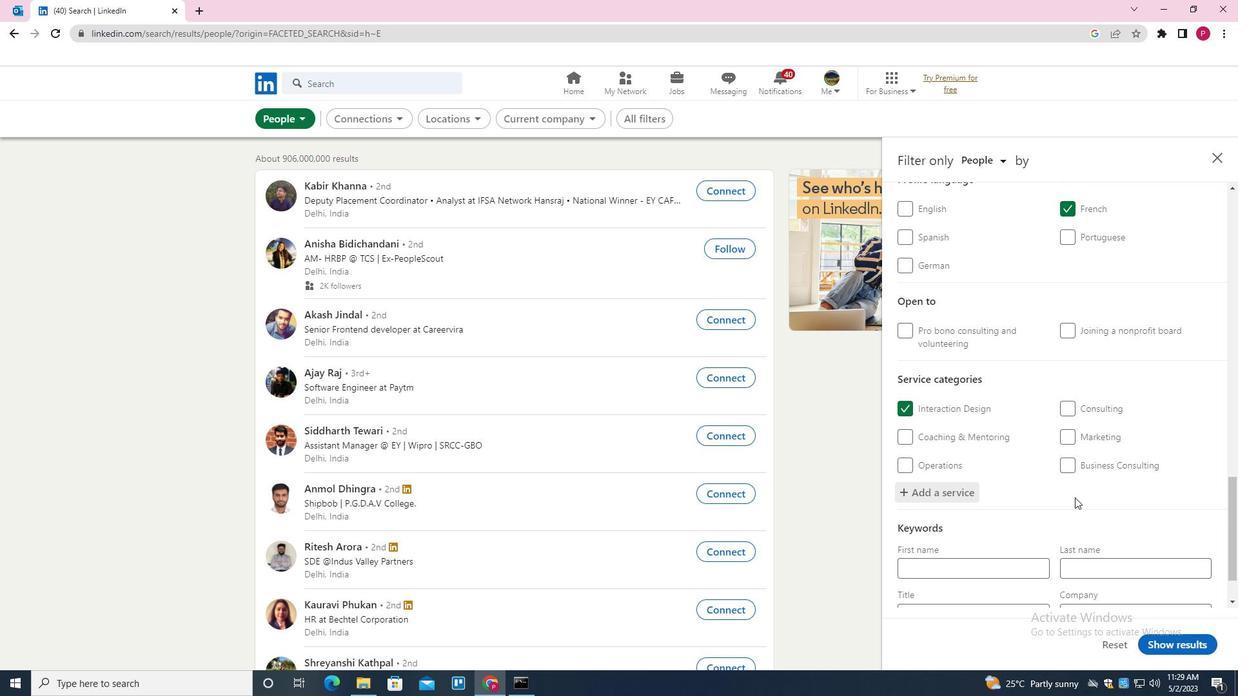 
Action: Mouse scrolled (1069, 501) with delta (0, 0)
Screenshot: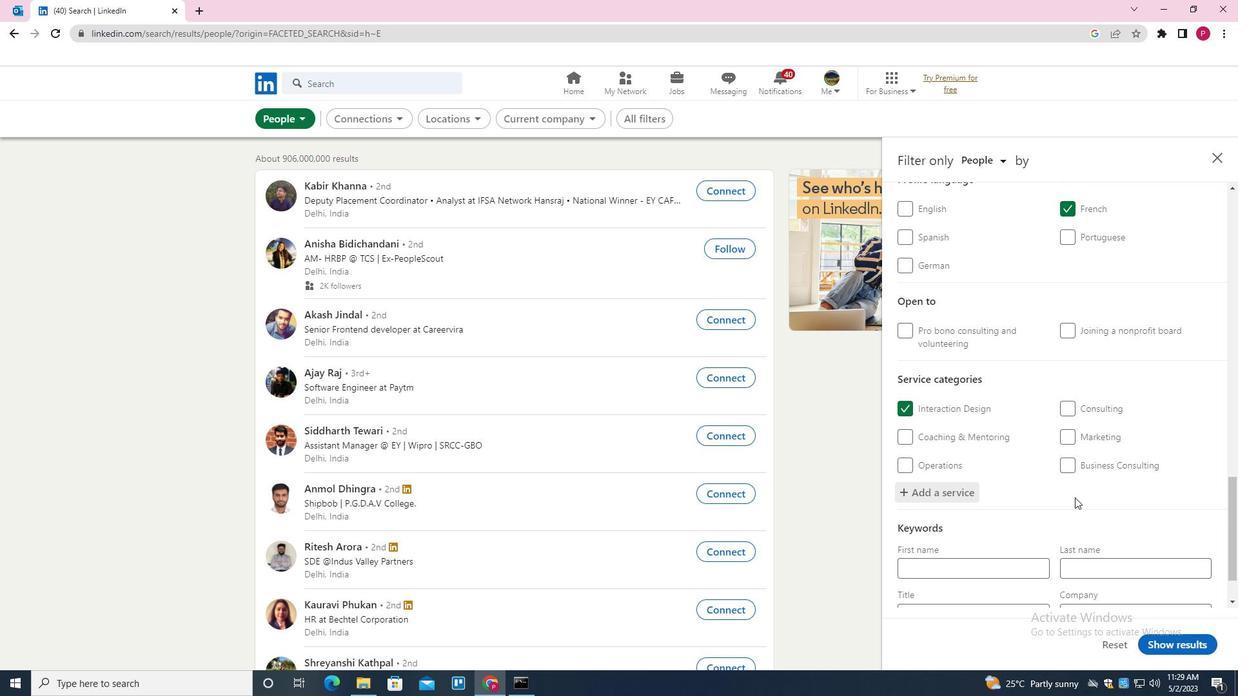 
Action: Mouse moved to (1067, 503)
Screenshot: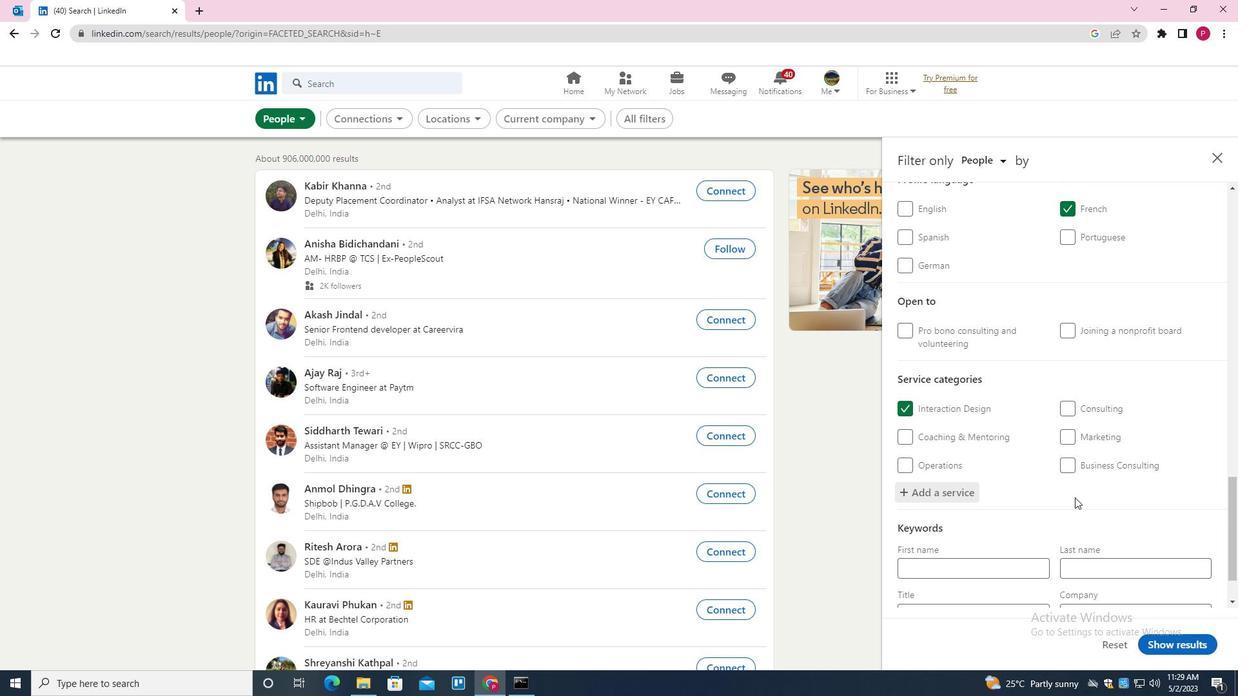 
Action: Mouse scrolled (1067, 503) with delta (0, 0)
Screenshot: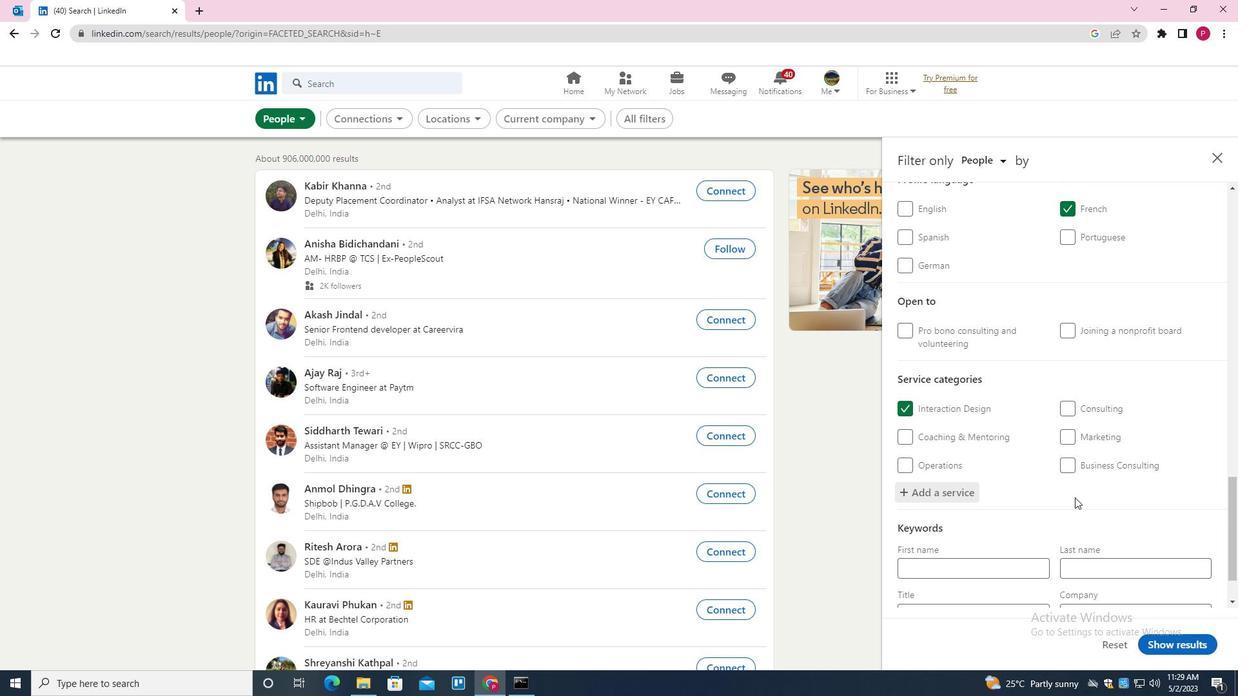 
Action: Mouse moved to (1065, 504)
Screenshot: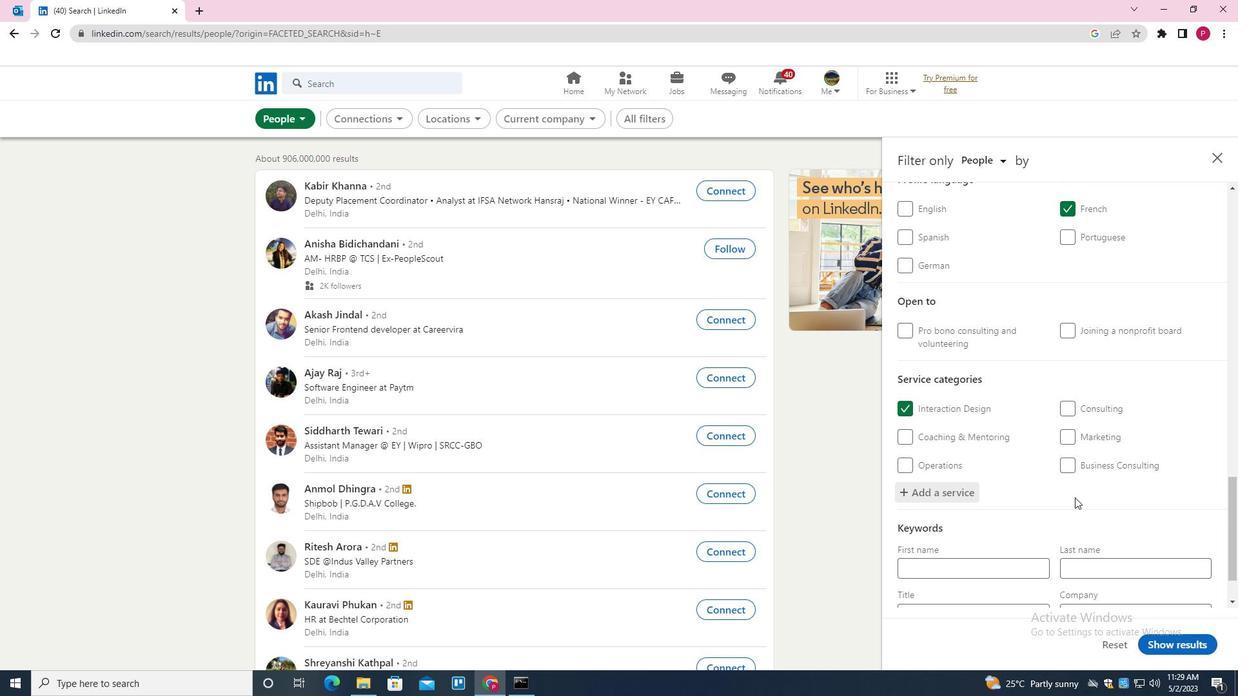 
Action: Mouse scrolled (1065, 503) with delta (0, 0)
Screenshot: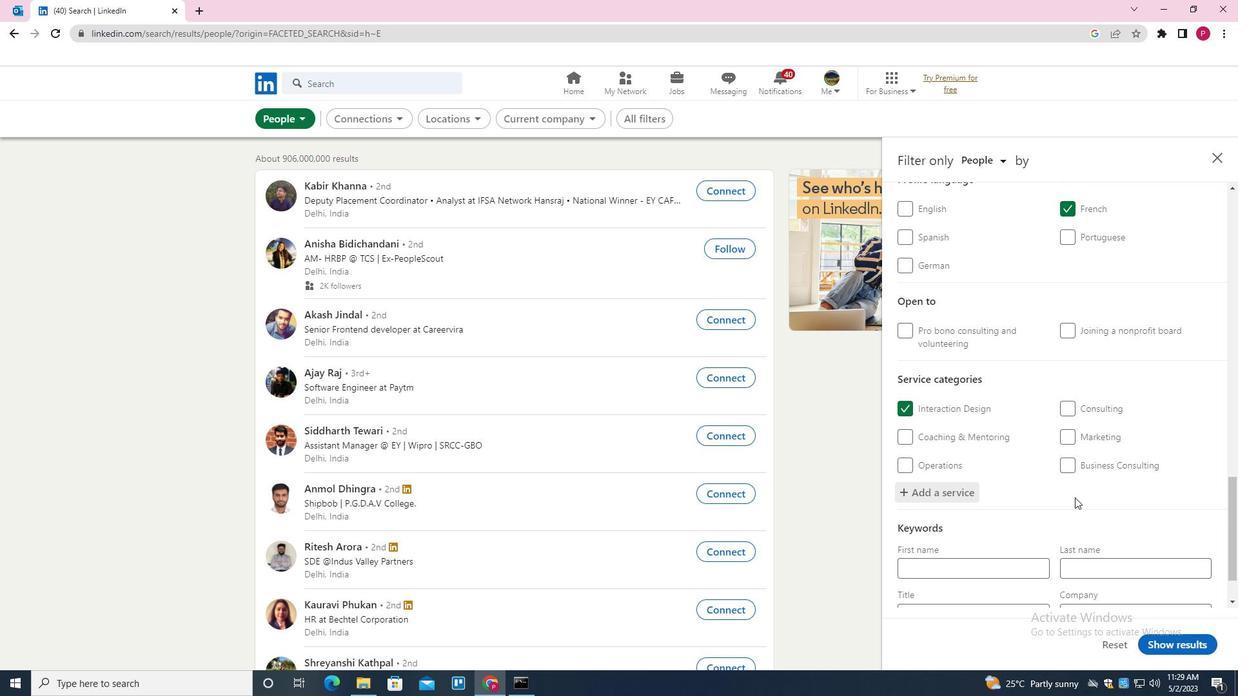 
Action: Mouse moved to (1055, 516)
Screenshot: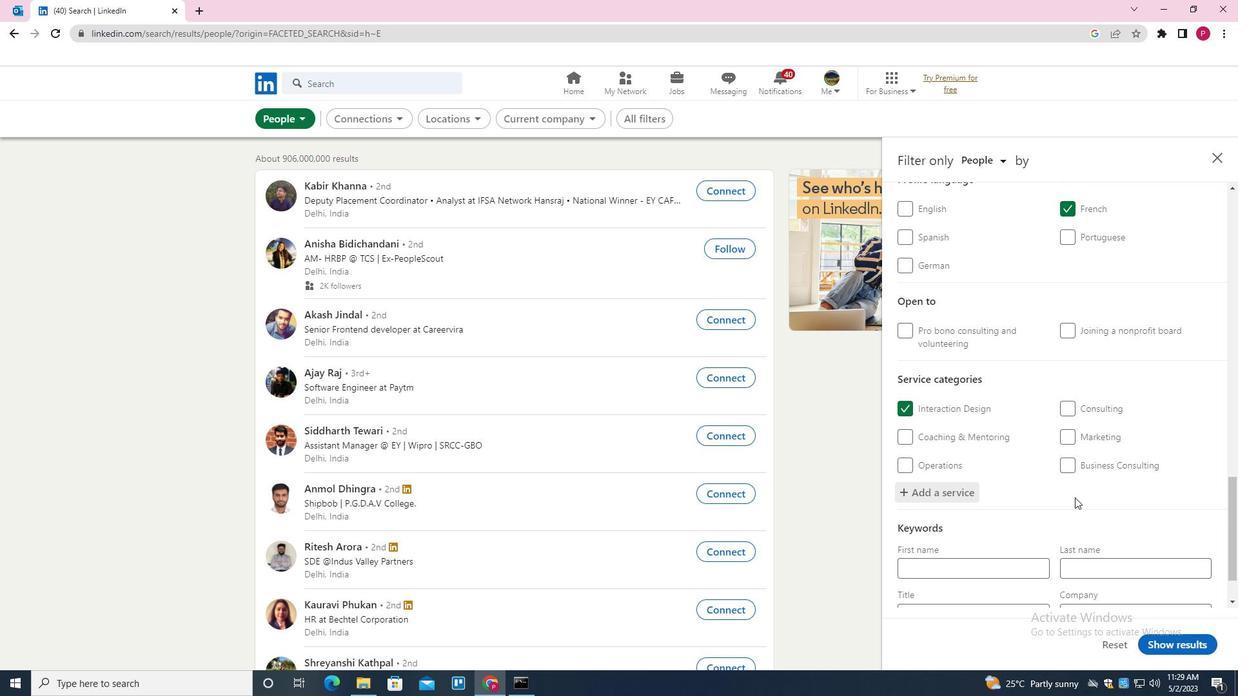 
Action: Mouse scrolled (1055, 515) with delta (0, 0)
Screenshot: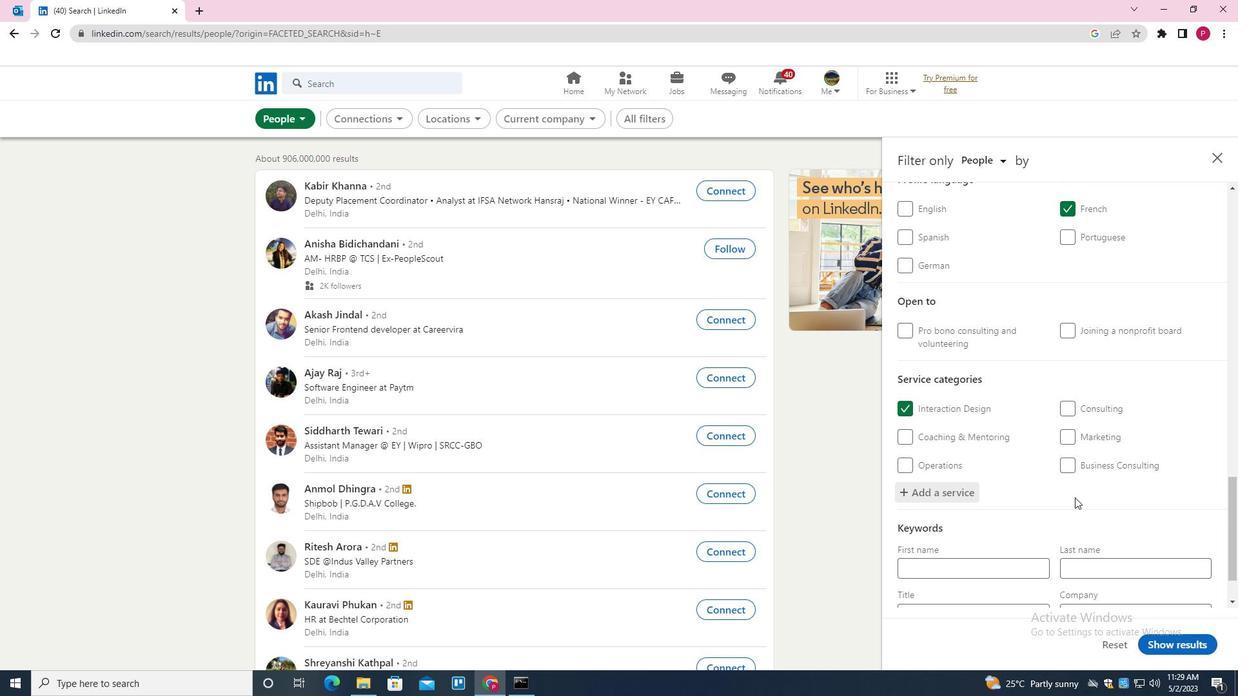 
Action: Mouse moved to (996, 542)
Screenshot: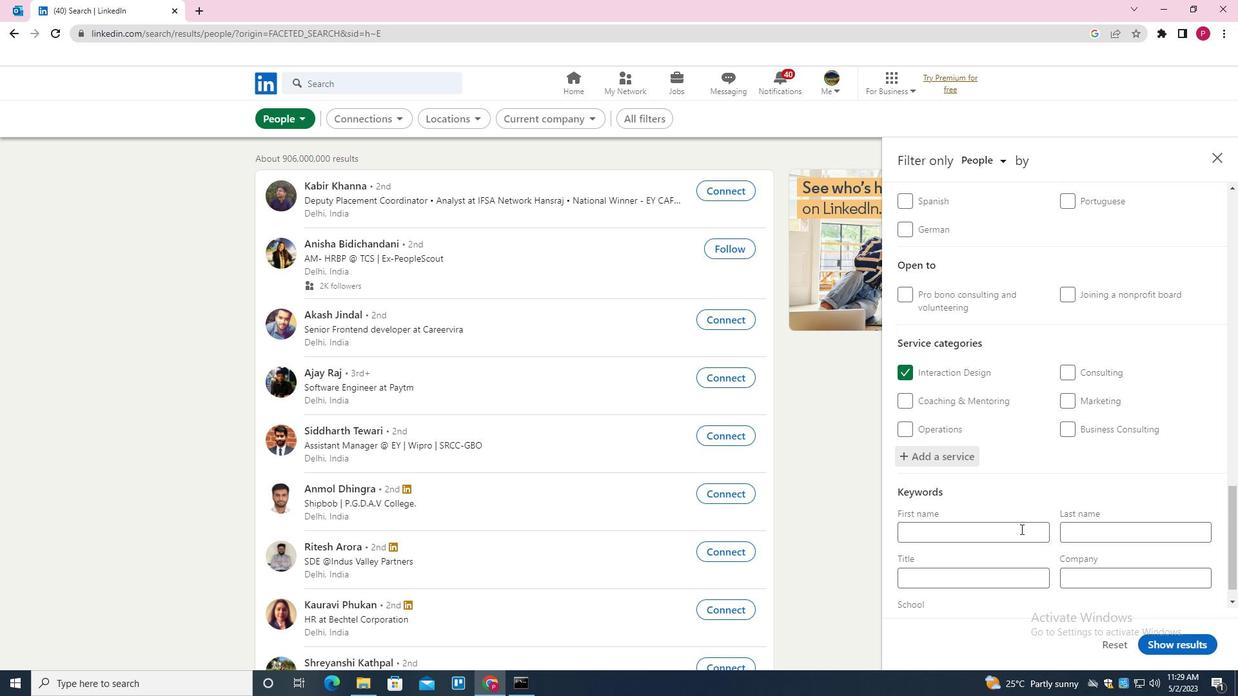 
Action: Mouse pressed left at (996, 542)
Screenshot: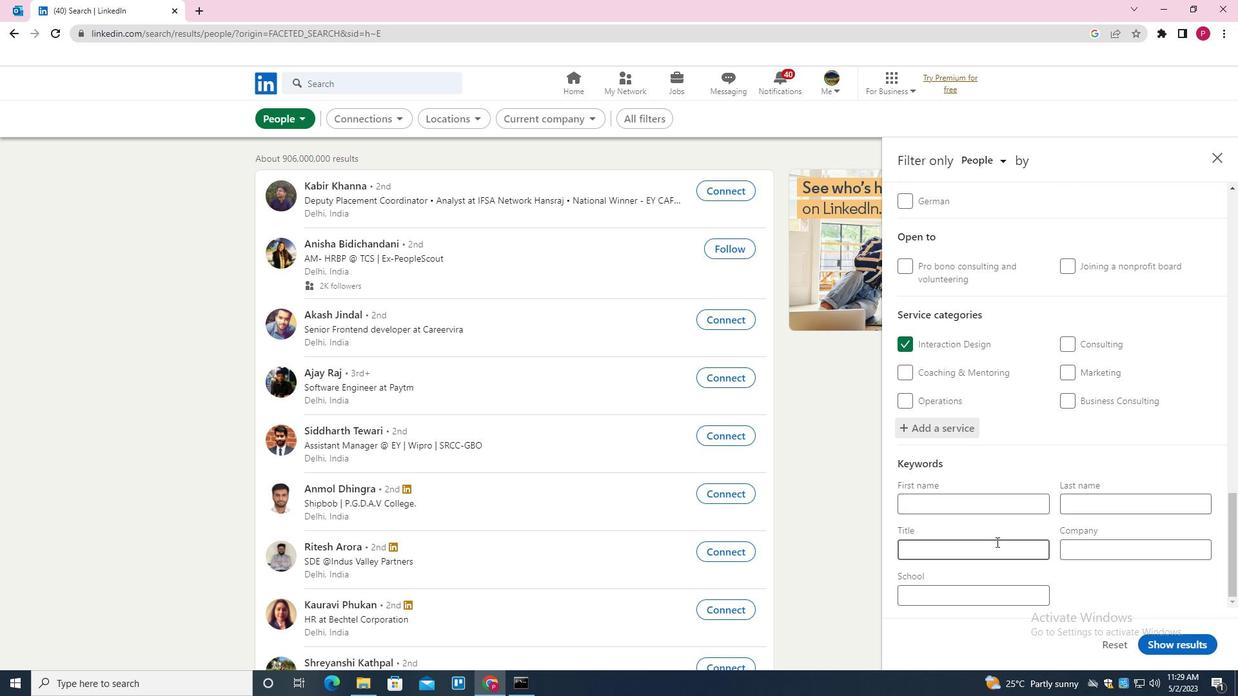 
Action: Key pressed <Key.shift><Key.shift><Key.shift><Key.shift><Key.shift><Key.shift><Key.shift><Key.shift><Key.shift><Key.shift><Key.shift>CEO
Screenshot: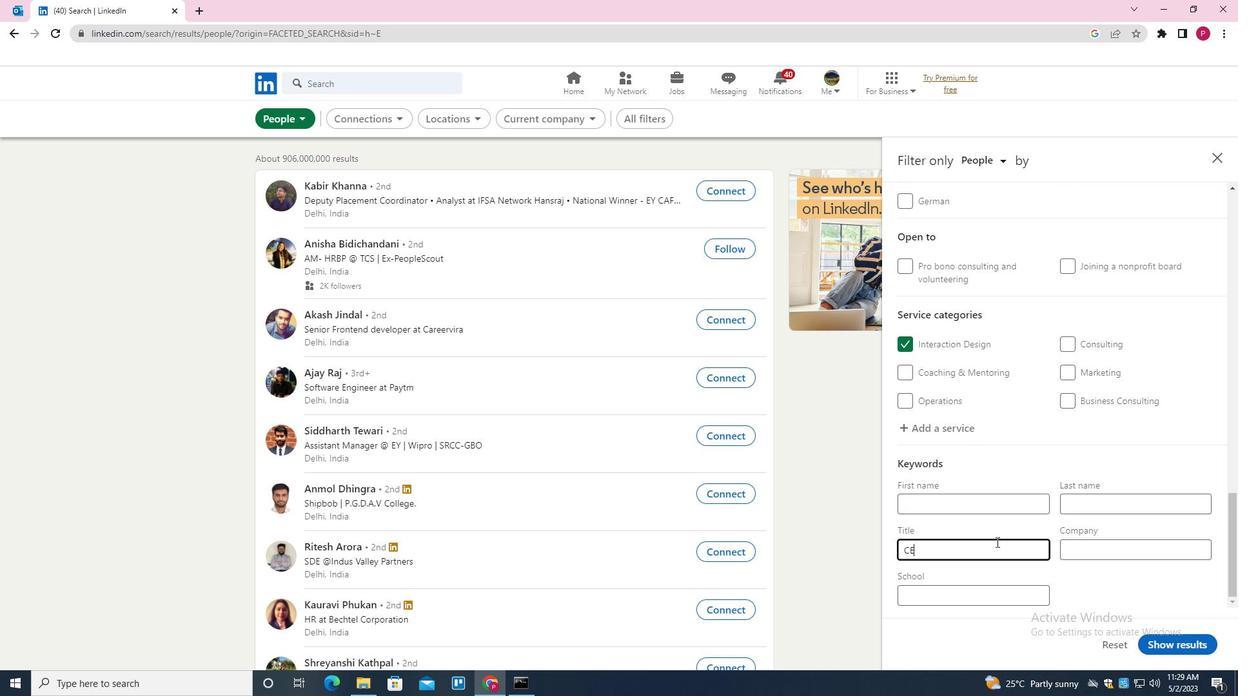 
Action: Mouse moved to (1198, 640)
Screenshot: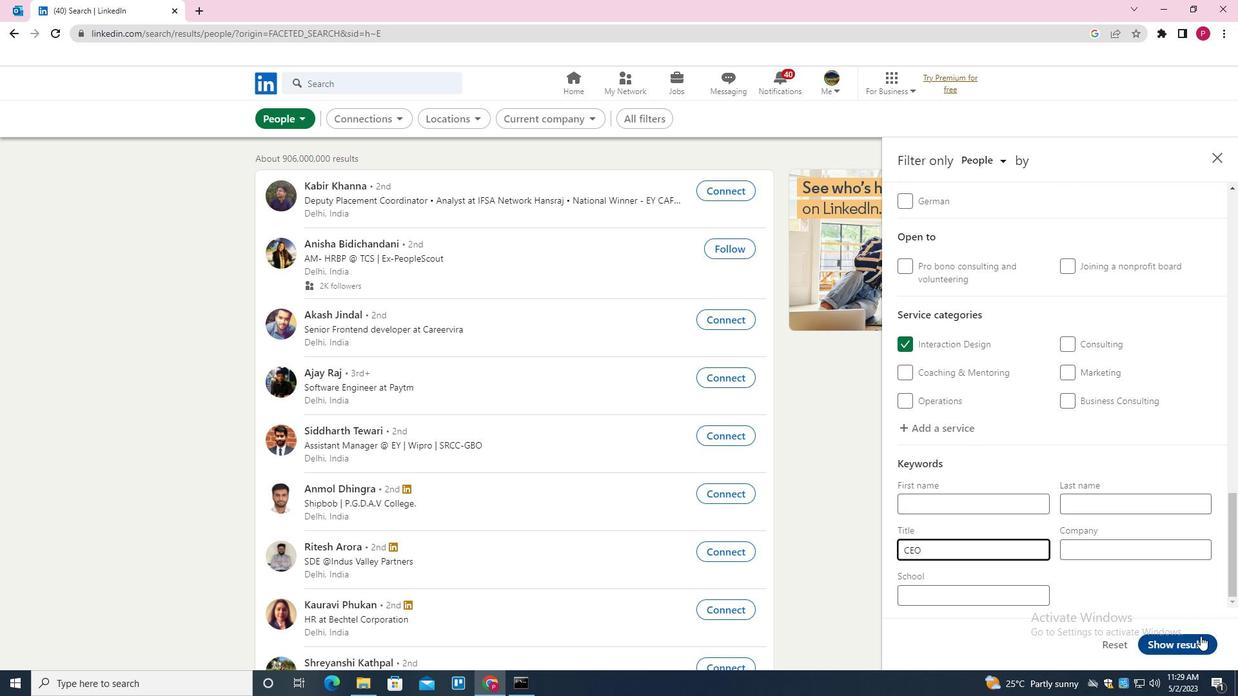 
Action: Mouse pressed left at (1198, 640)
Screenshot: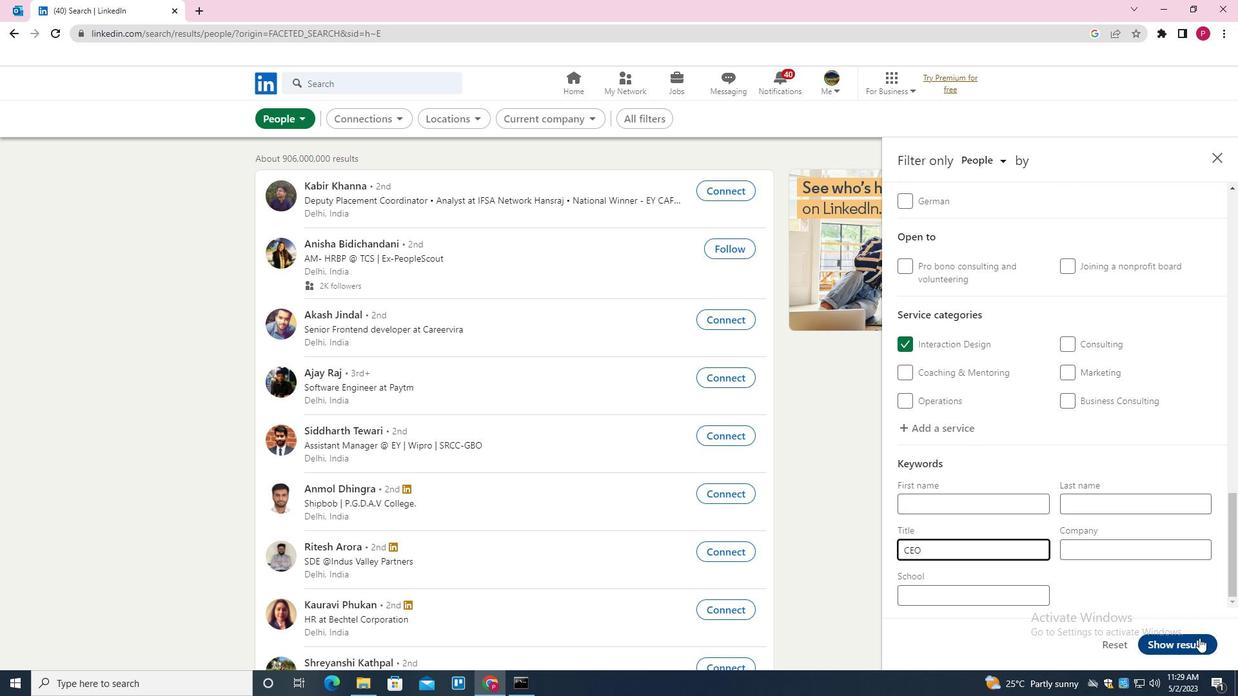 
Action: Mouse moved to (1070, 558)
Screenshot: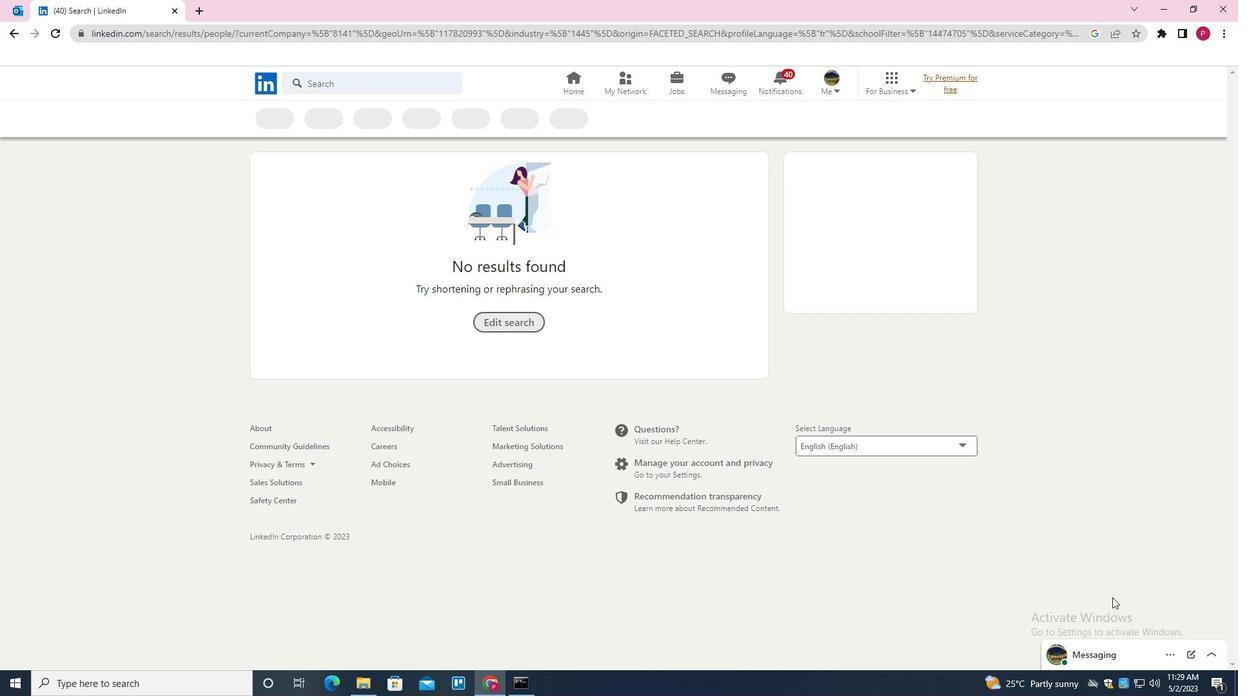 
